 Task: Plan a romantic dinner at home for the 12th at 7:30 PM To 8:30 PM
Action: Mouse moved to (281, 143)
Screenshot: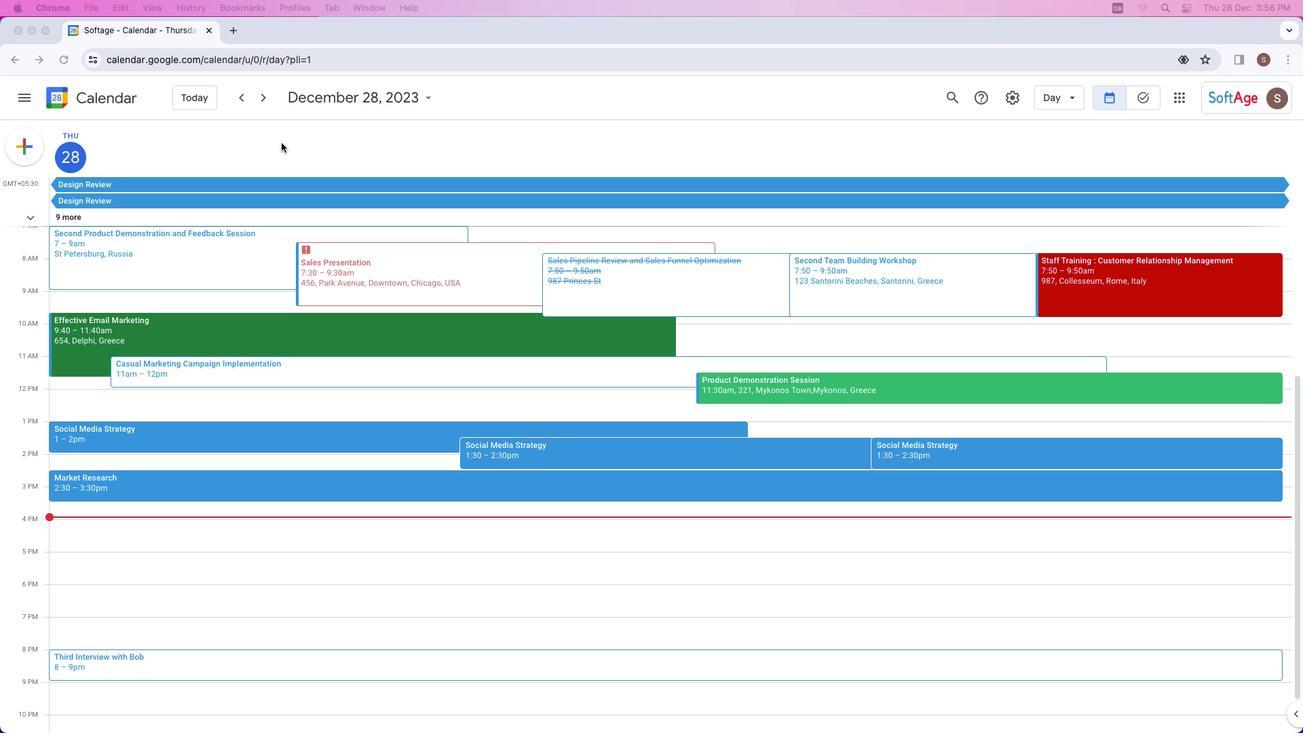 
Action: Mouse pressed left at (281, 143)
Screenshot: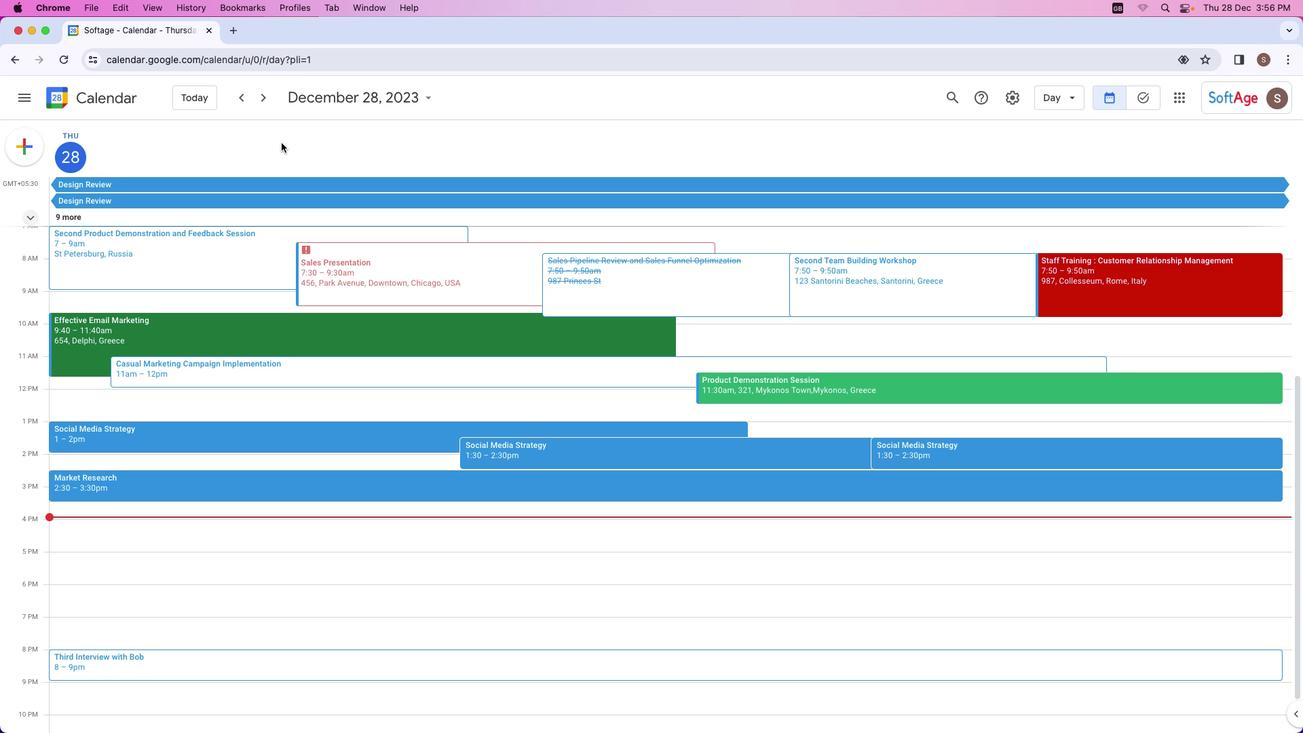 
Action: Mouse moved to (30, 145)
Screenshot: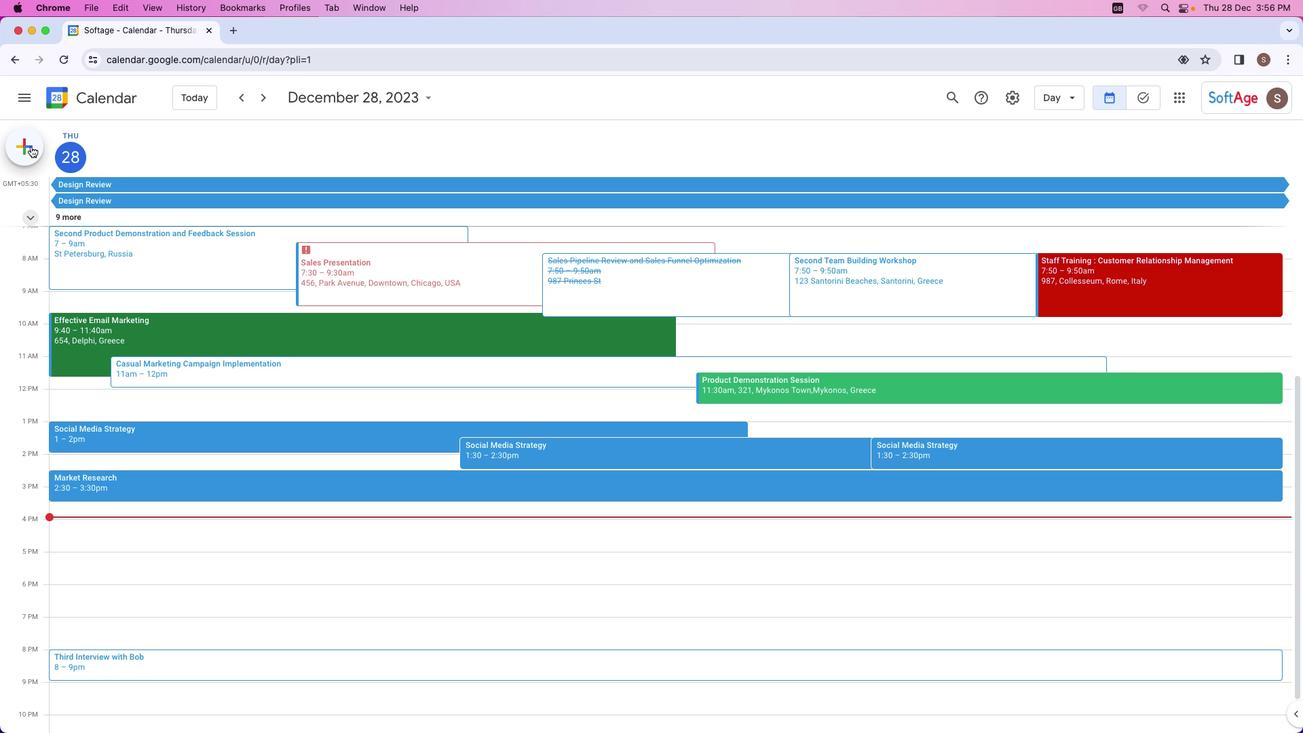 
Action: Mouse pressed left at (30, 145)
Screenshot: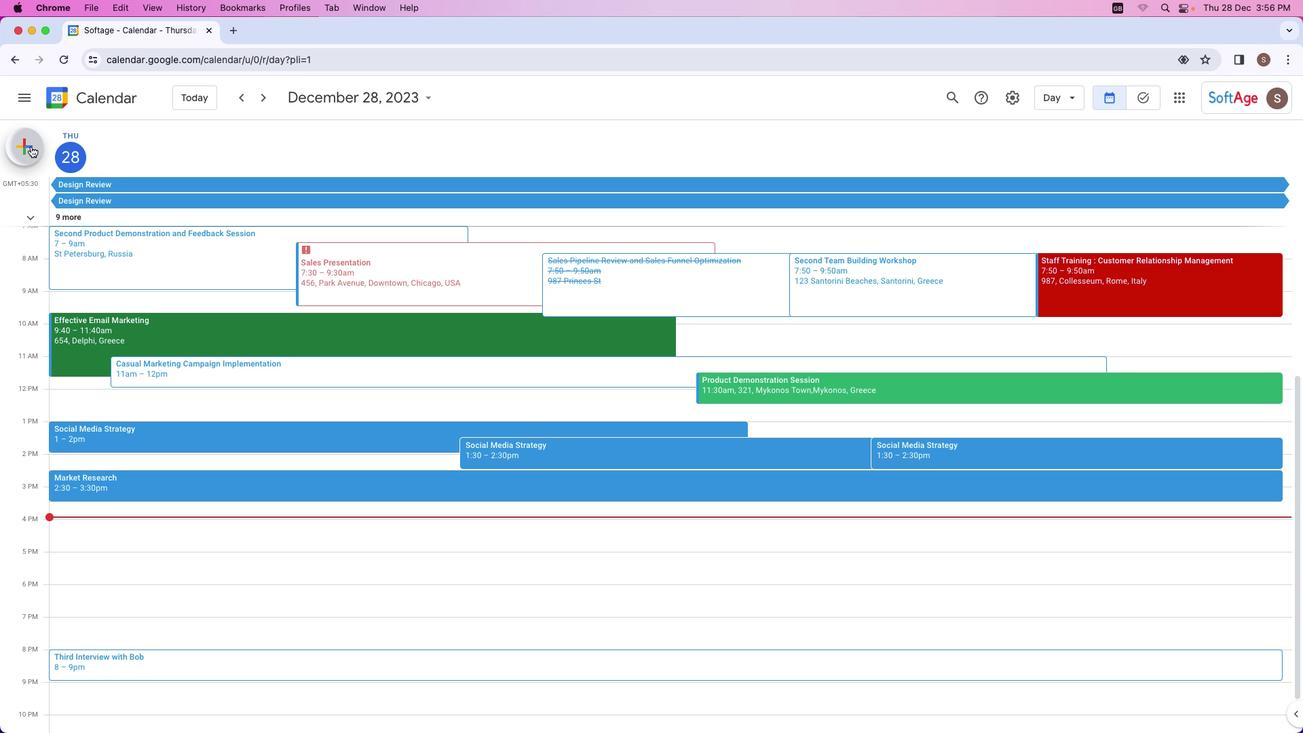 
Action: Mouse moved to (52, 186)
Screenshot: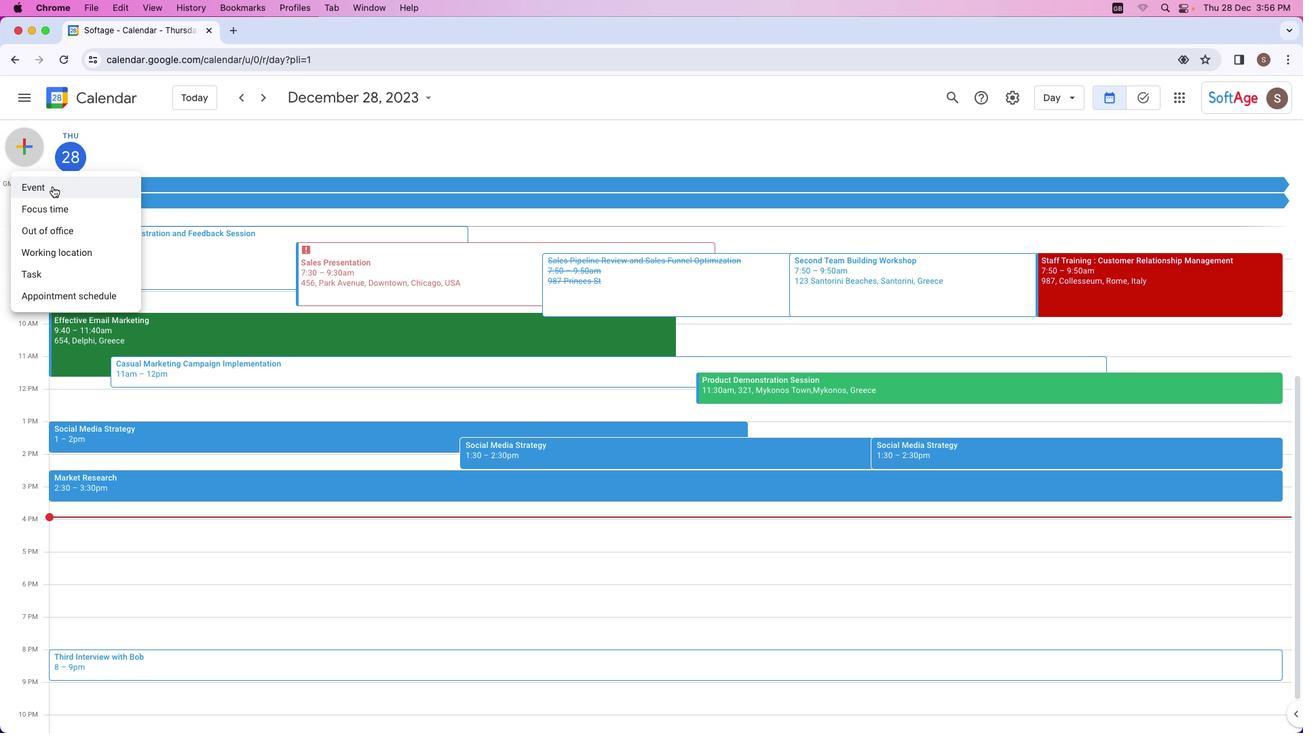 
Action: Mouse pressed left at (52, 186)
Screenshot: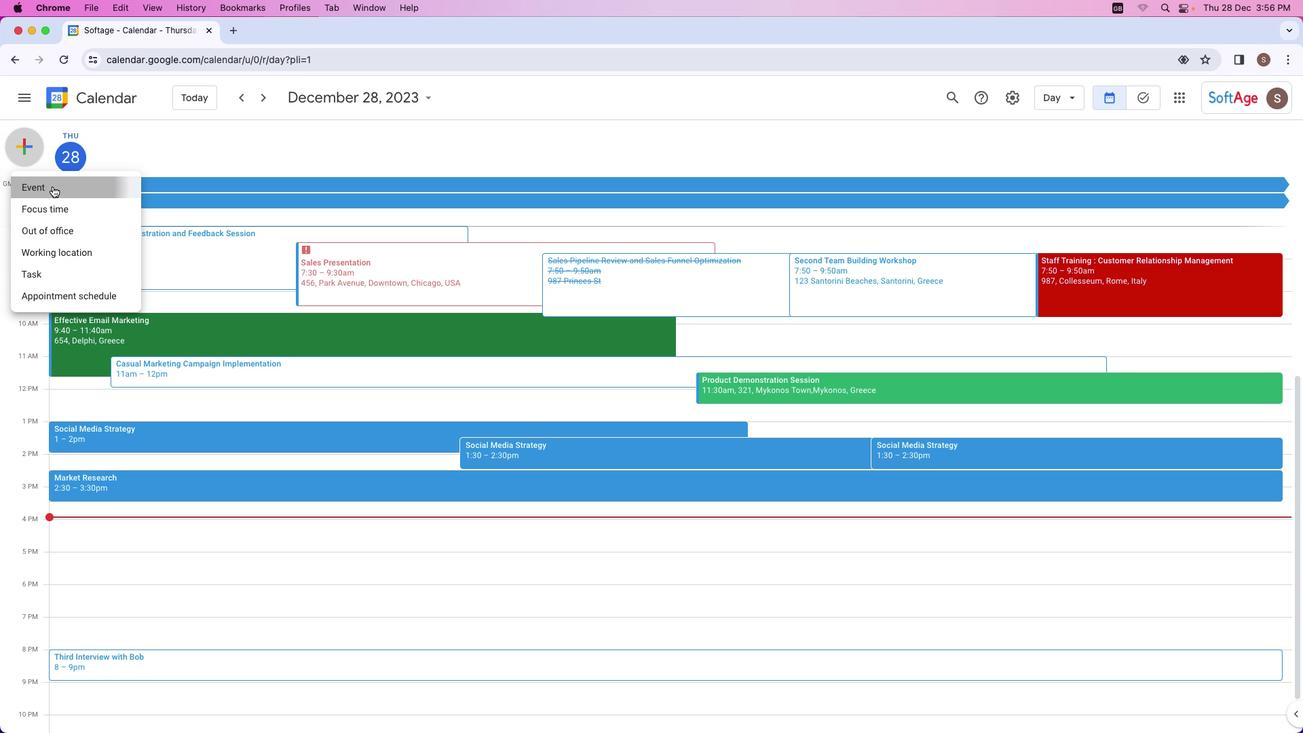 
Action: Mouse moved to (477, 276)
Screenshot: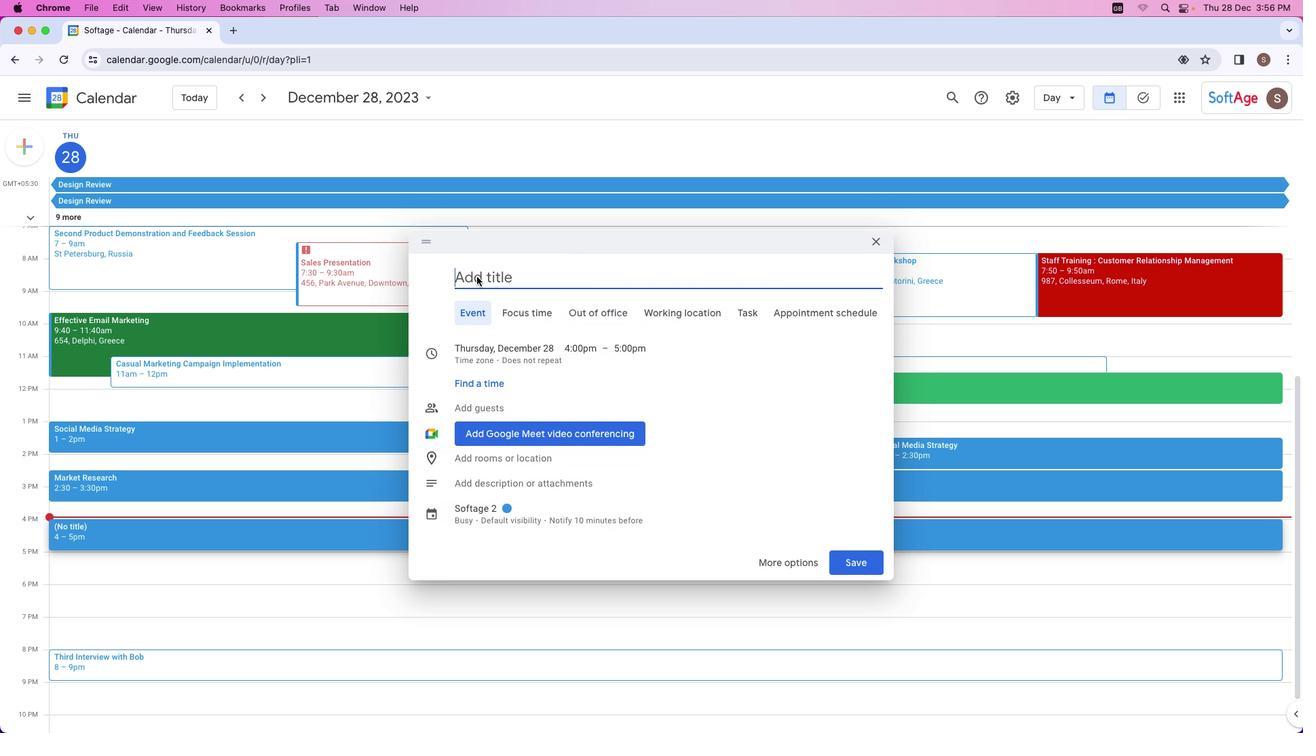 
Action: Mouse pressed left at (477, 276)
Screenshot: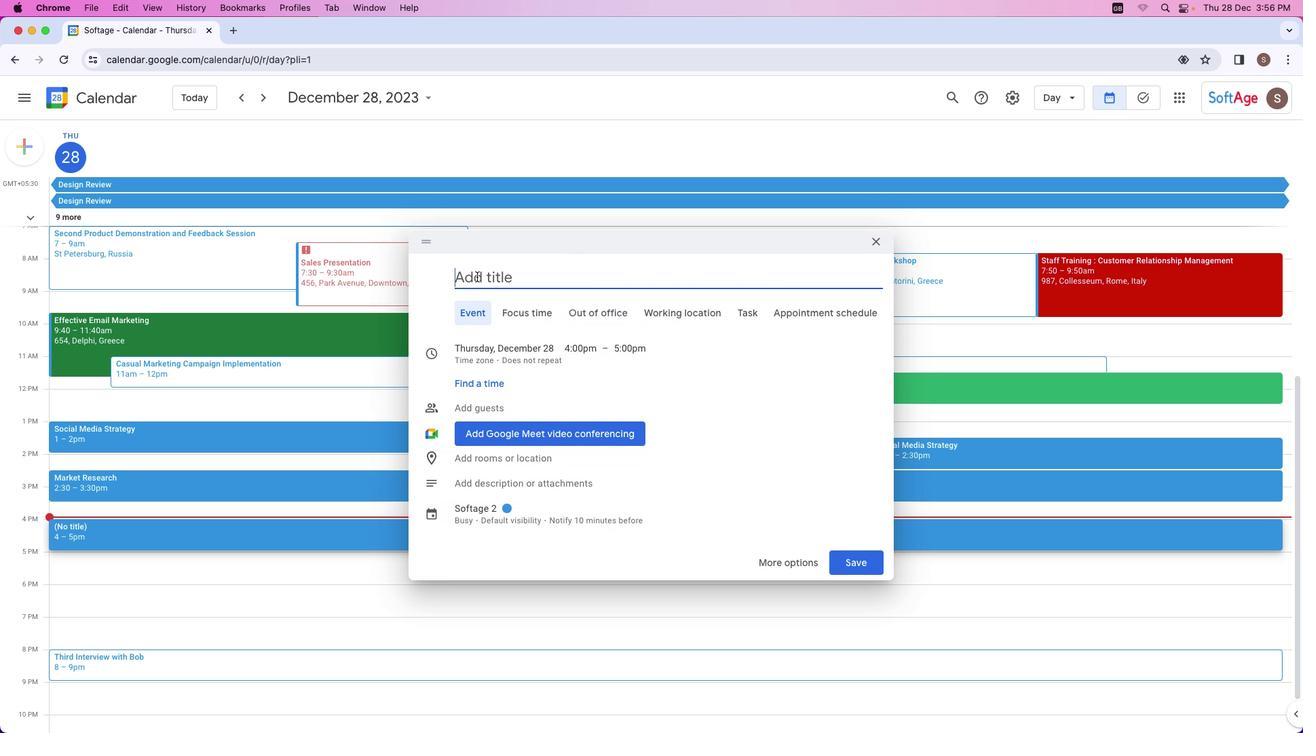 
Action: Key pressed Key.shift'D''i''n''n''e''r'Key.spaceKey.shift'P''l''a''n''n''i''n''g'
Screenshot: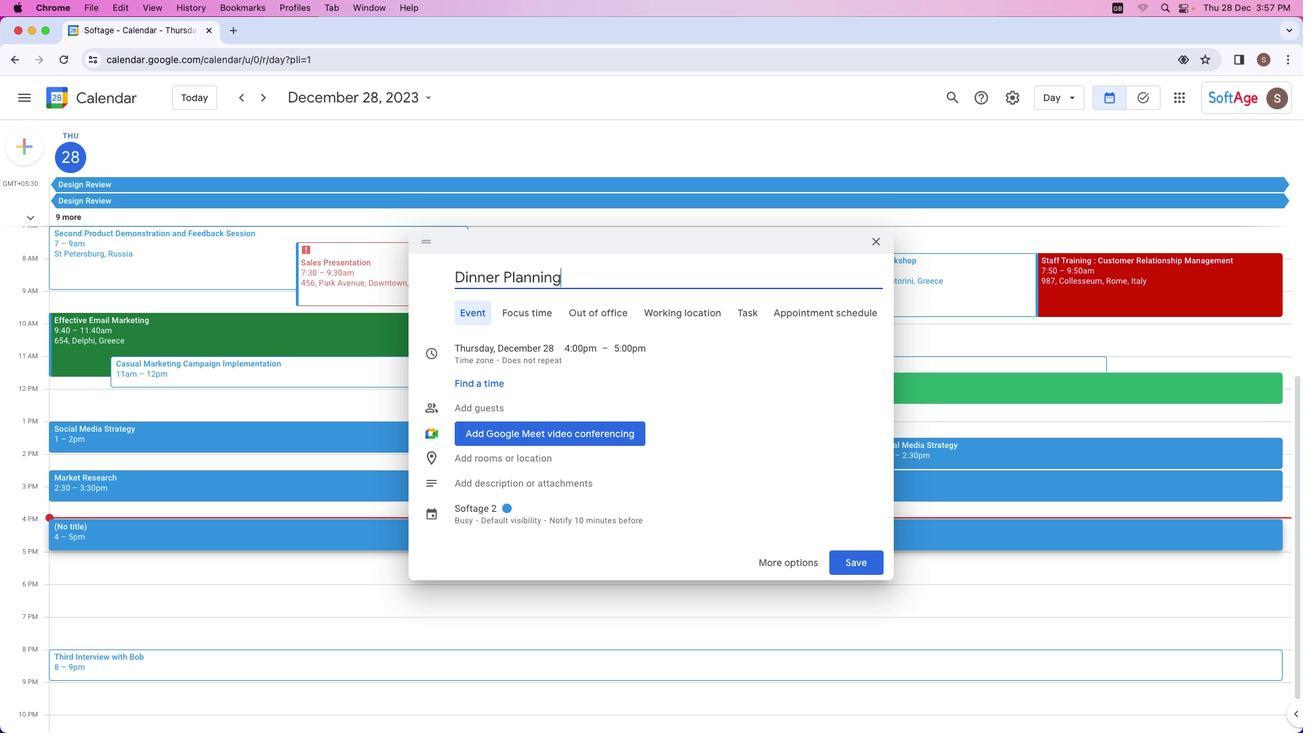 
Action: Mouse moved to (487, 345)
Screenshot: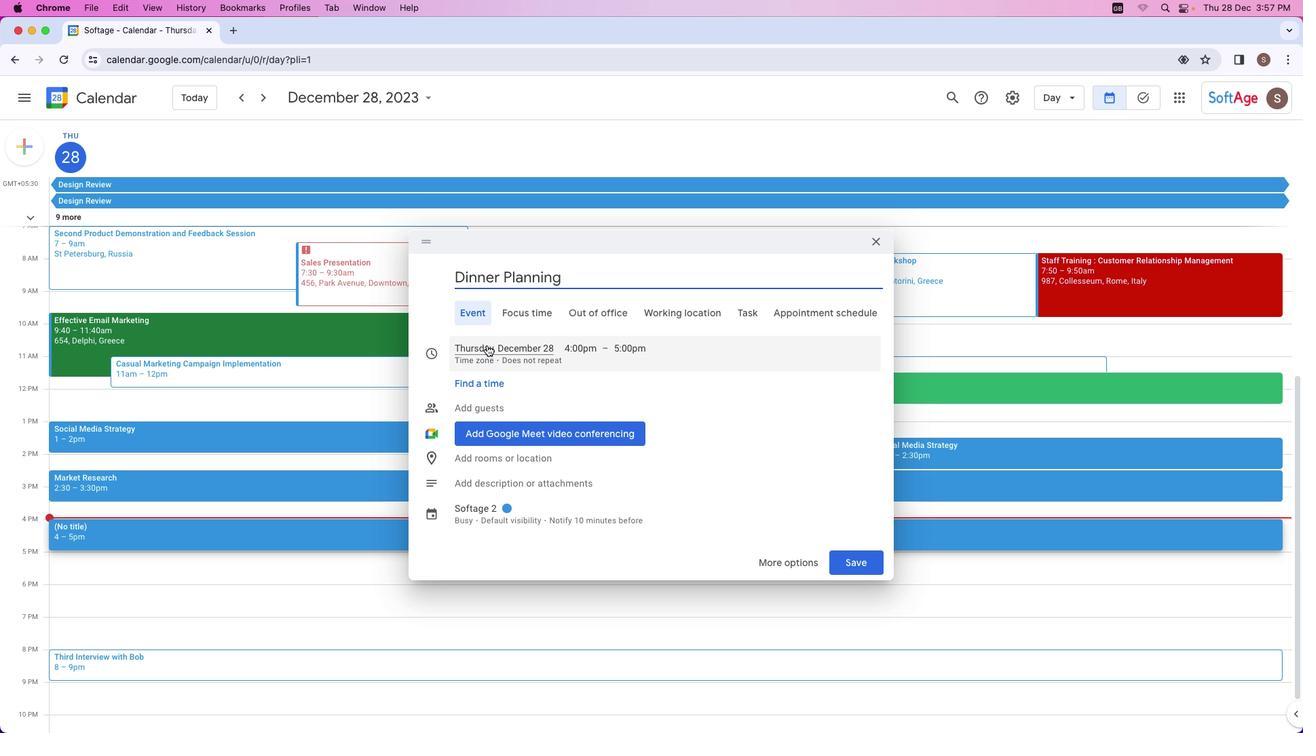 
Action: Mouse pressed left at (487, 345)
Screenshot: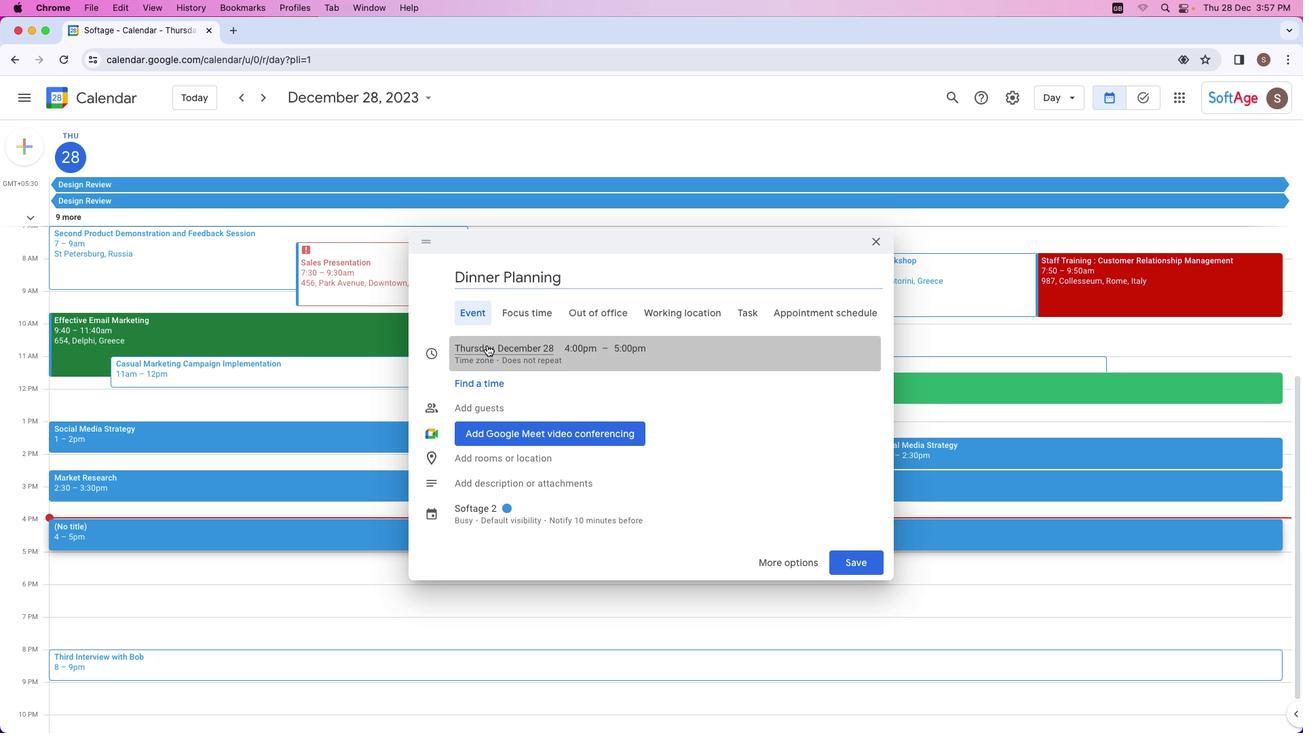 
Action: Mouse moved to (620, 376)
Screenshot: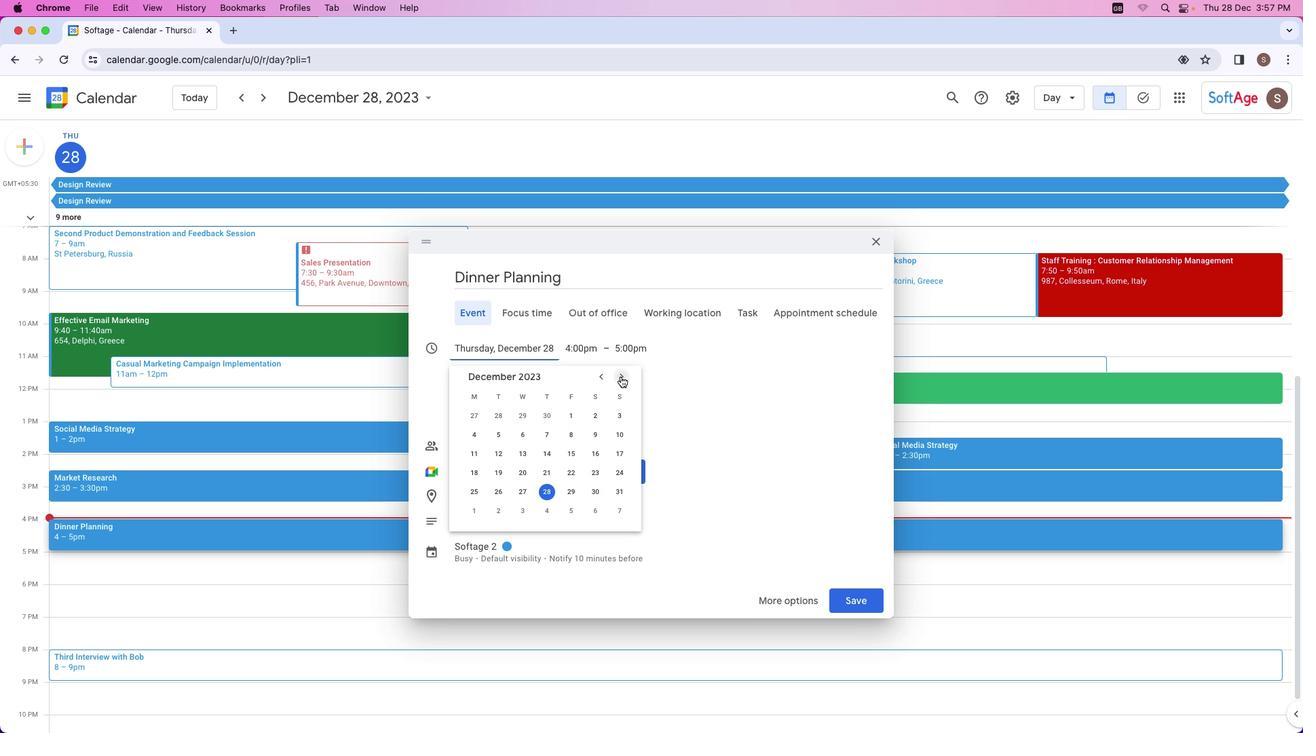 
Action: Mouse pressed left at (620, 376)
Screenshot: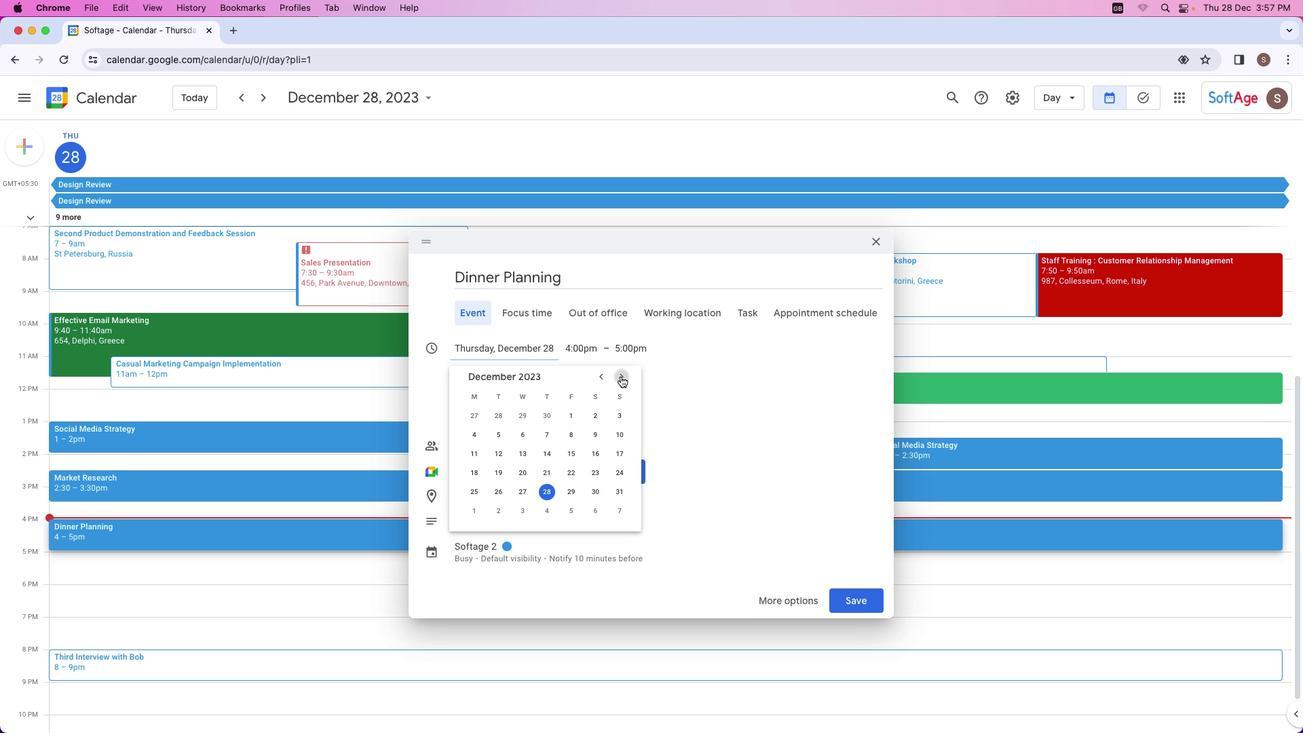 
Action: Mouse moved to (574, 433)
Screenshot: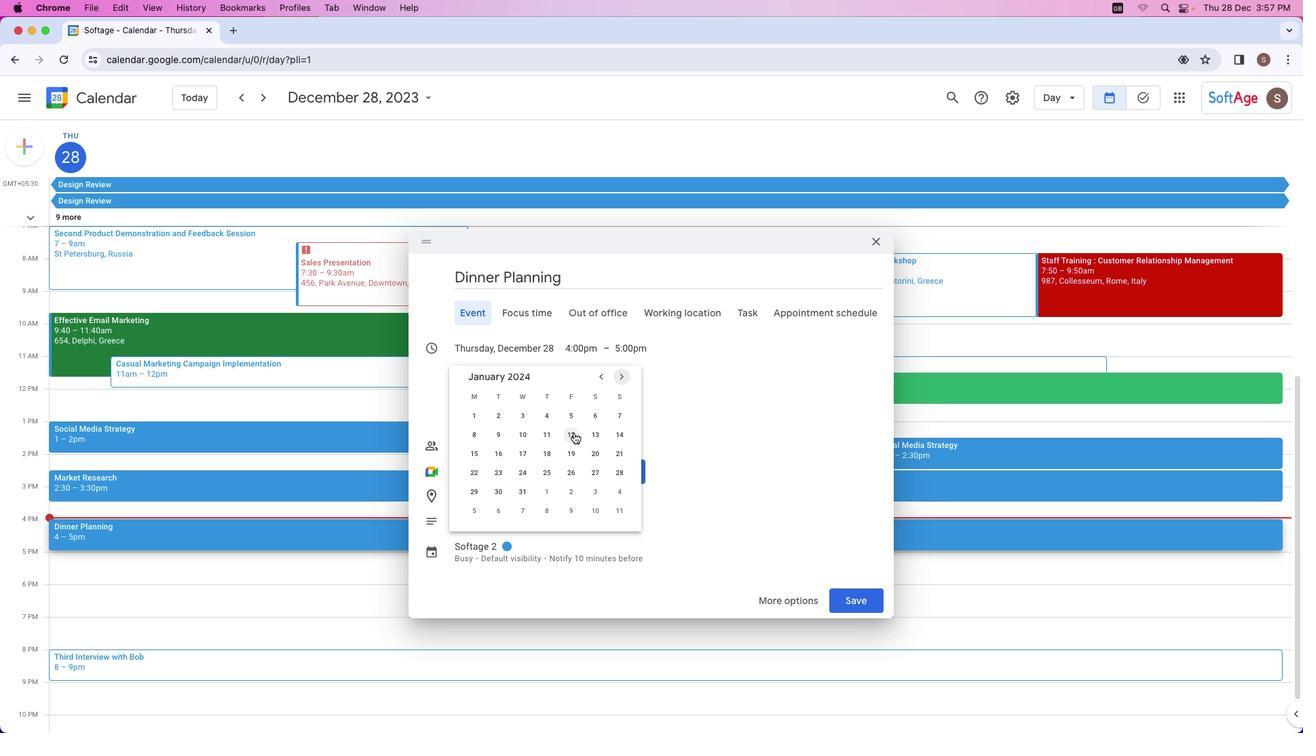 
Action: Mouse pressed left at (574, 433)
Screenshot: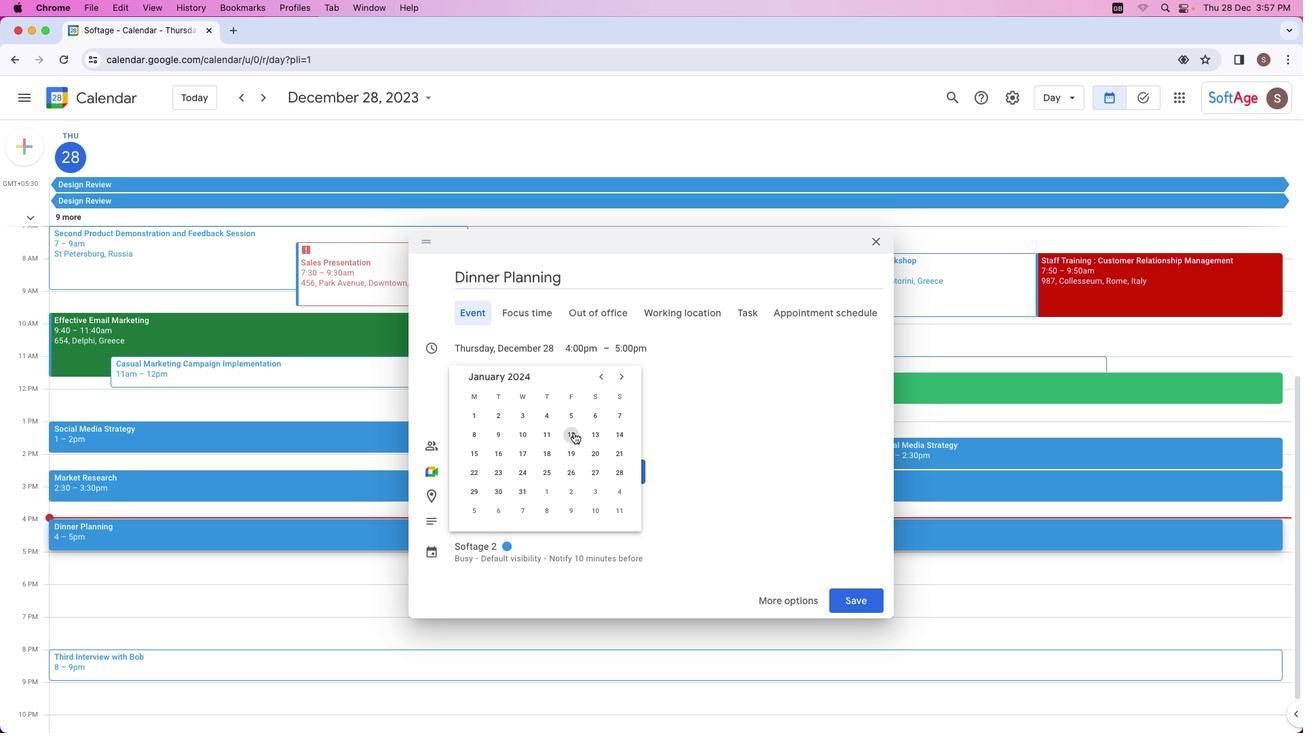 
Action: Mouse moved to (585, 350)
Screenshot: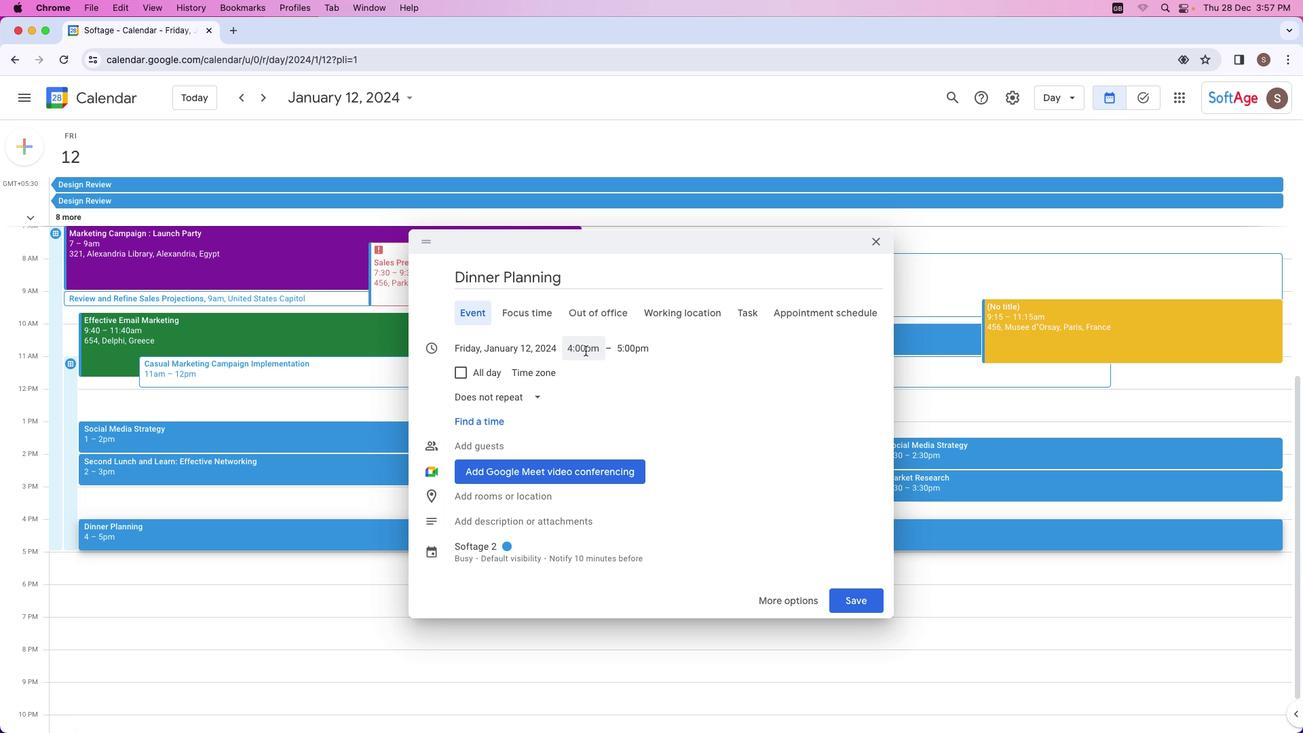 
Action: Mouse pressed left at (585, 350)
Screenshot: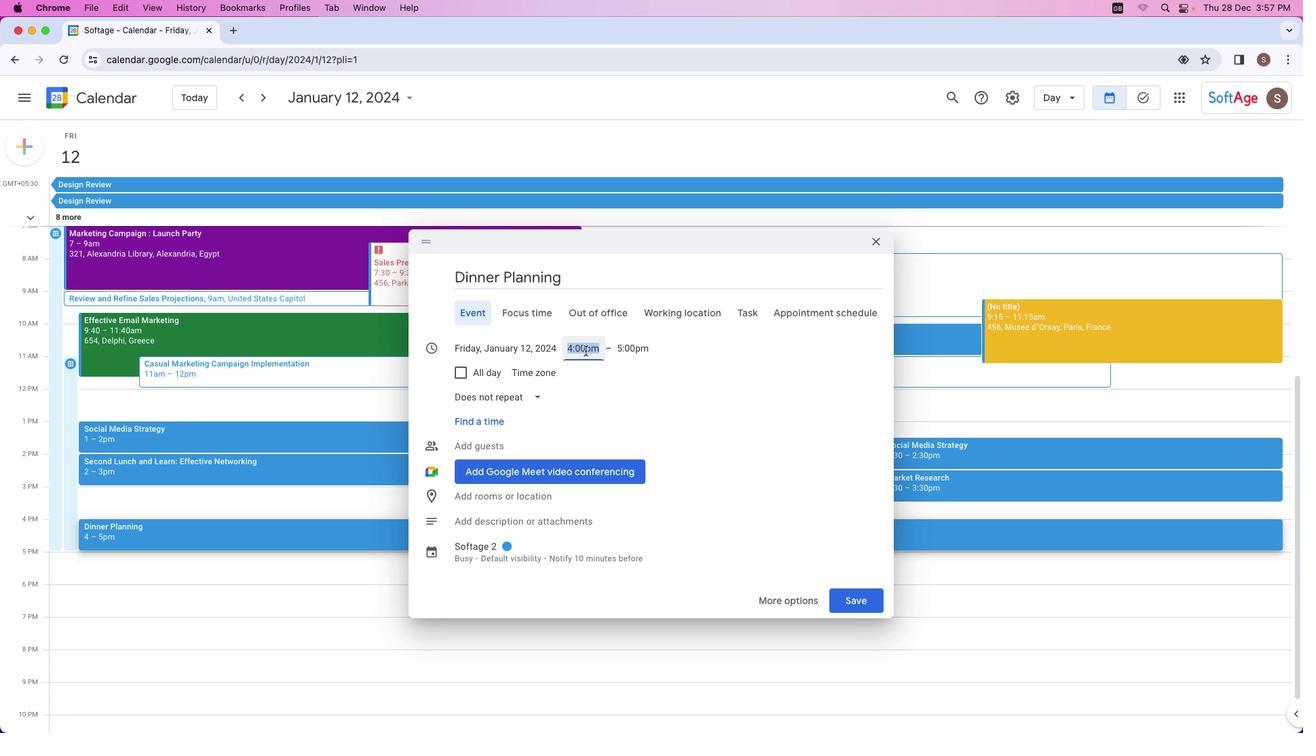
Action: Mouse moved to (627, 437)
Screenshot: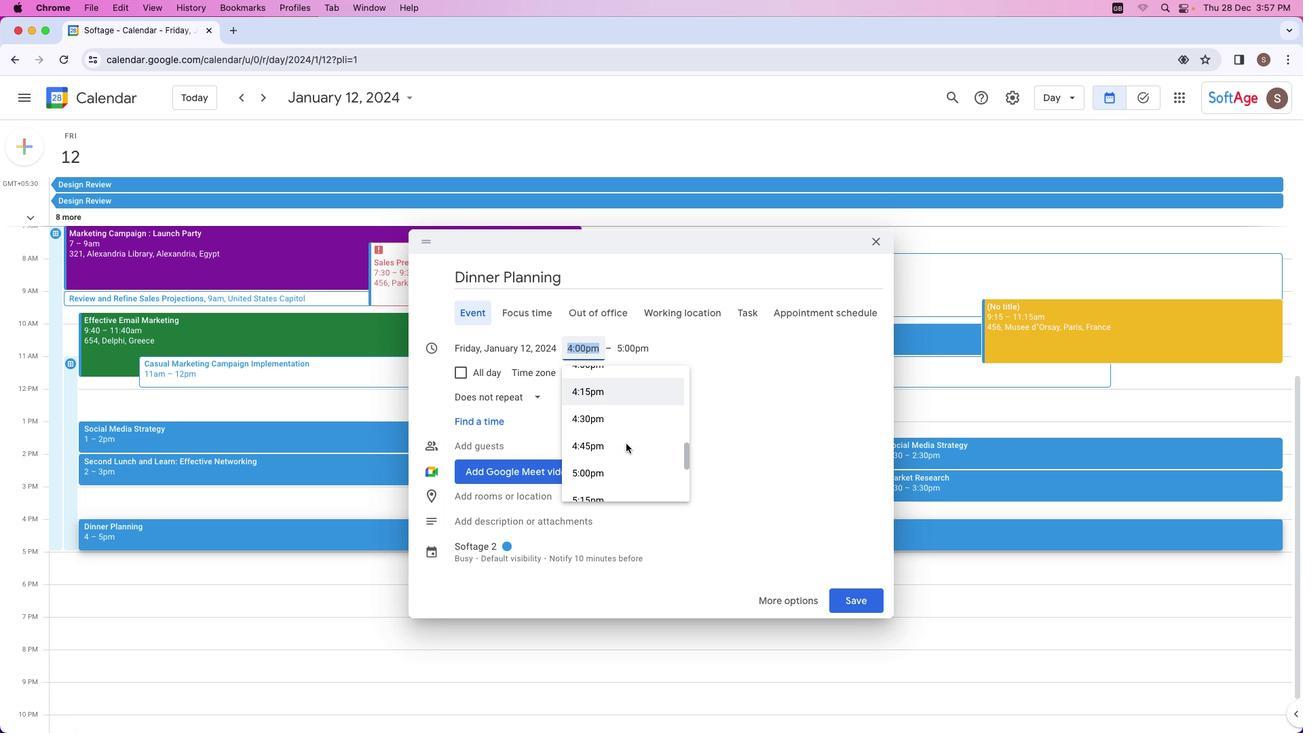
Action: Mouse scrolled (627, 437) with delta (0, 0)
Screenshot: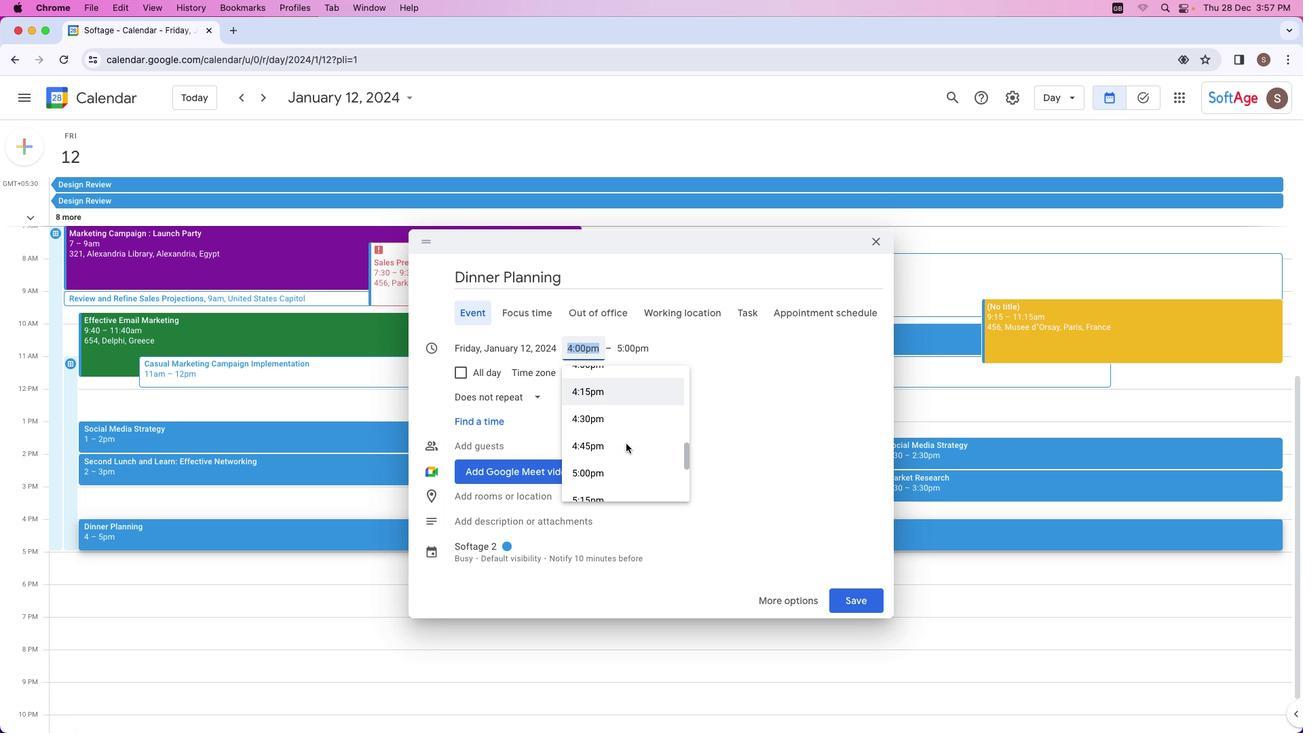 
Action: Mouse moved to (626, 443)
Screenshot: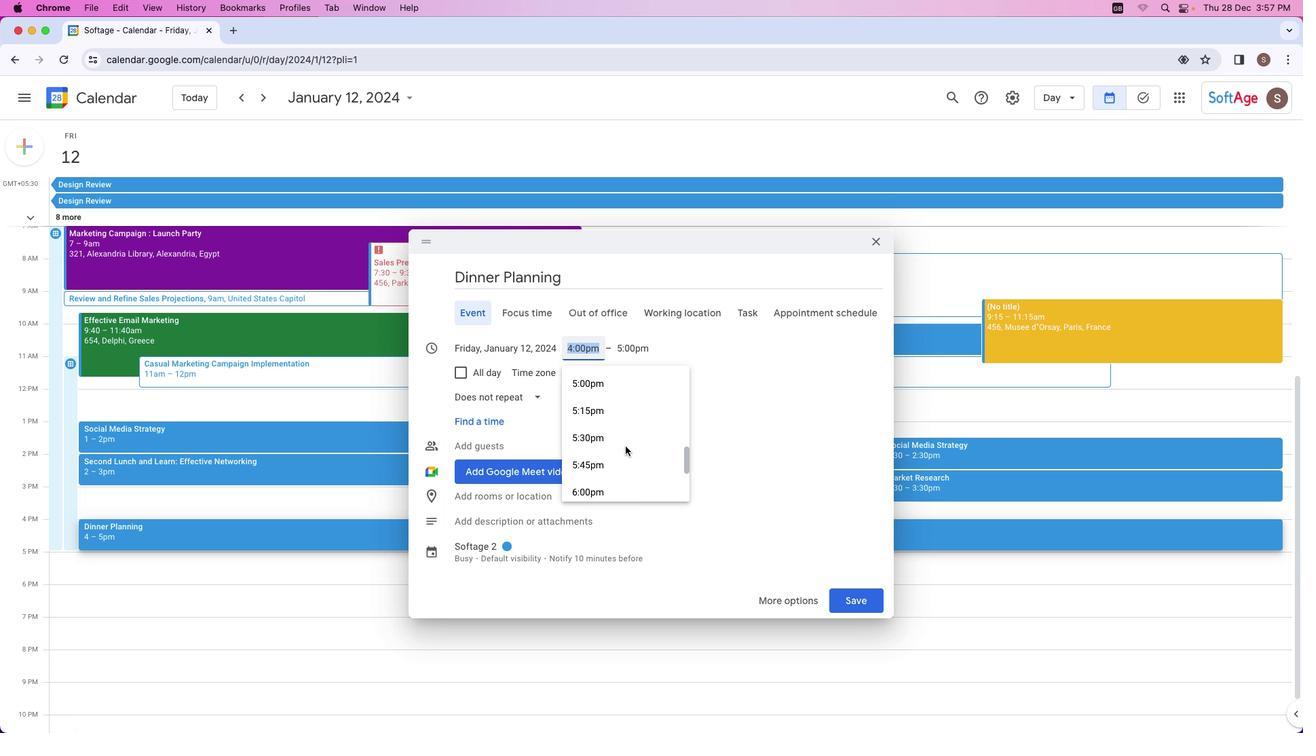 
Action: Mouse scrolled (626, 443) with delta (0, 0)
Screenshot: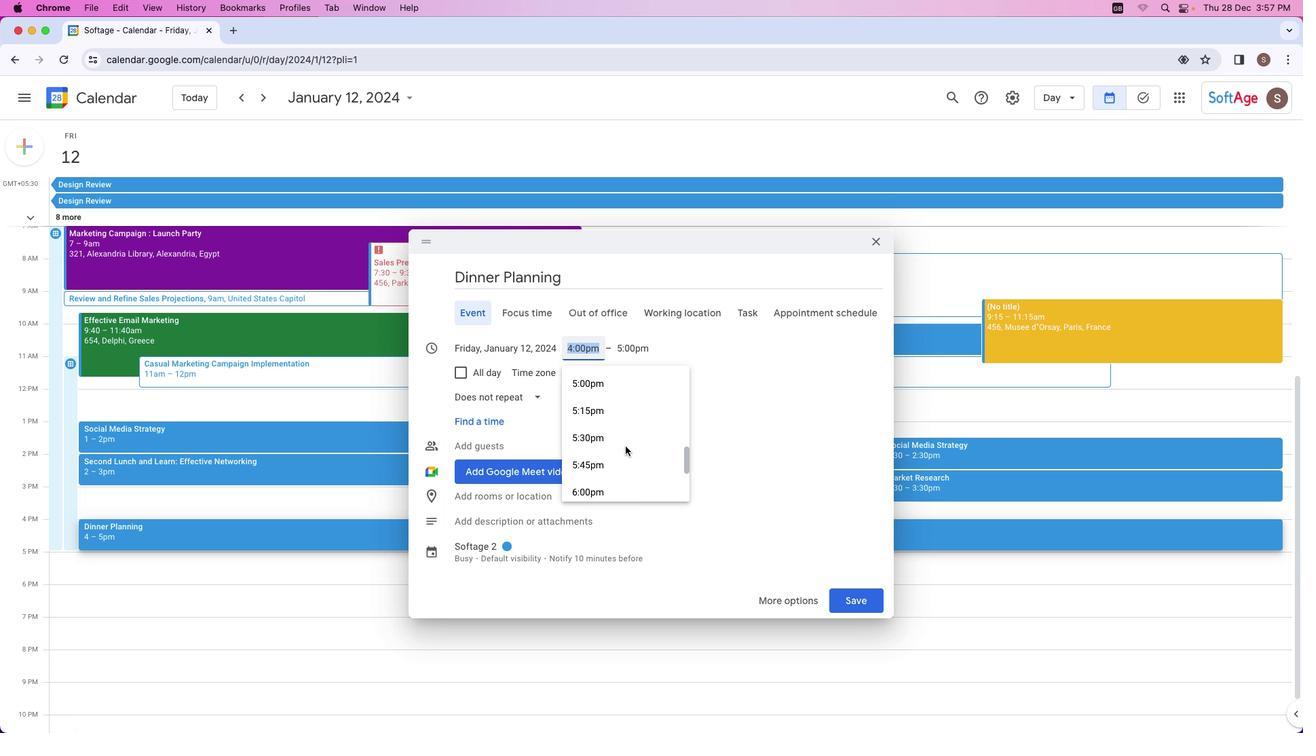 
Action: Mouse moved to (626, 443)
Screenshot: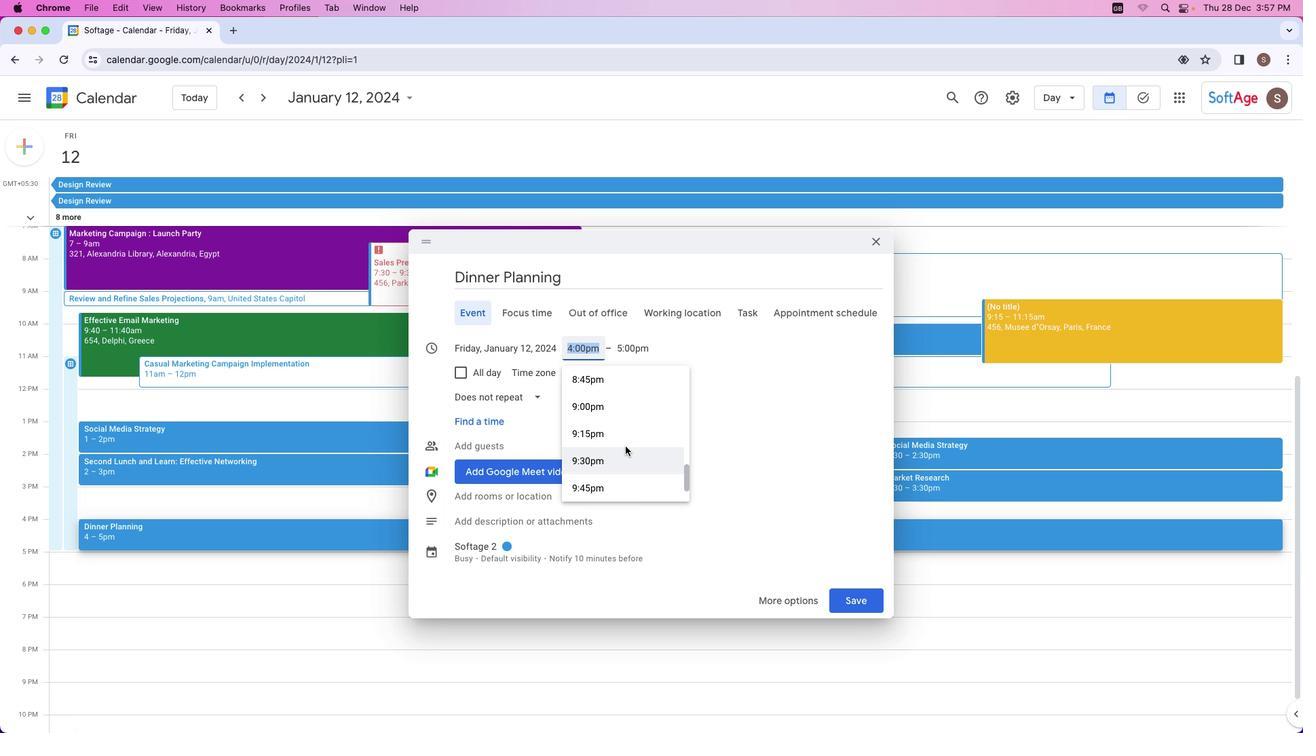 
Action: Mouse scrolled (626, 443) with delta (0, -2)
Screenshot: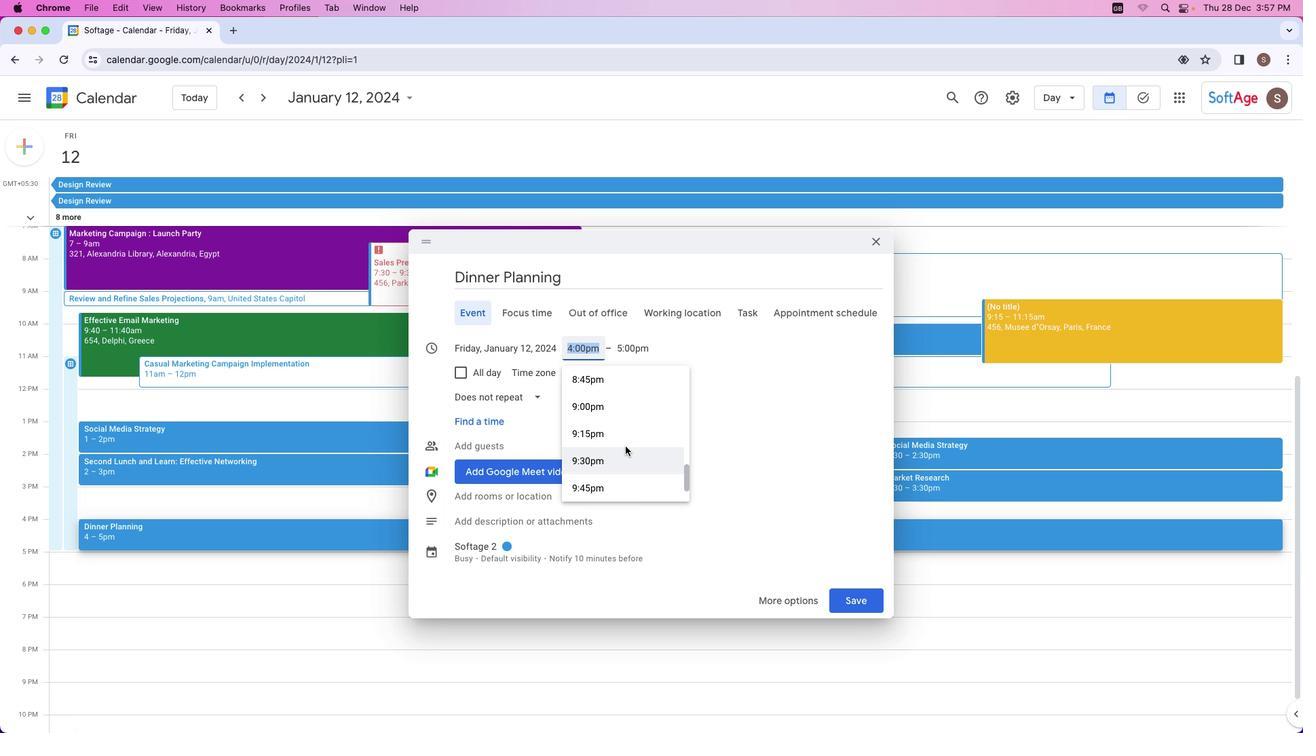 
Action: Mouse moved to (626, 443)
Screenshot: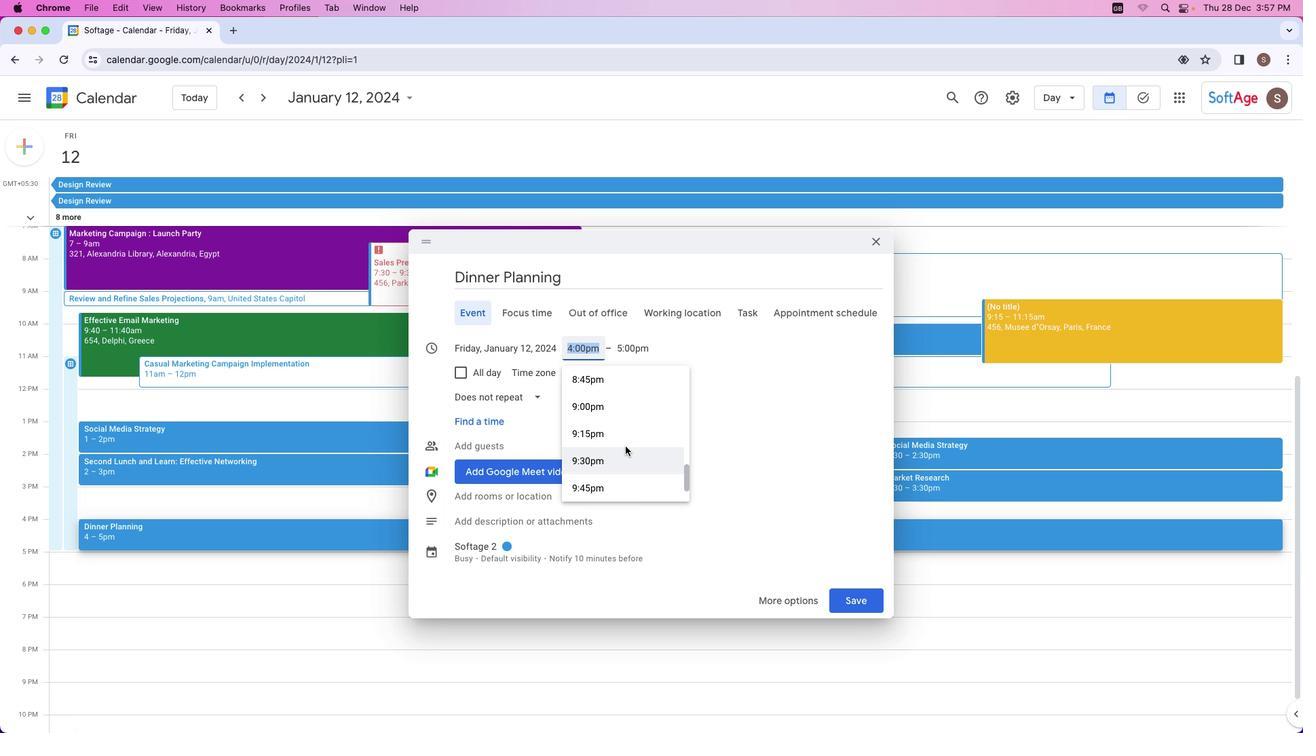 
Action: Mouse scrolled (626, 443) with delta (0, -4)
Screenshot: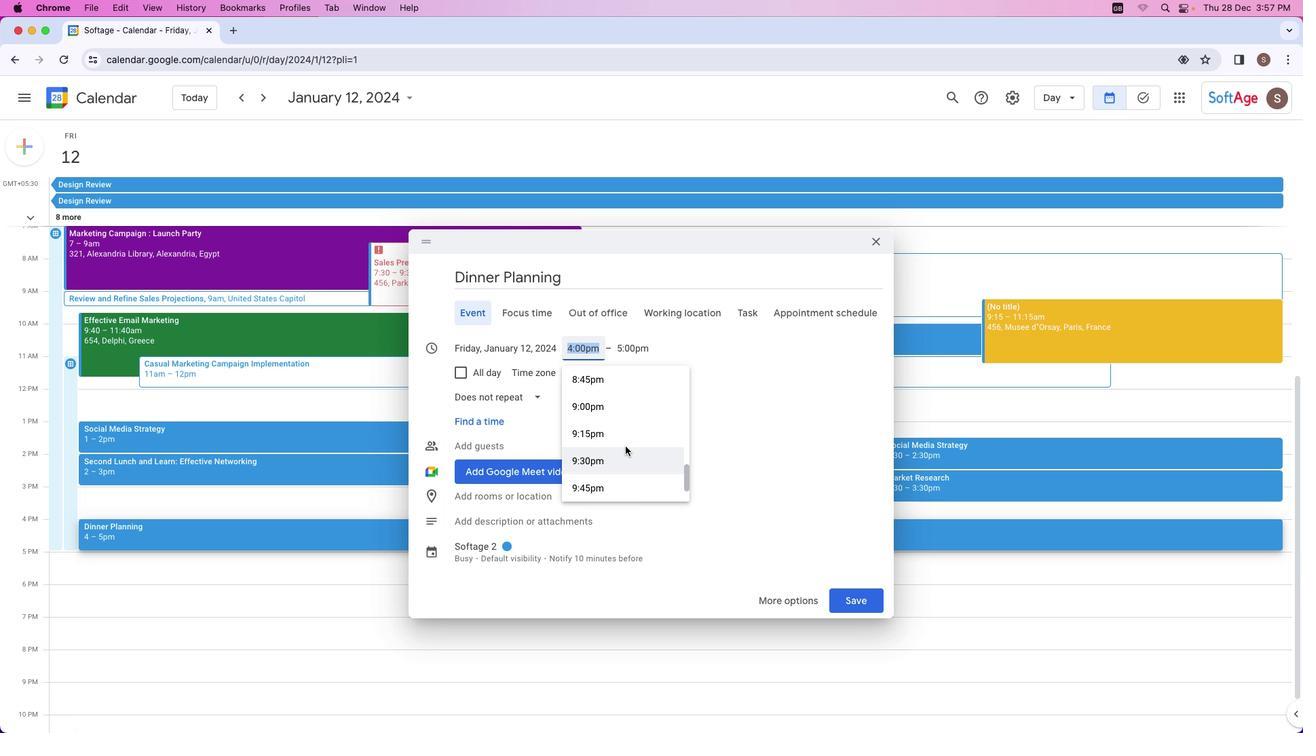 
Action: Mouse scrolled (626, 443) with delta (0, -4)
Screenshot: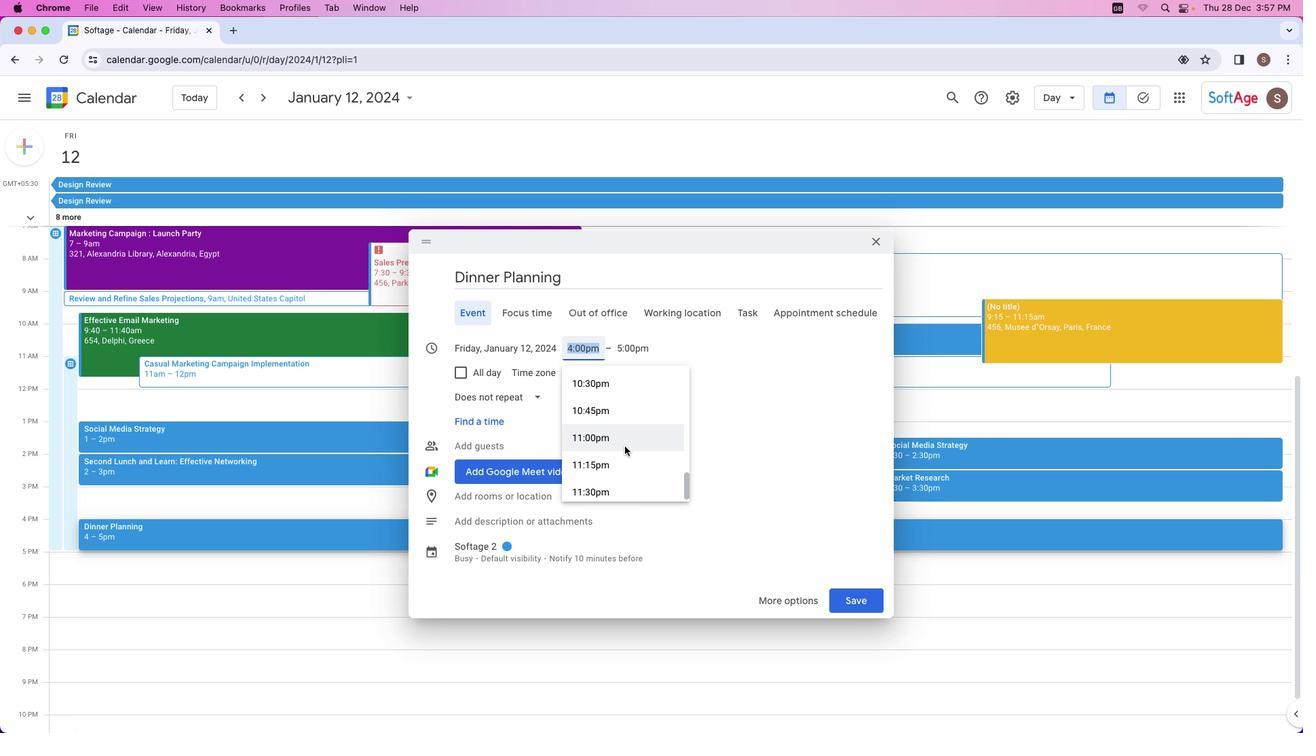 
Action: Mouse scrolled (626, 443) with delta (0, -5)
Screenshot: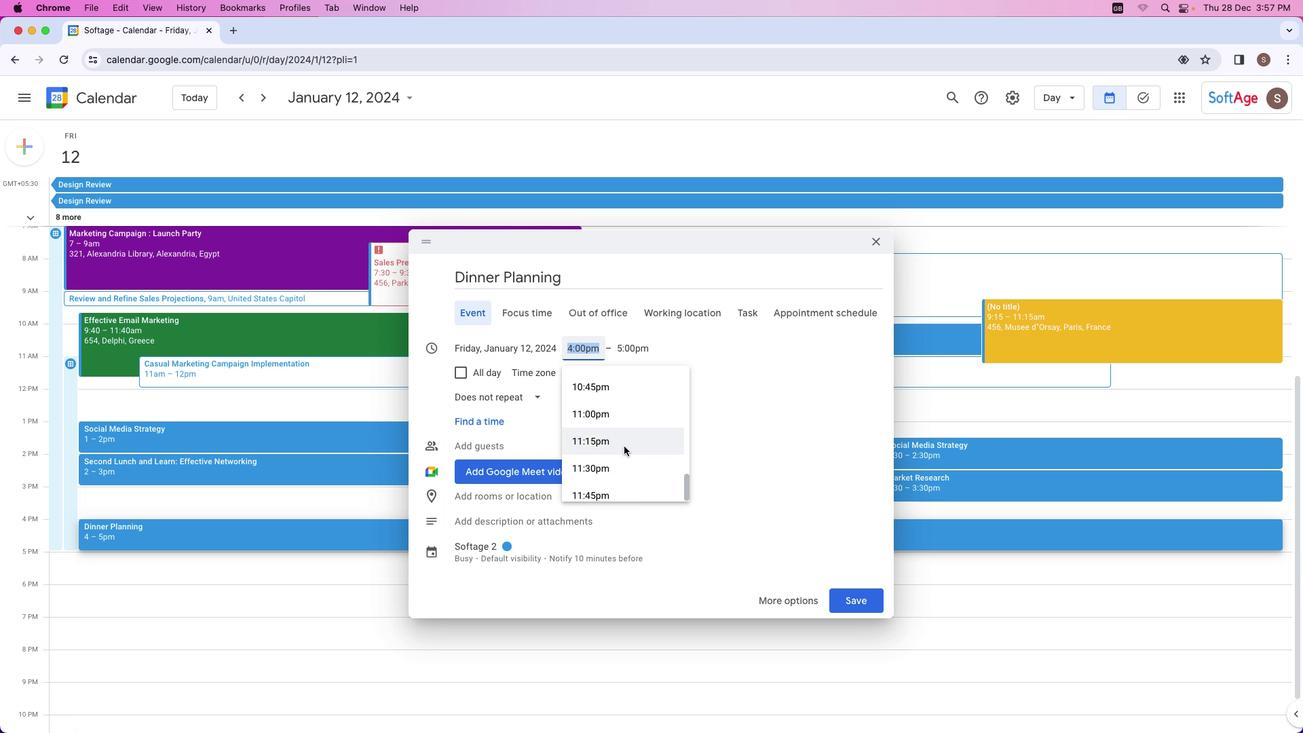 
Action: Mouse moved to (616, 431)
Screenshot: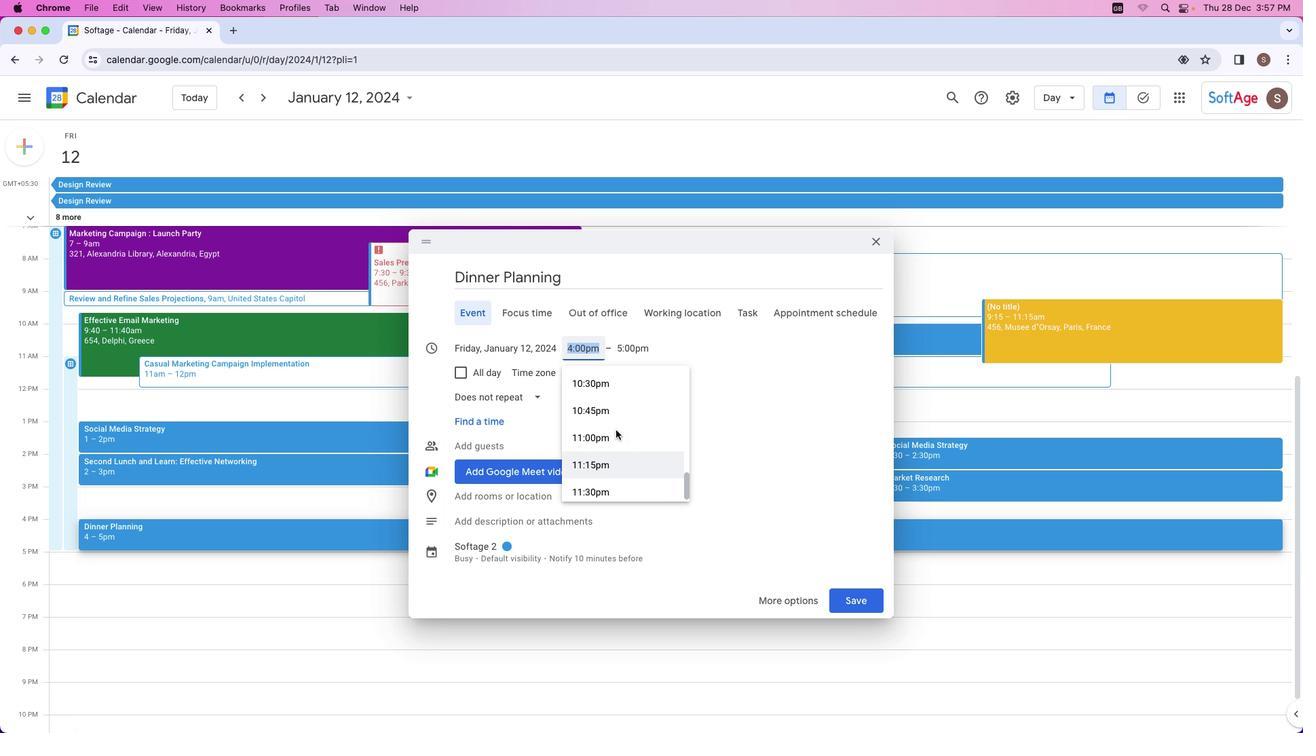 
Action: Mouse scrolled (616, 431) with delta (0, 0)
Screenshot: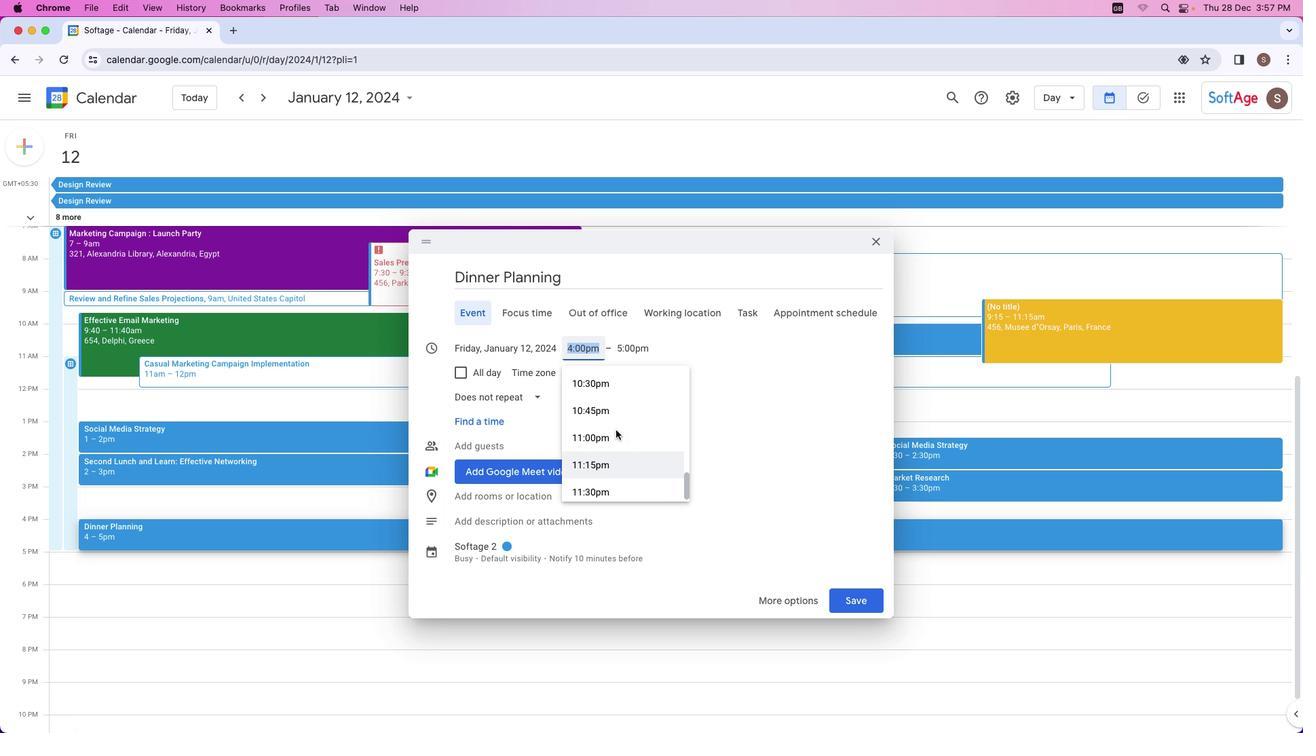 
Action: Mouse moved to (616, 430)
Screenshot: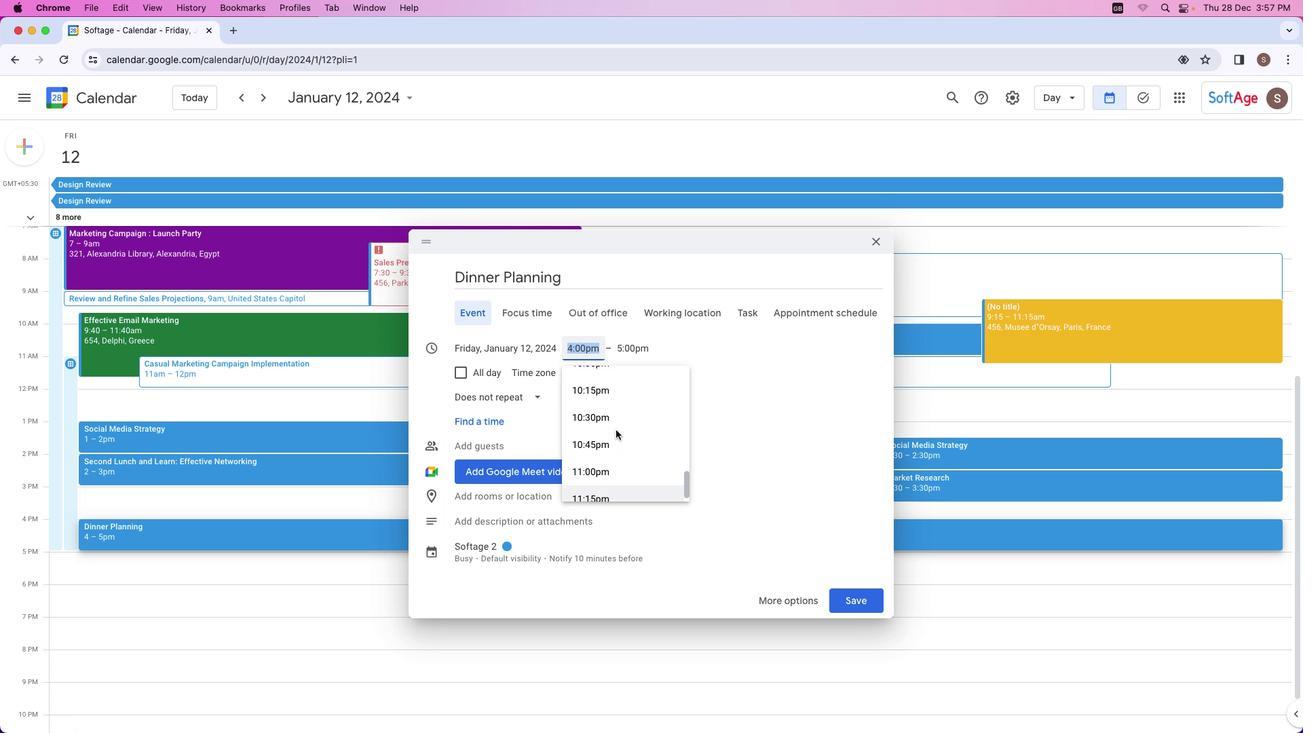 
Action: Mouse scrolled (616, 430) with delta (0, 0)
Screenshot: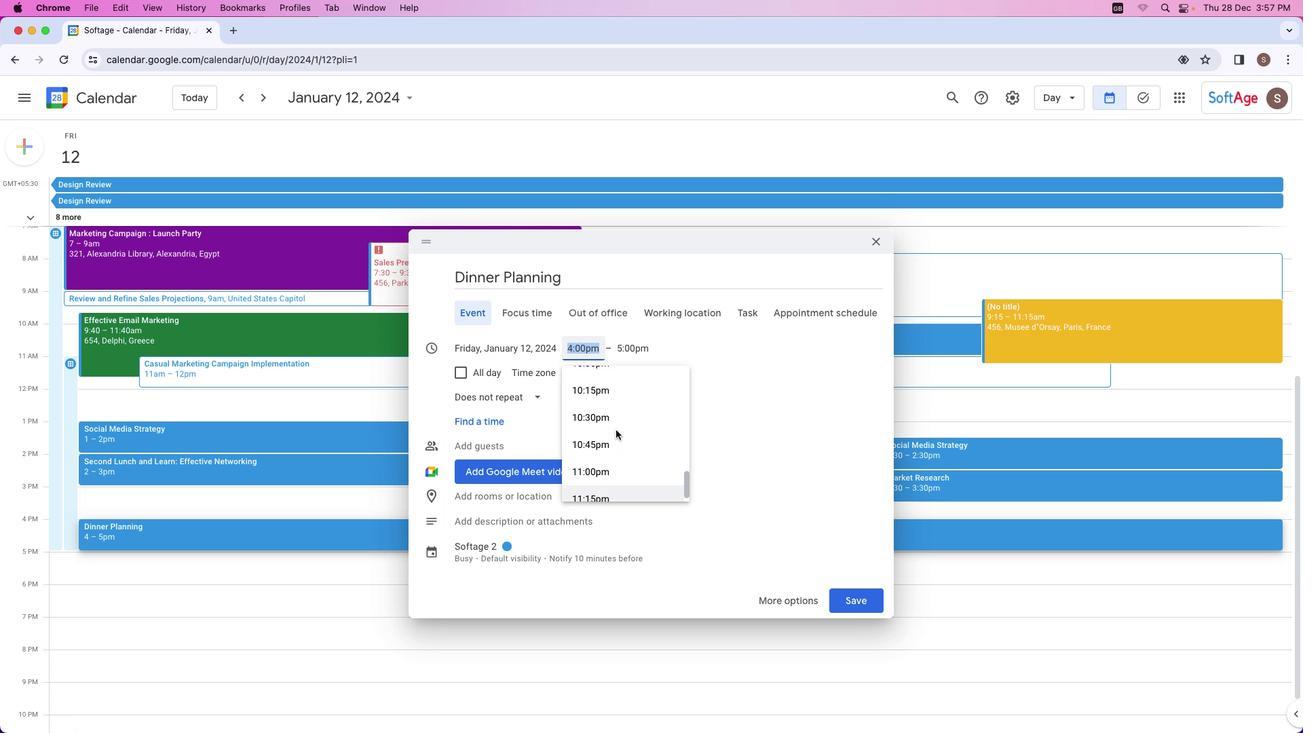 
Action: Mouse moved to (616, 430)
Screenshot: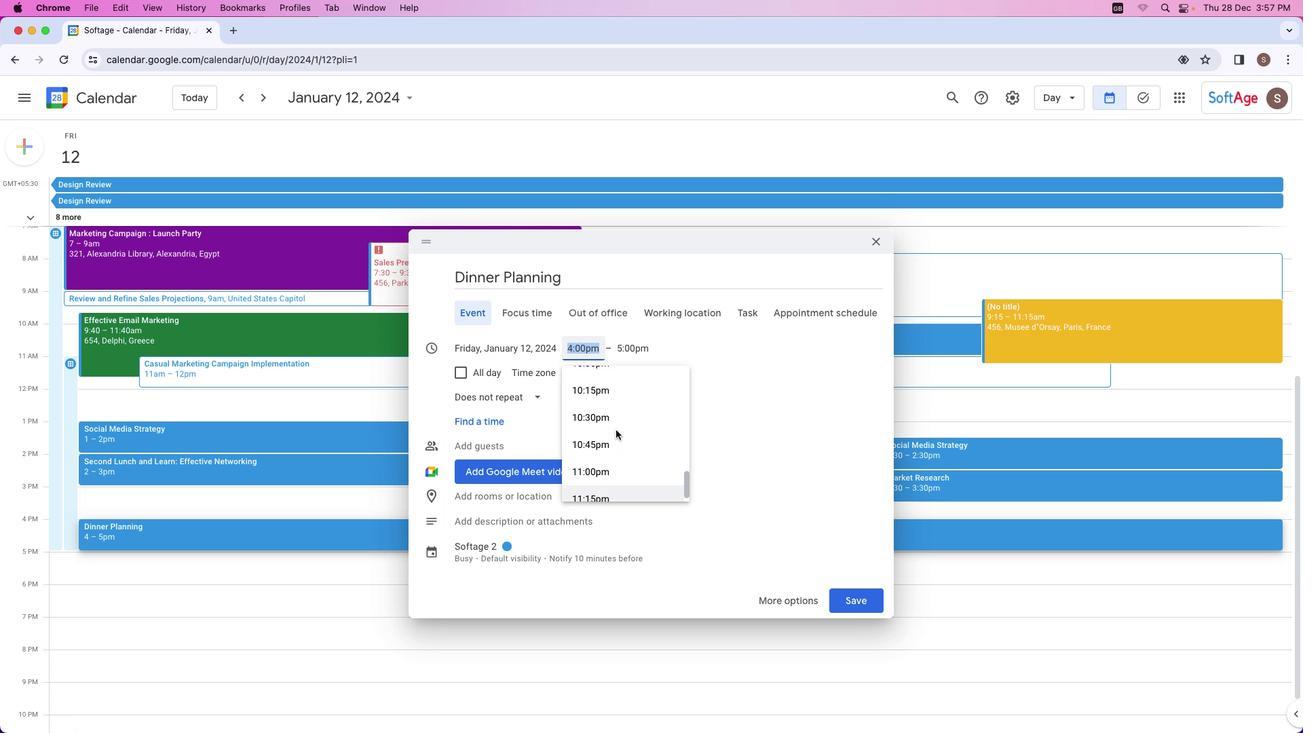 
Action: Mouse scrolled (616, 430) with delta (0, 2)
Screenshot: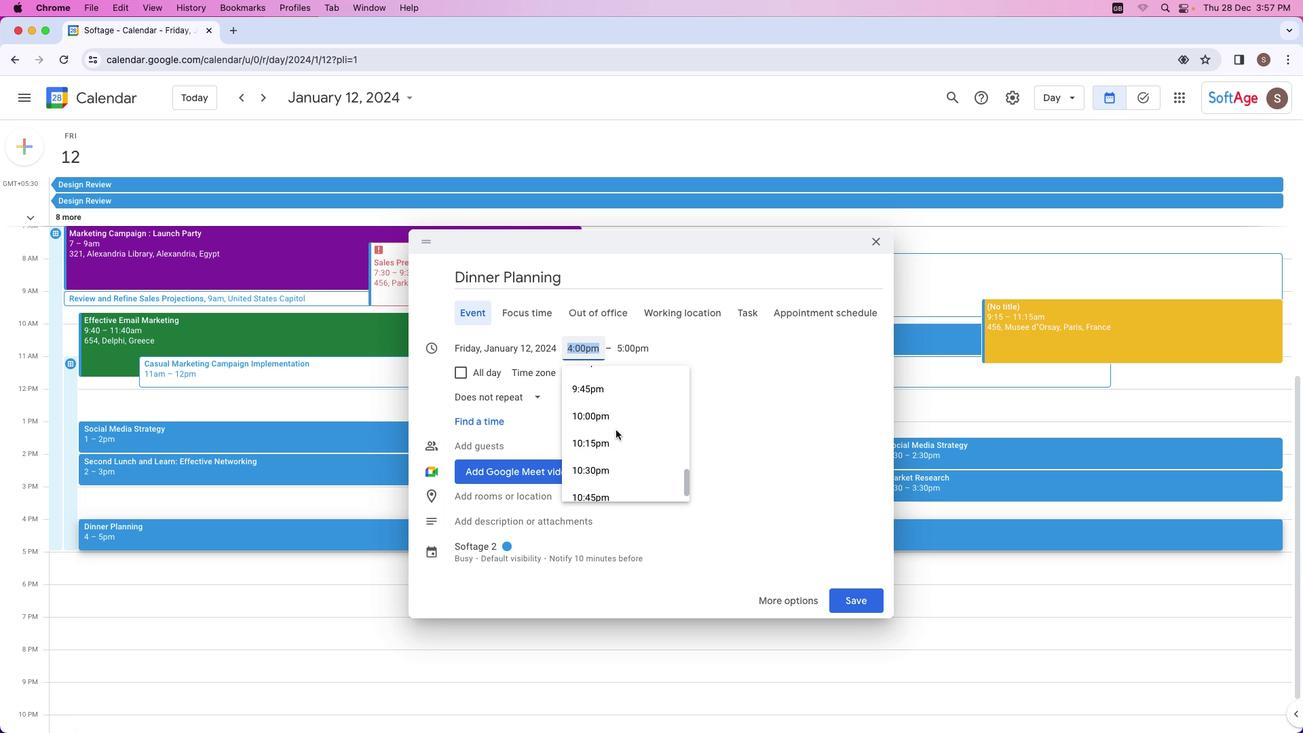 
Action: Mouse scrolled (616, 430) with delta (0, 2)
Screenshot: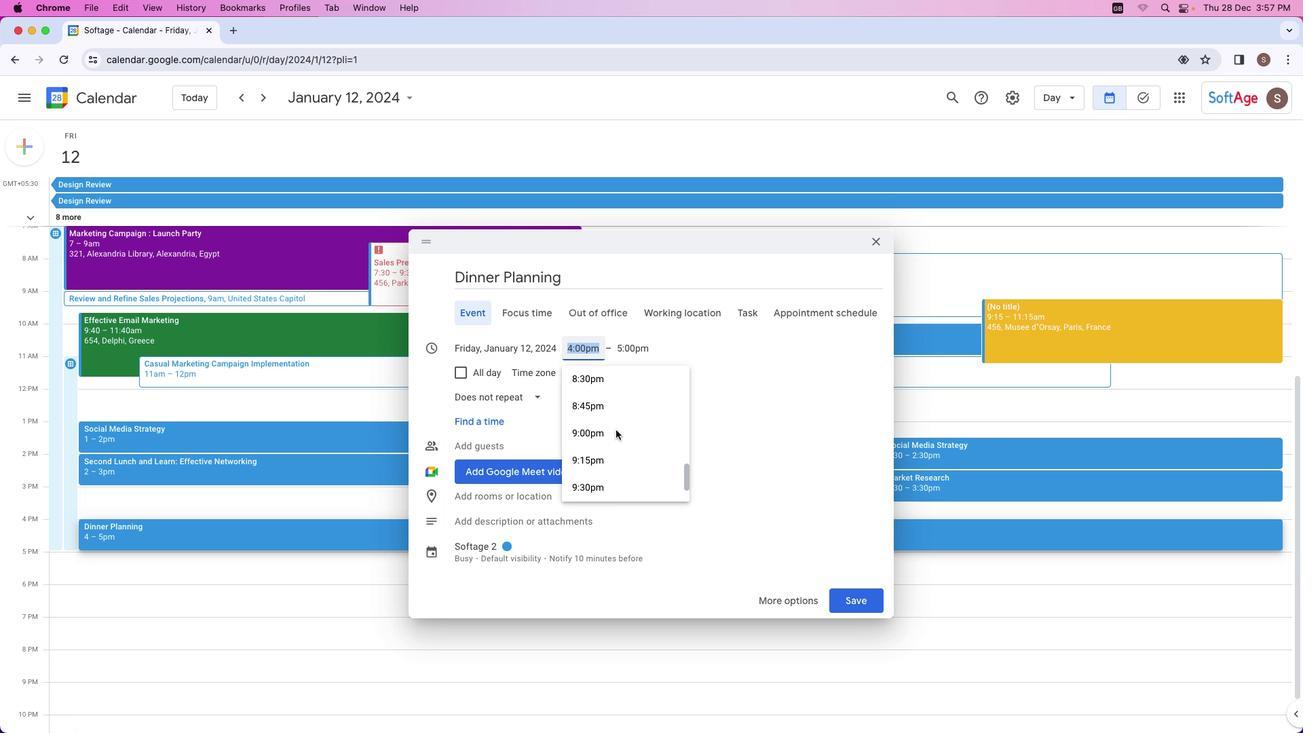 
Action: Mouse moved to (608, 414)
Screenshot: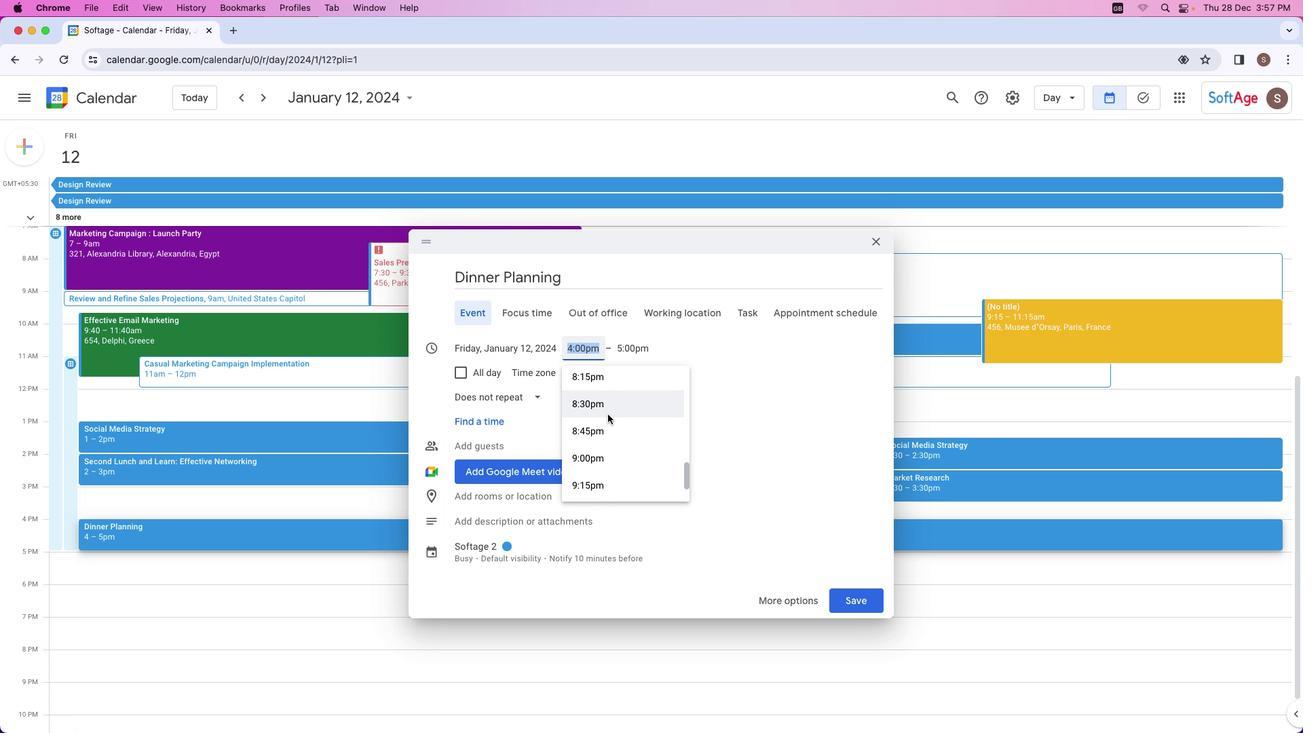 
Action: Mouse scrolled (608, 414) with delta (0, 0)
Screenshot: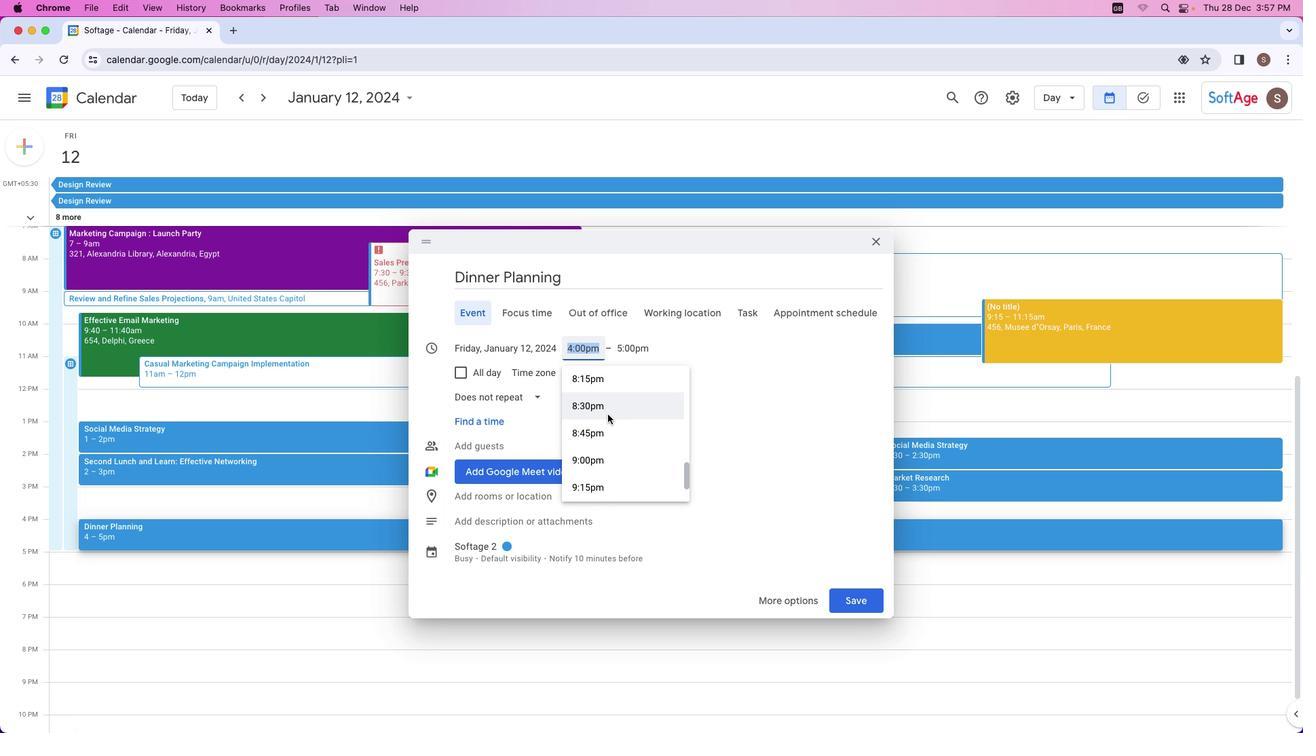 
Action: Mouse scrolled (608, 414) with delta (0, 0)
Screenshot: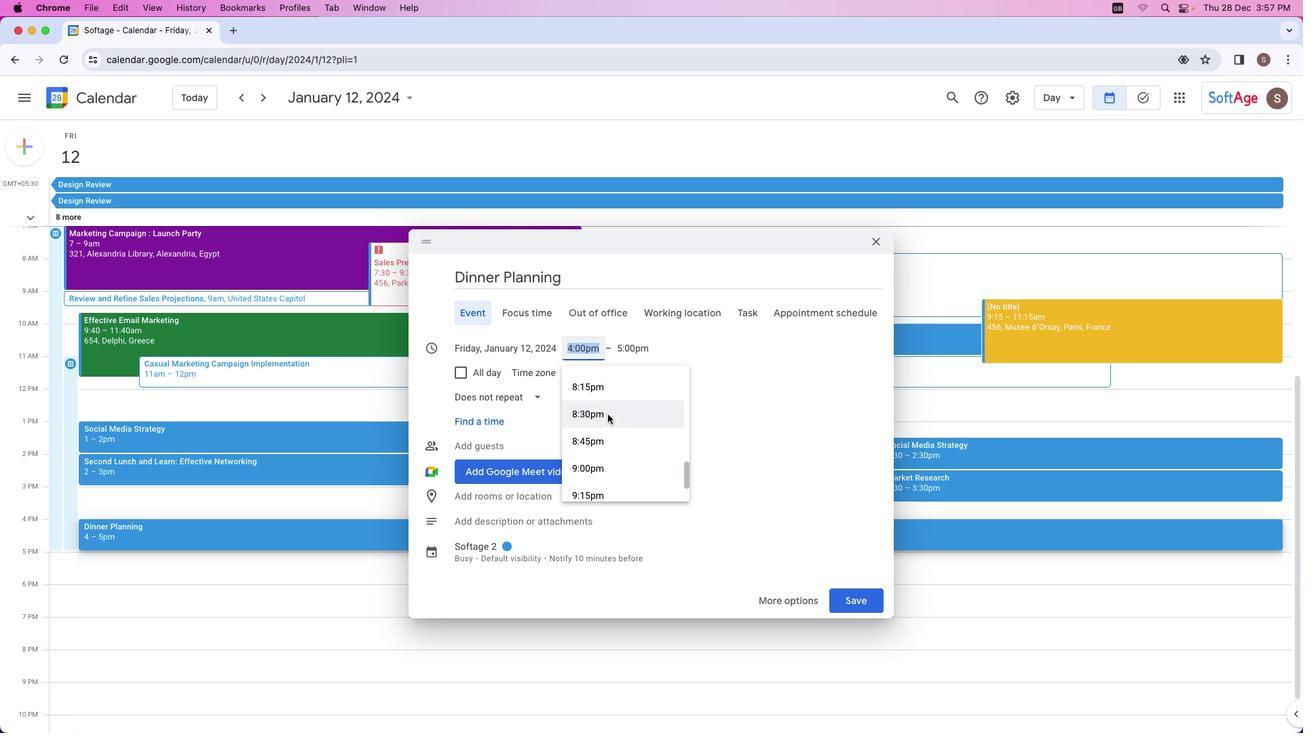 
Action: Mouse scrolled (608, 414) with delta (0, 0)
Screenshot: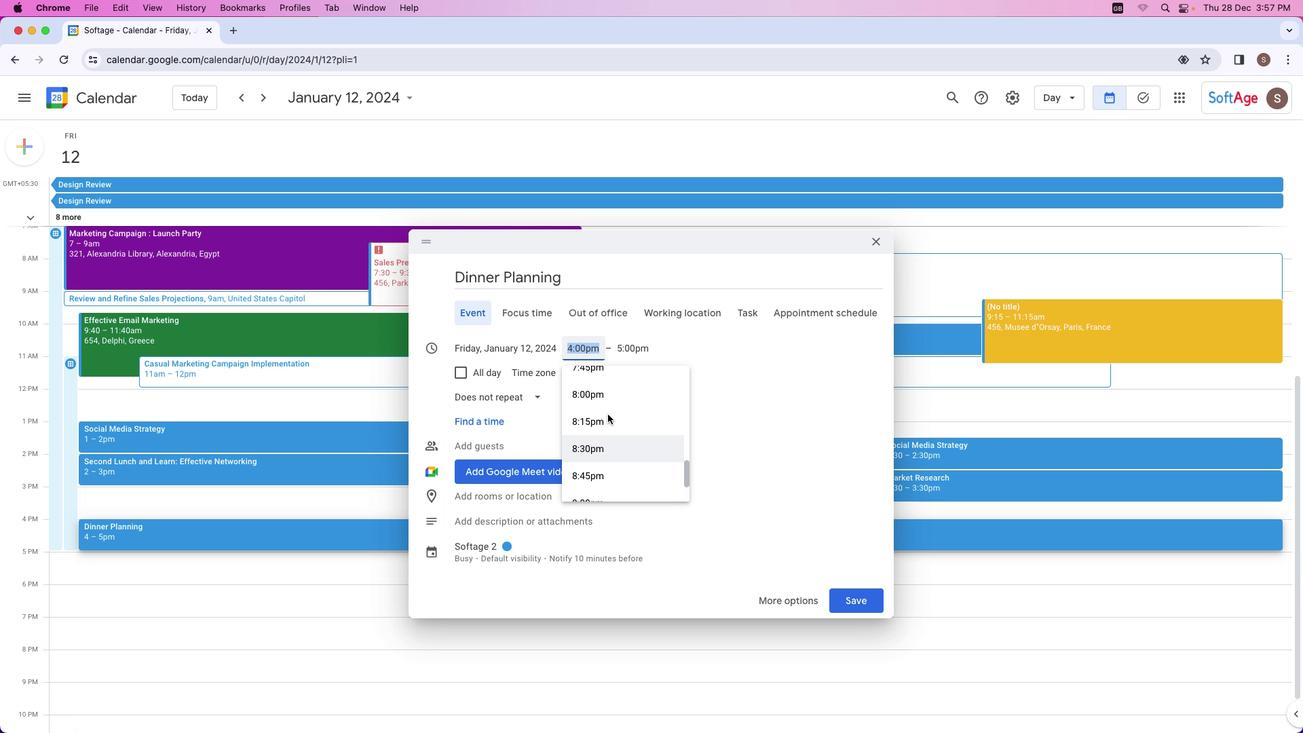 
Action: Mouse moved to (604, 416)
Screenshot: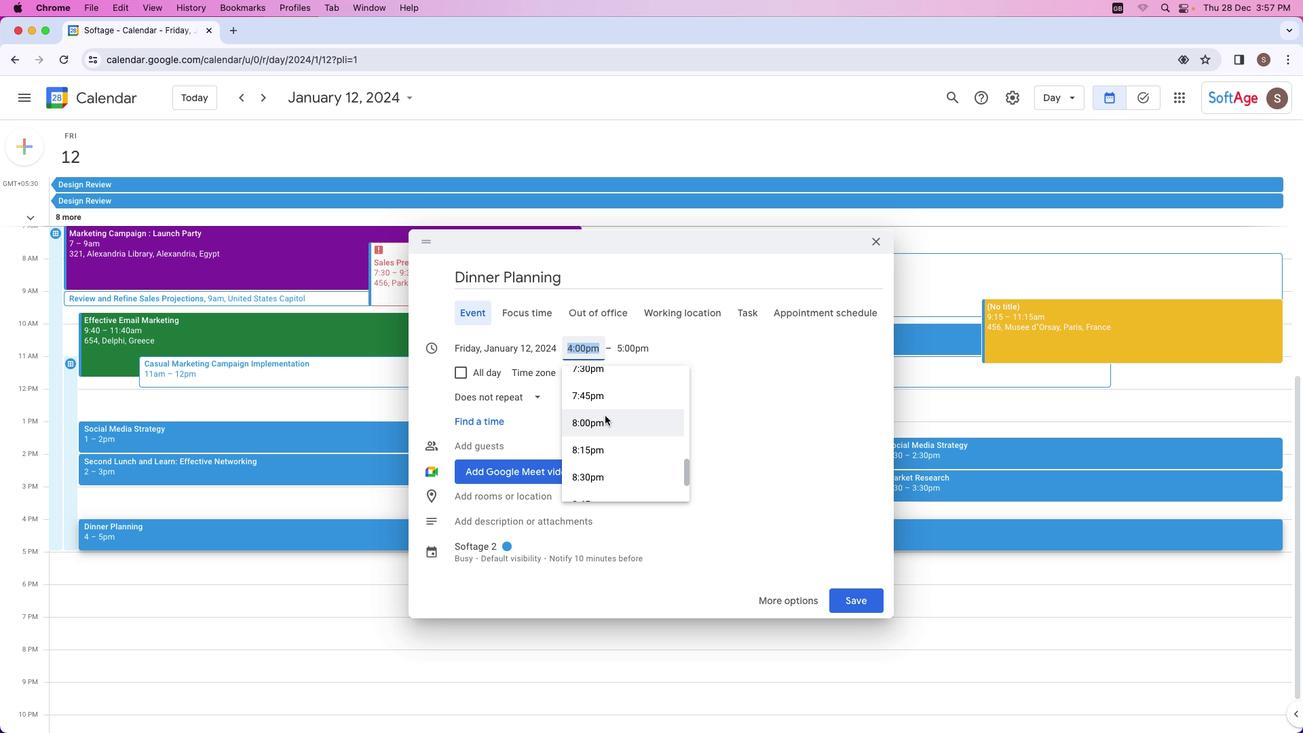 
Action: Mouse scrolled (604, 416) with delta (0, 0)
Screenshot: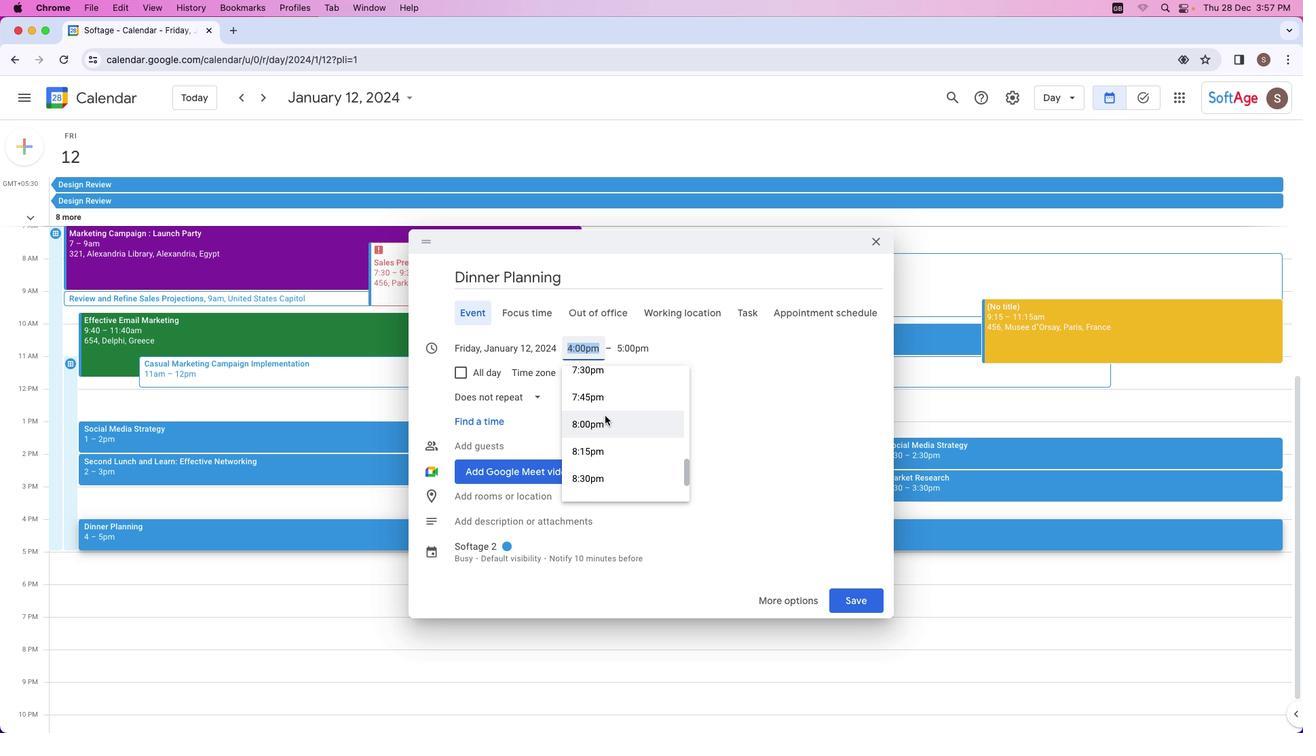 
Action: Mouse scrolled (604, 416) with delta (0, 0)
Screenshot: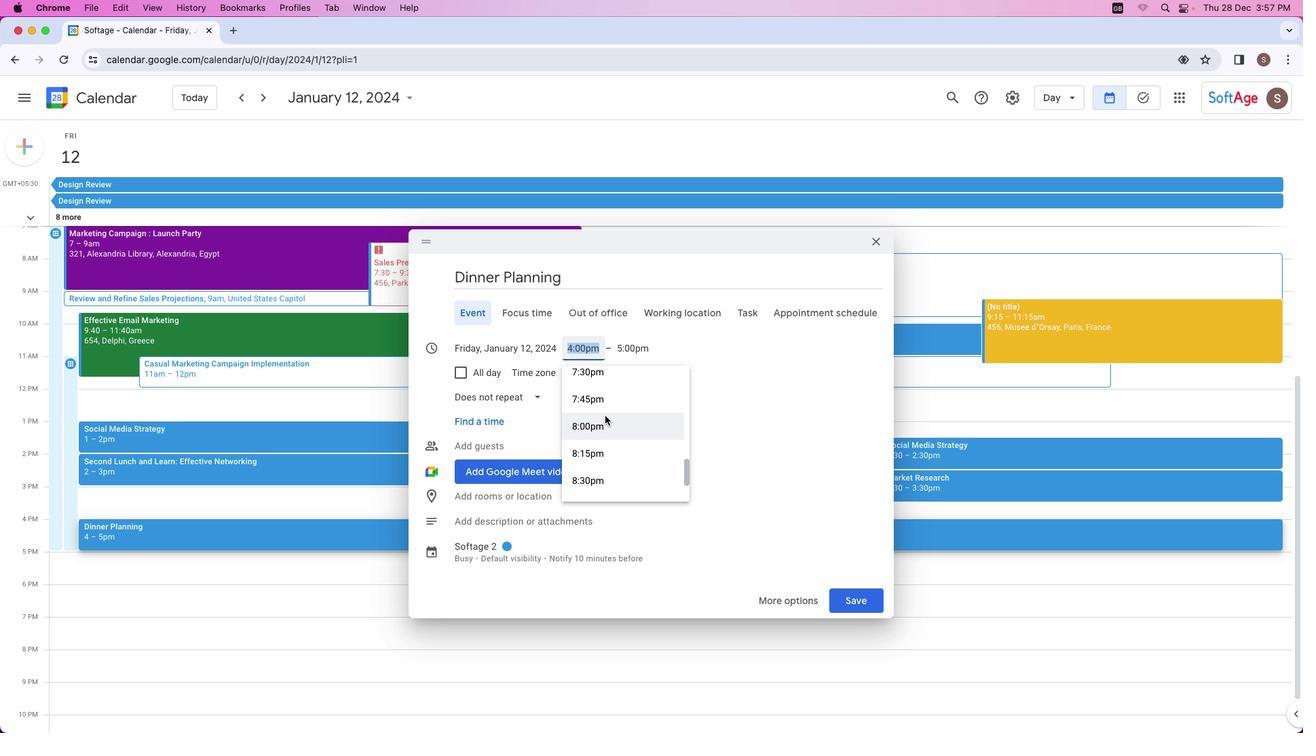 
Action: Mouse scrolled (604, 416) with delta (0, 0)
Screenshot: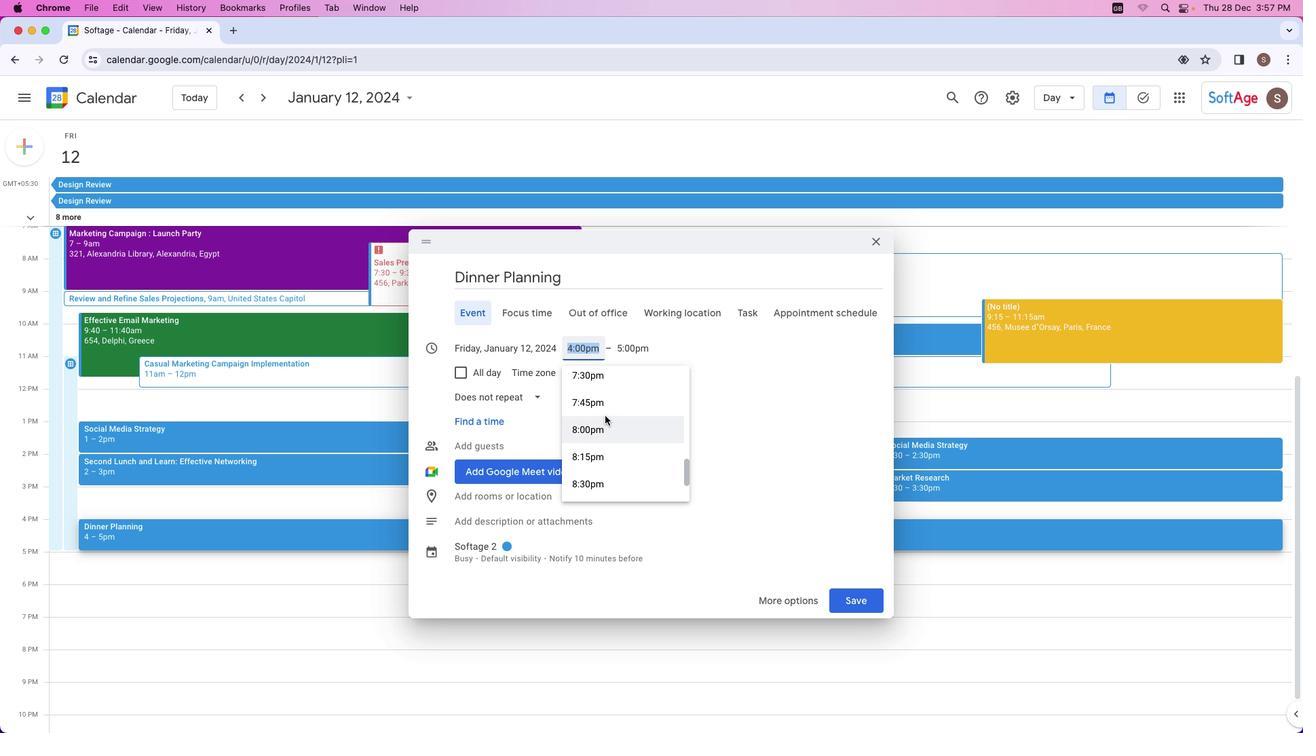 
Action: Mouse moved to (597, 380)
Screenshot: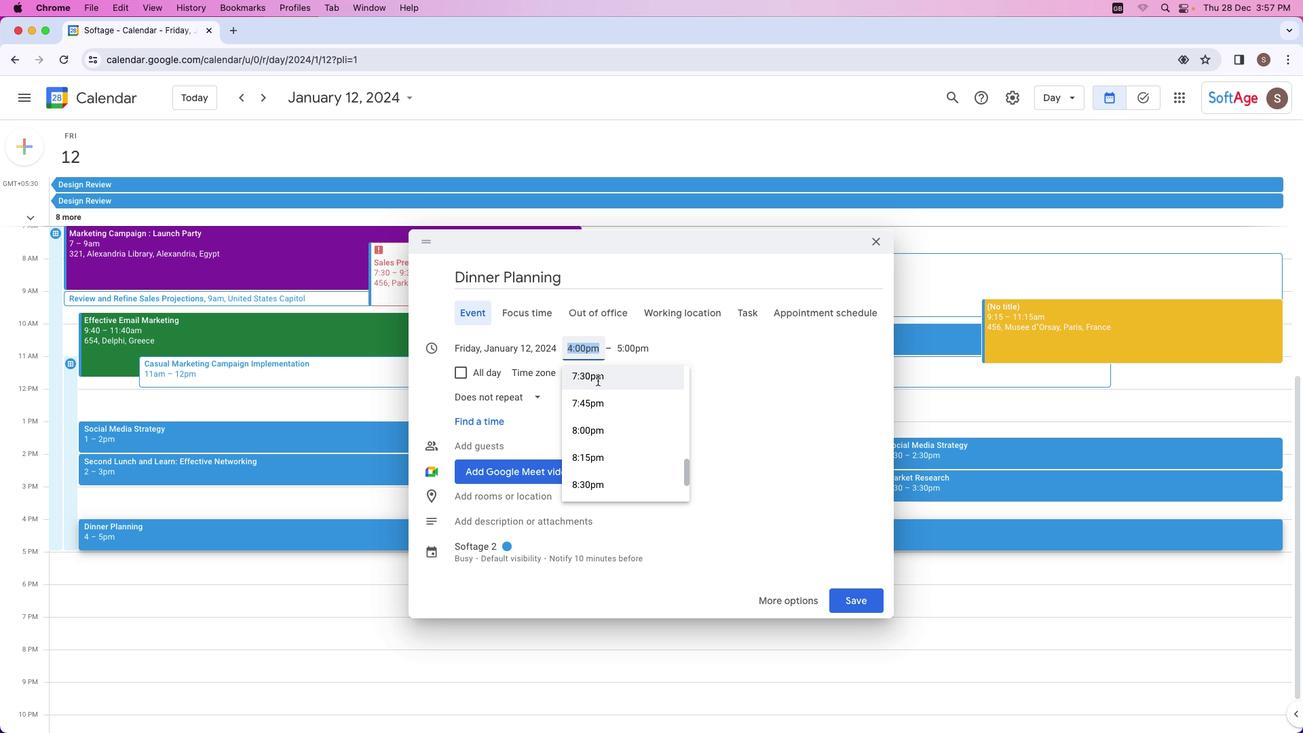 
Action: Mouse pressed left at (597, 380)
Screenshot: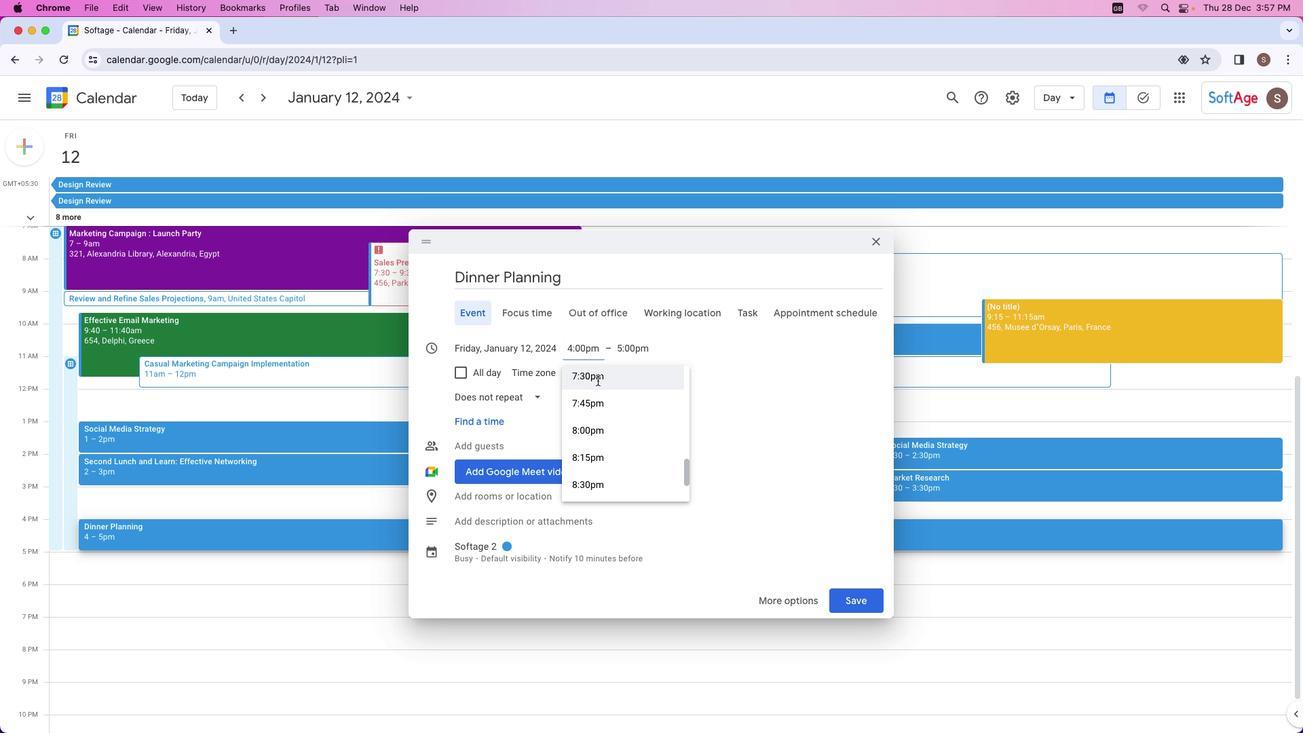 
Action: Mouse moved to (518, 442)
Screenshot: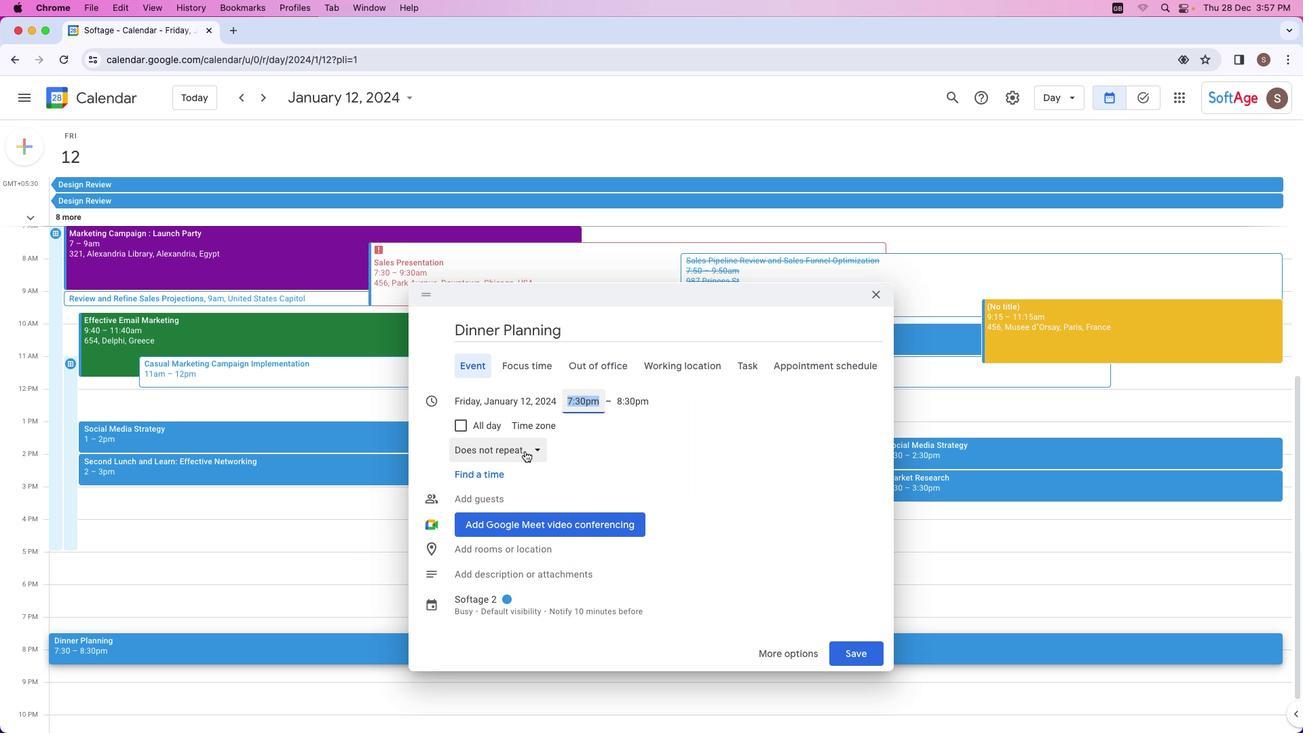 
Action: Mouse scrolled (518, 442) with delta (0, 0)
Screenshot: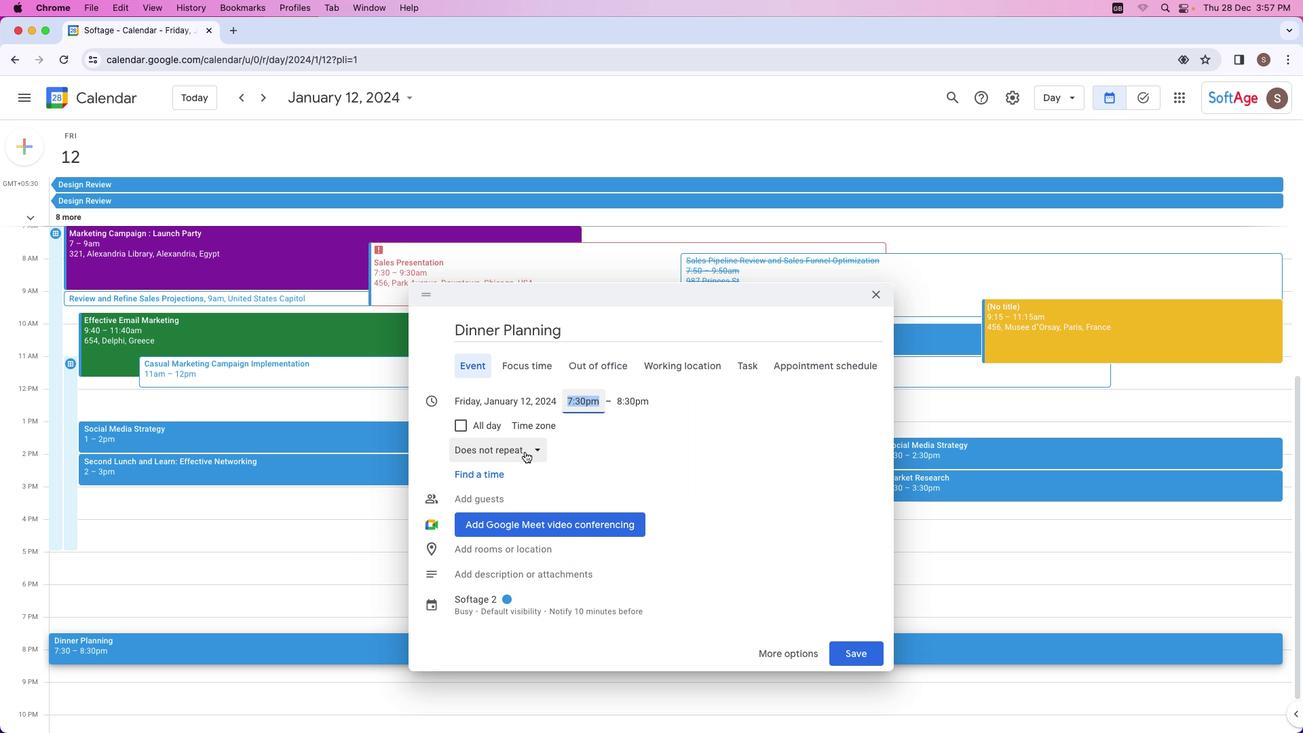 
Action: Mouse moved to (525, 451)
Screenshot: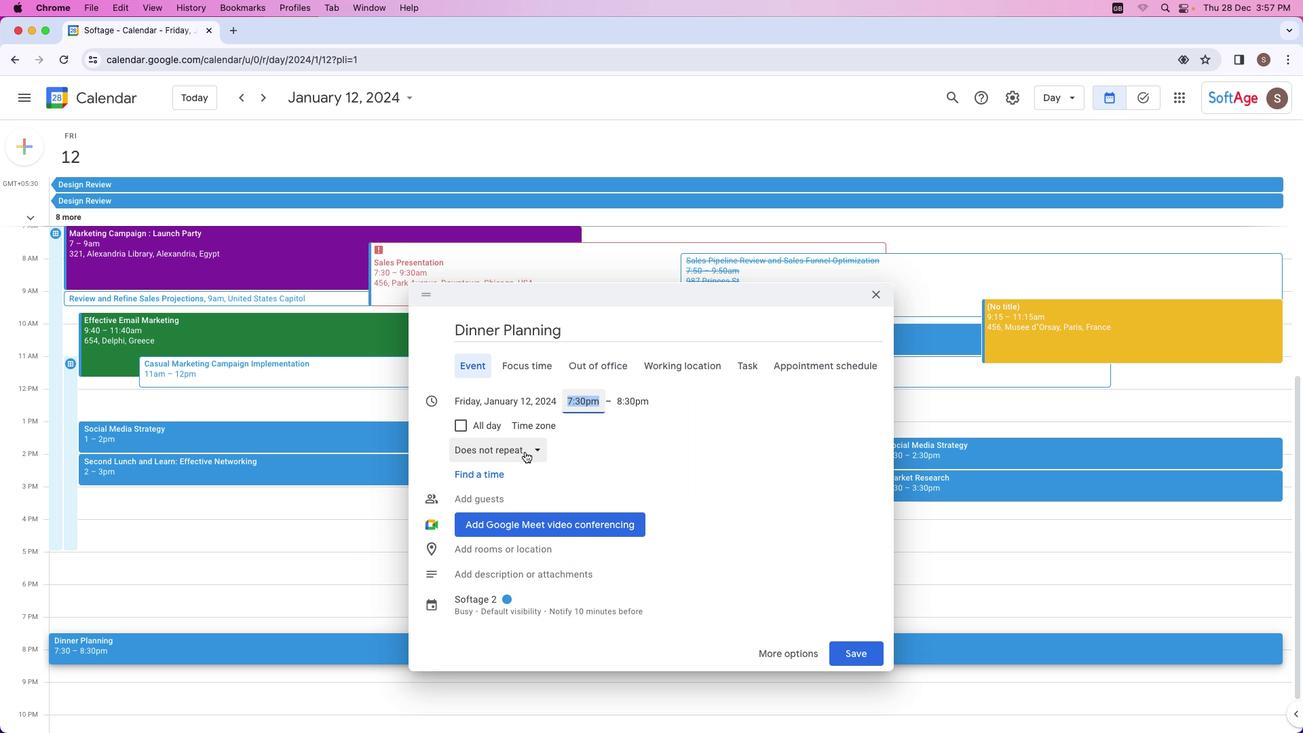
Action: Mouse scrolled (525, 451) with delta (0, 0)
Screenshot: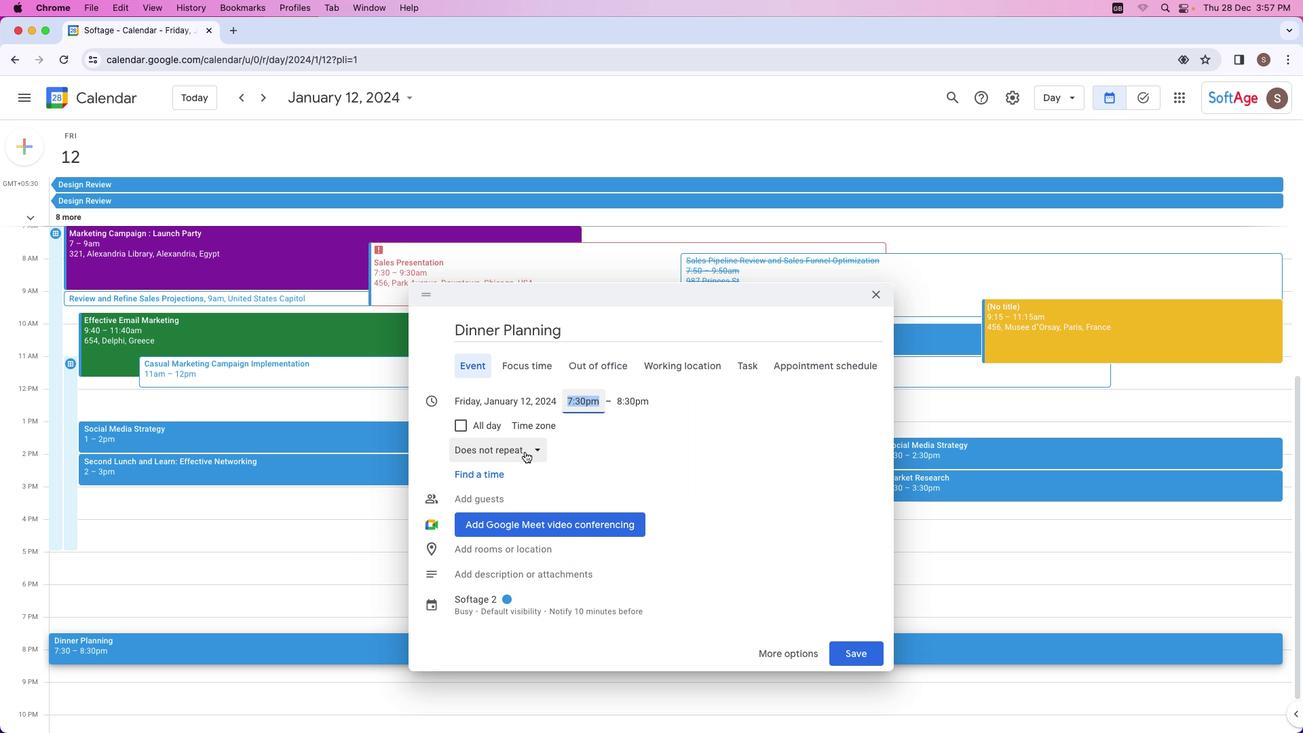
Action: Mouse scrolled (525, 451) with delta (0, 0)
Screenshot: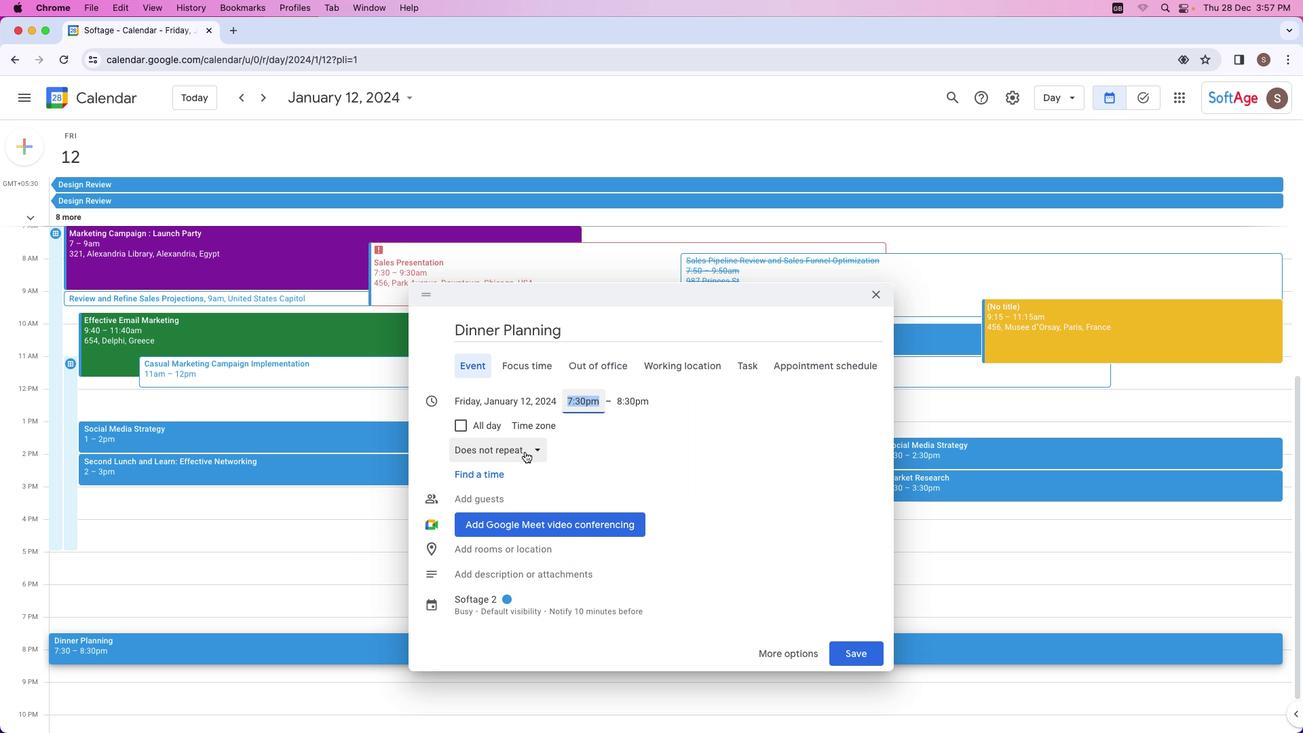 
Action: Mouse scrolled (525, 451) with delta (0, 0)
Screenshot: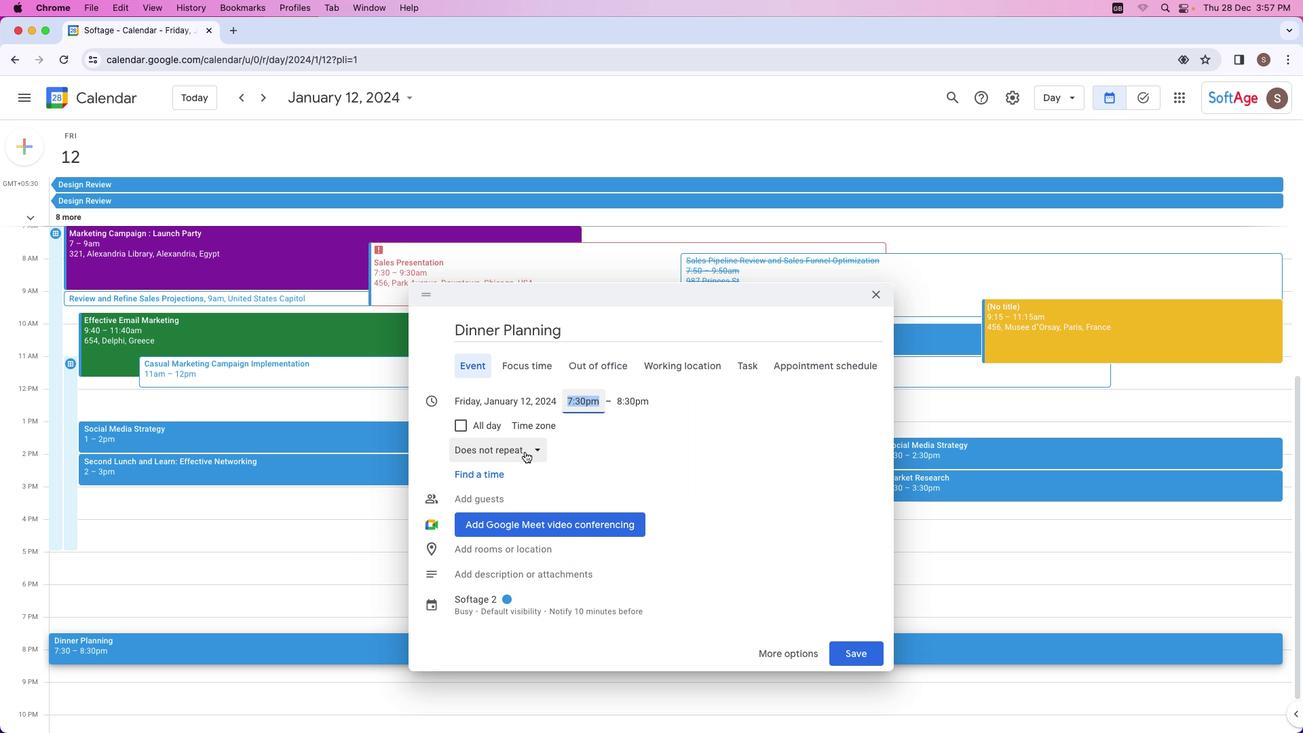 
Action: Mouse moved to (513, 572)
Screenshot: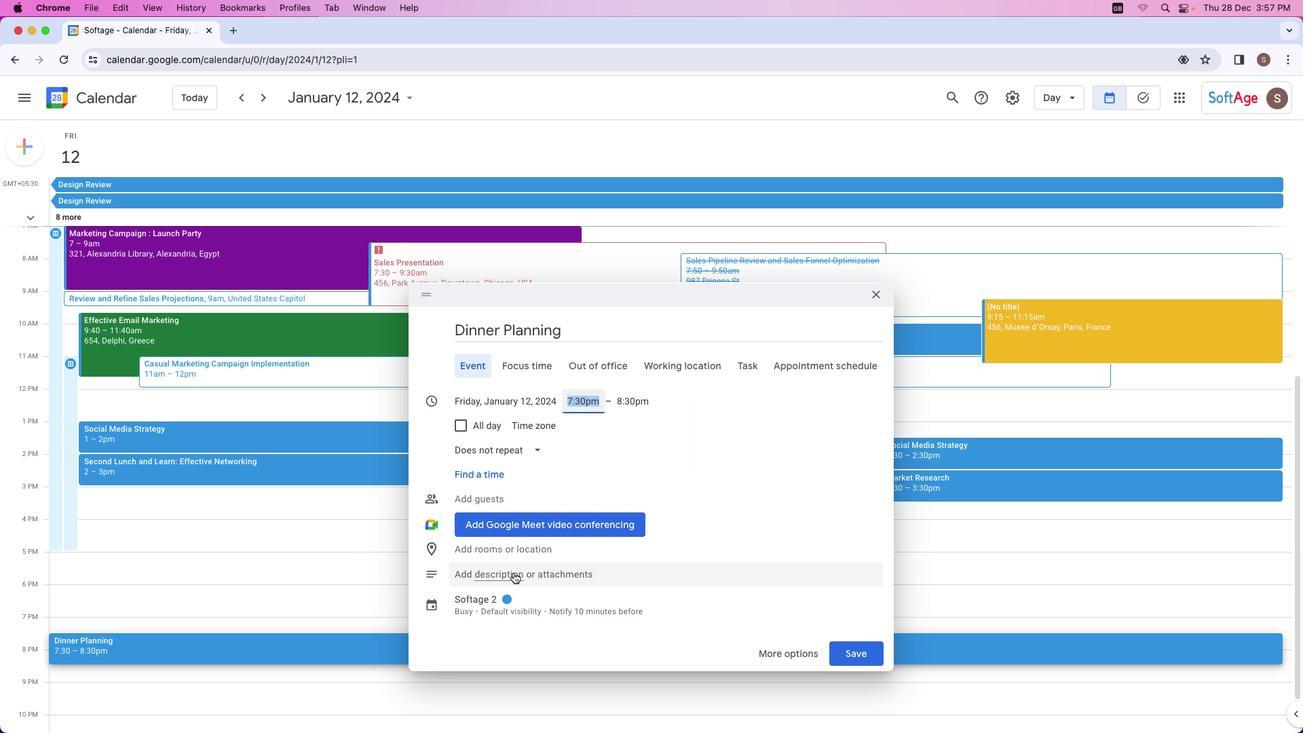 
Action: Mouse pressed left at (513, 572)
Screenshot: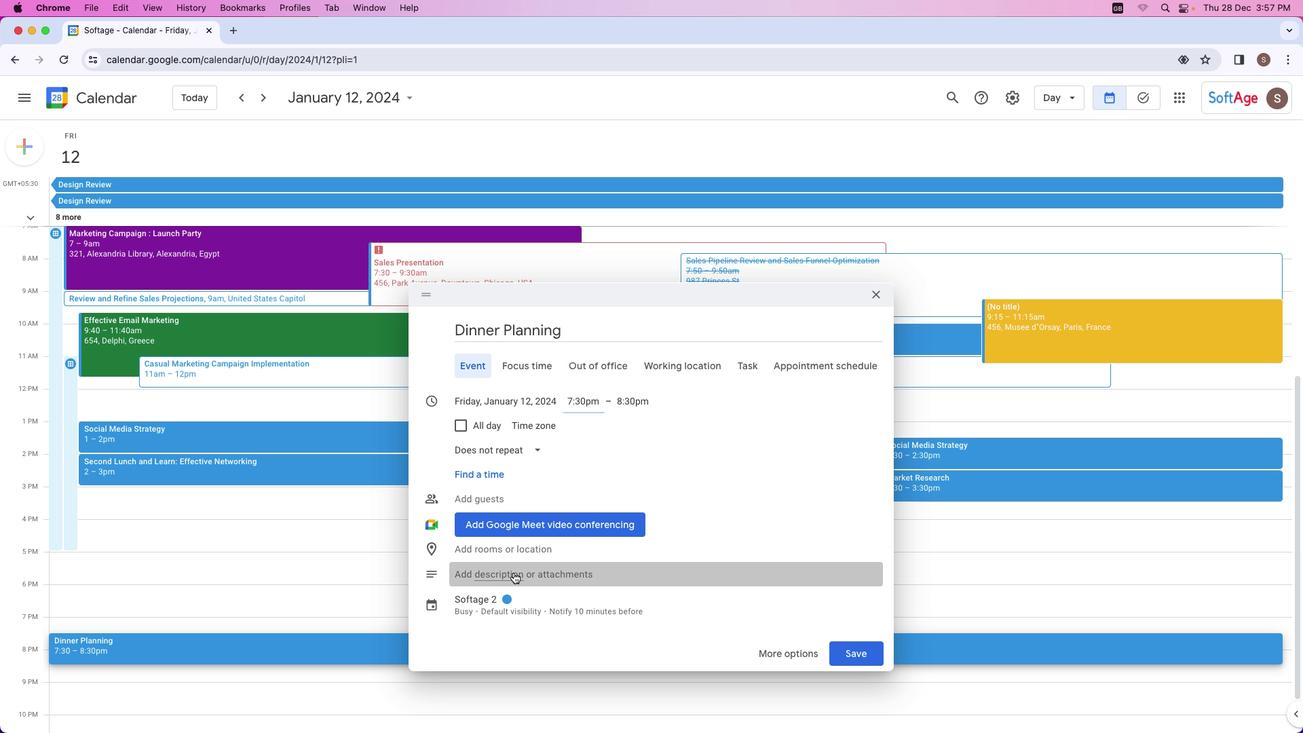 
Action: Mouse moved to (490, 530)
Screenshot: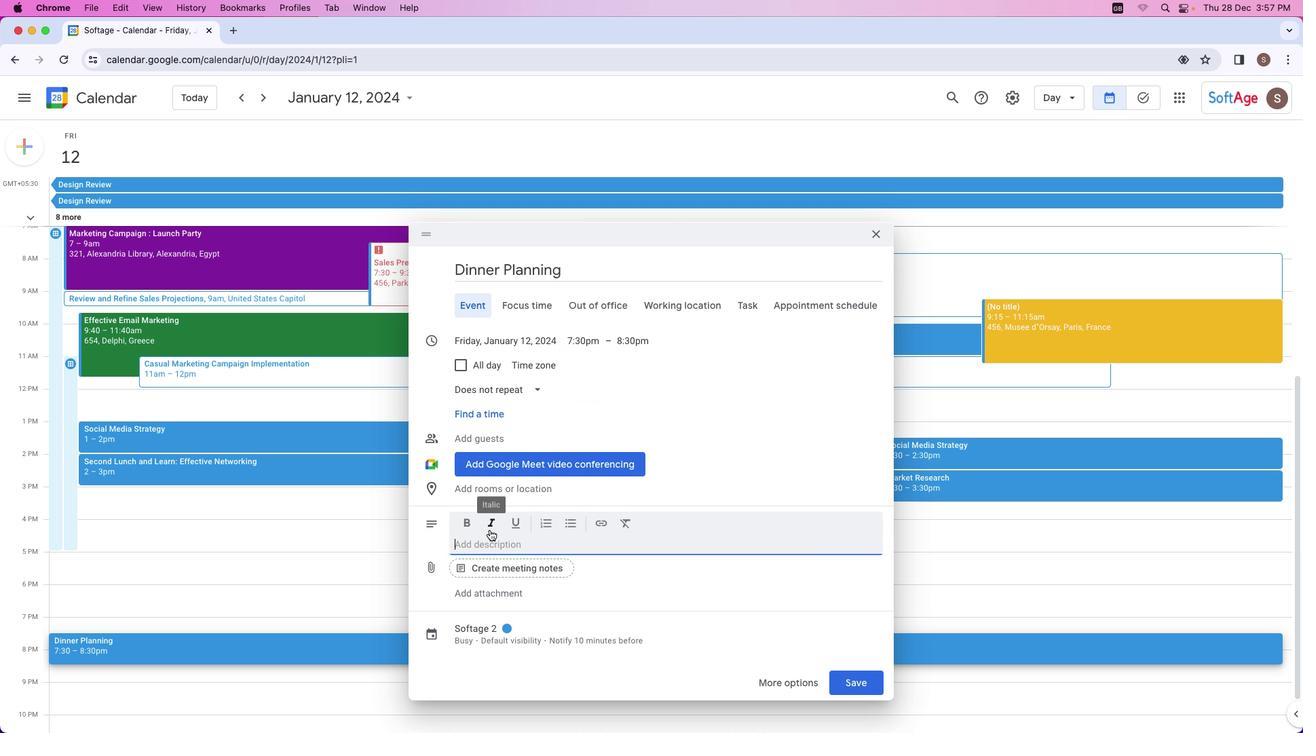 
Action: Mouse pressed left at (490, 530)
Screenshot: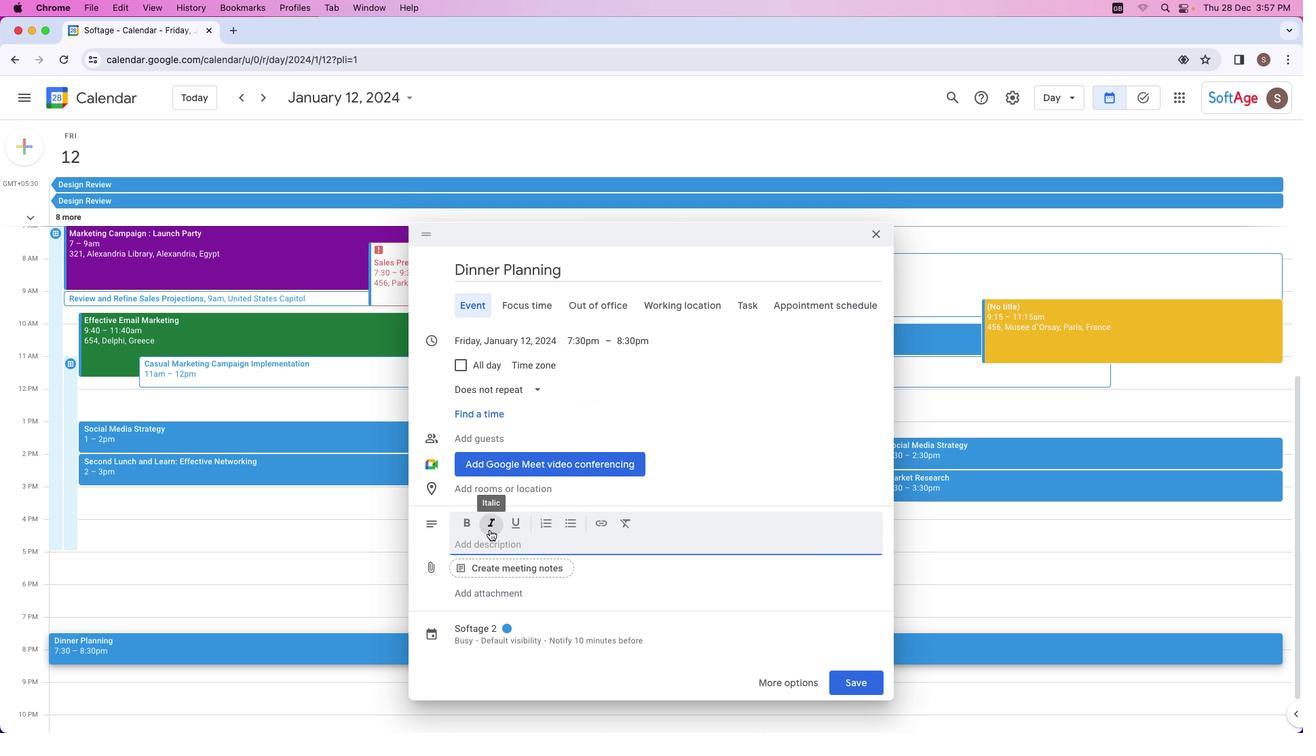 
Action: Mouse moved to (478, 541)
Screenshot: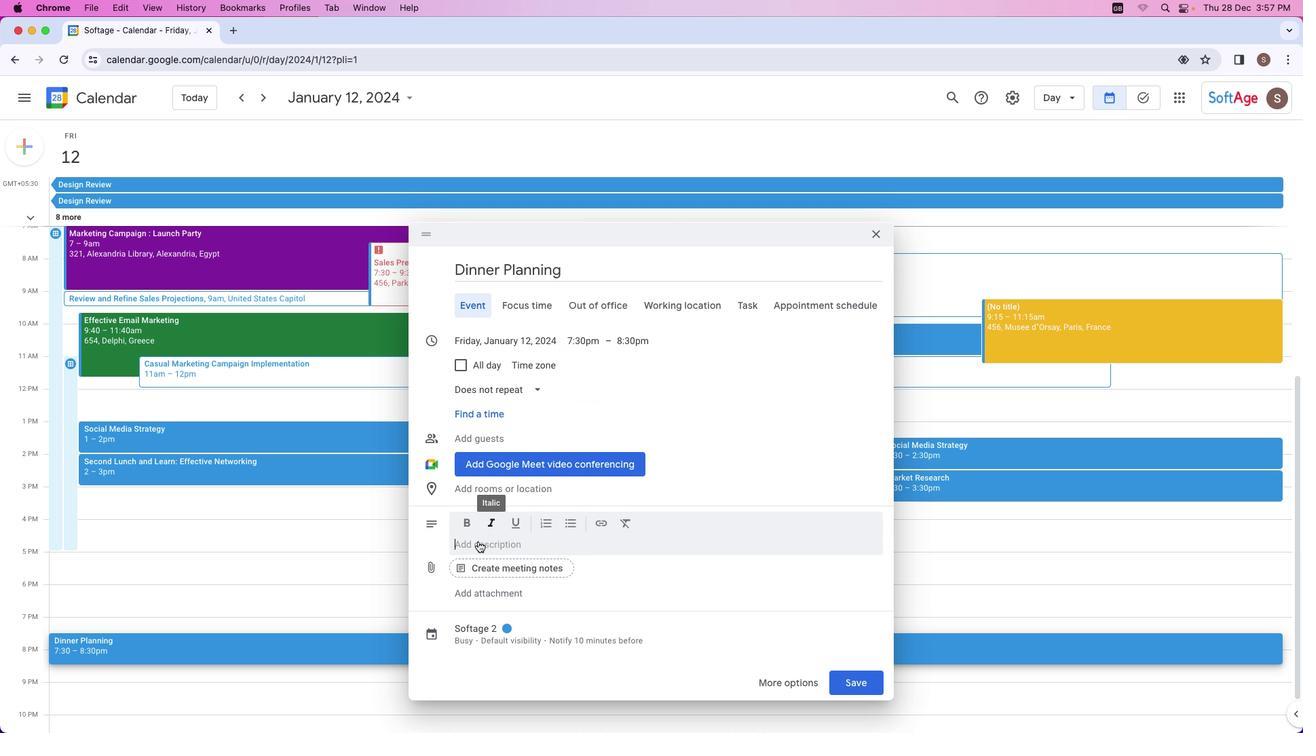 
Action: Mouse pressed left at (478, 541)
Screenshot: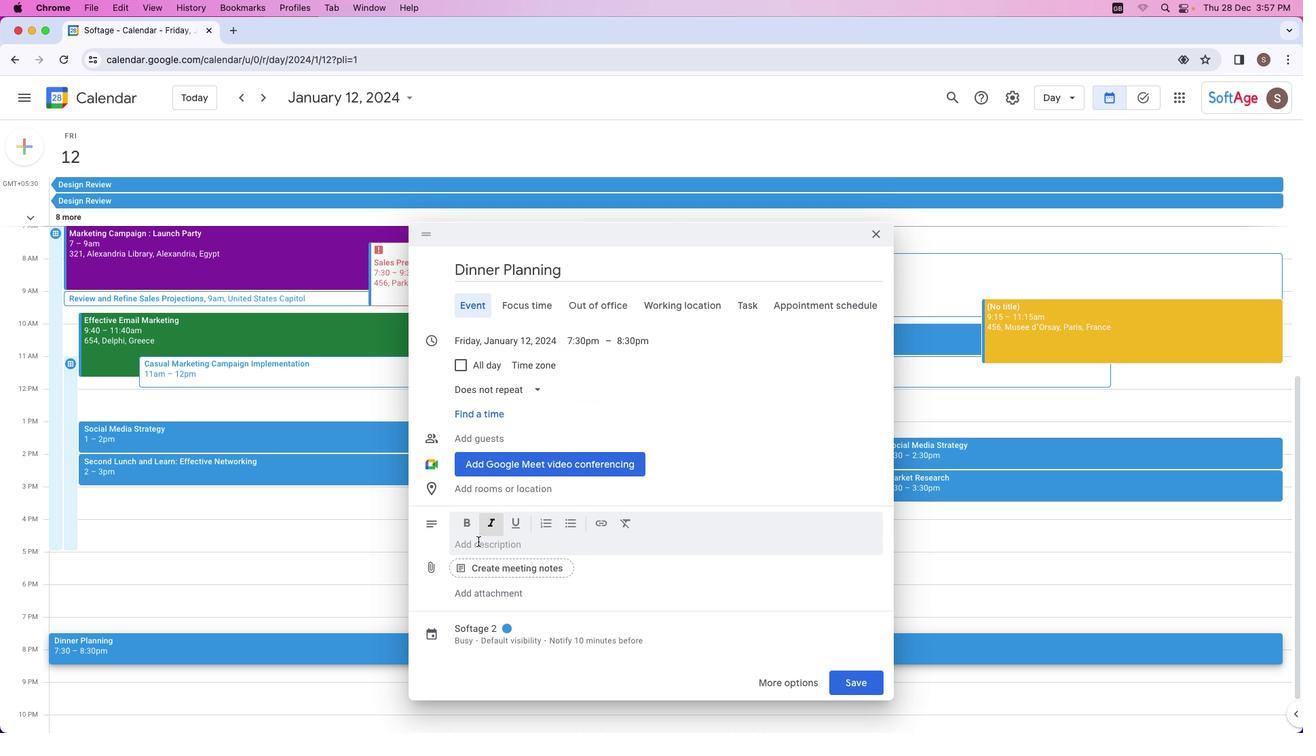 
Action: Key pressed Key.shift'W''e'Key.space'p''l''a''n''n''e''d'Key.space'a'Key.space'r''o''m''a''n''t''i''c'Key.space'd''i''n''n''e''r'Key.space'o''n'Key.space'1''2''t''h'Key.space'.'
Screenshot: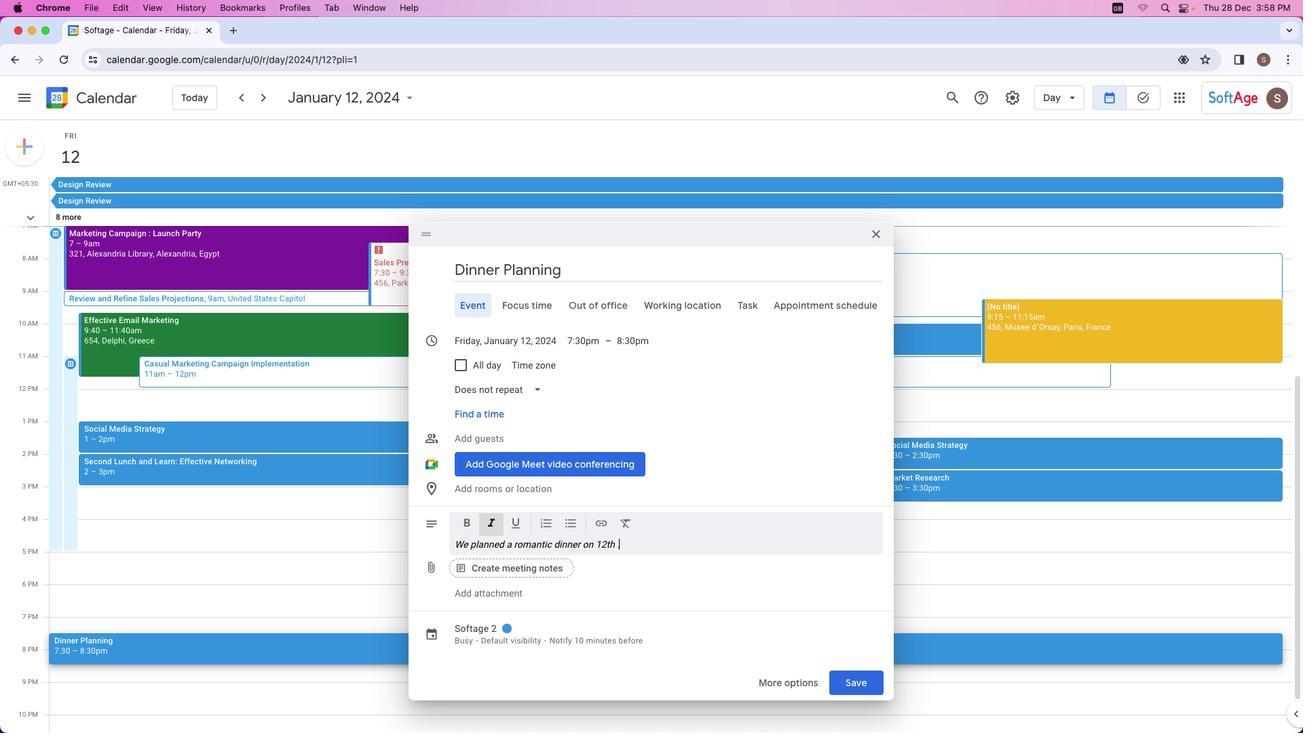 
Action: Mouse moved to (857, 678)
Screenshot: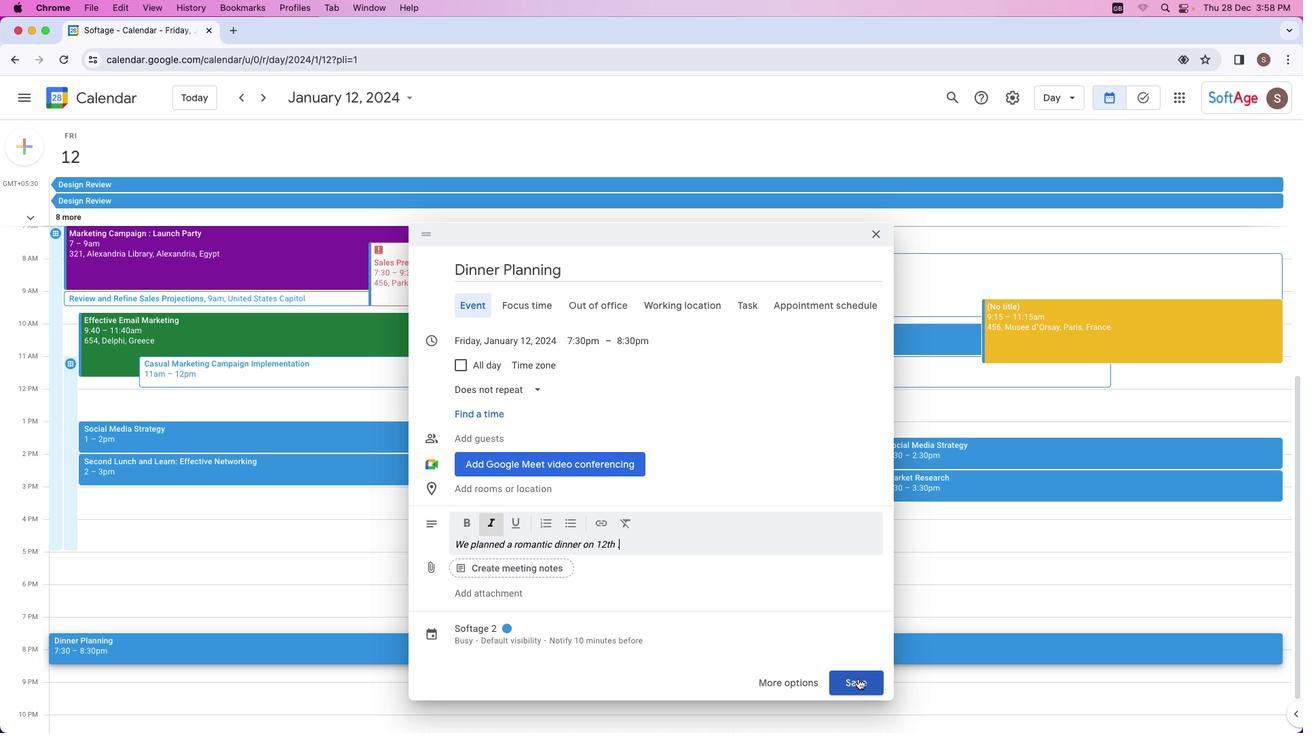 
Action: Mouse pressed left at (857, 678)
Screenshot: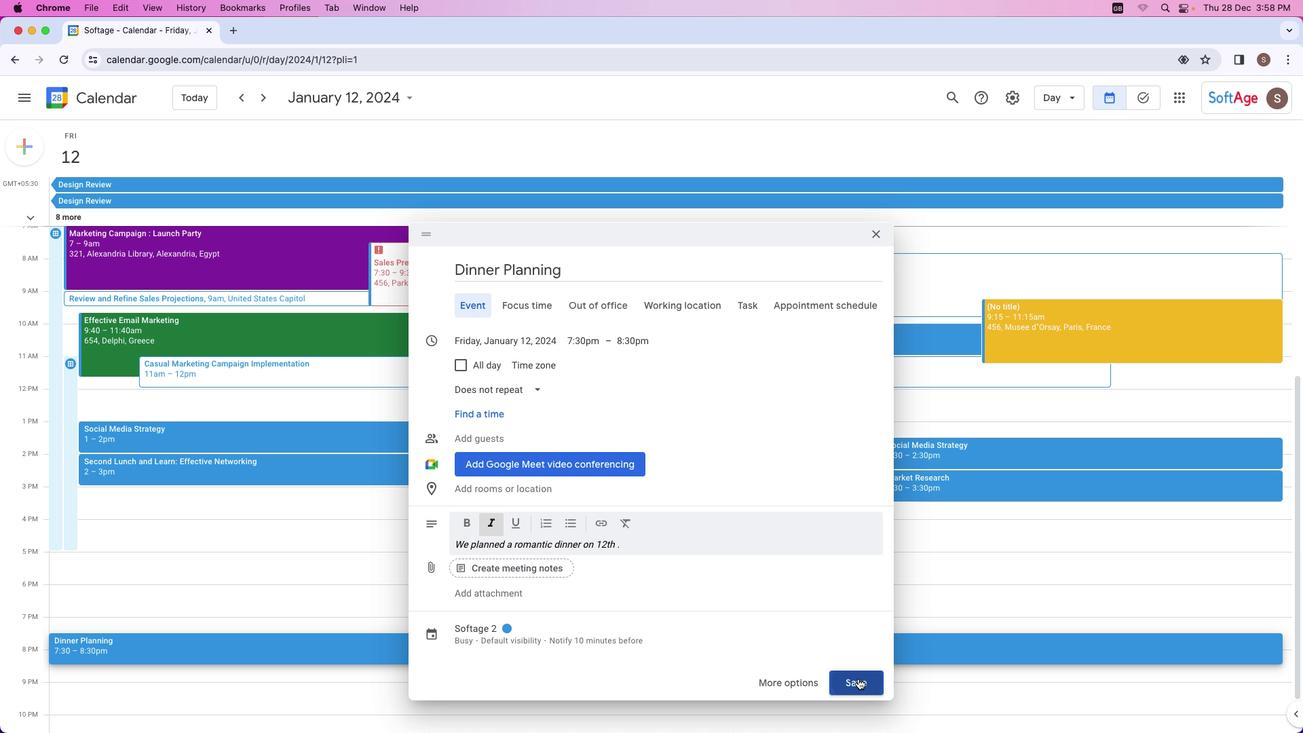 
Action: Mouse moved to (433, 507)
Screenshot: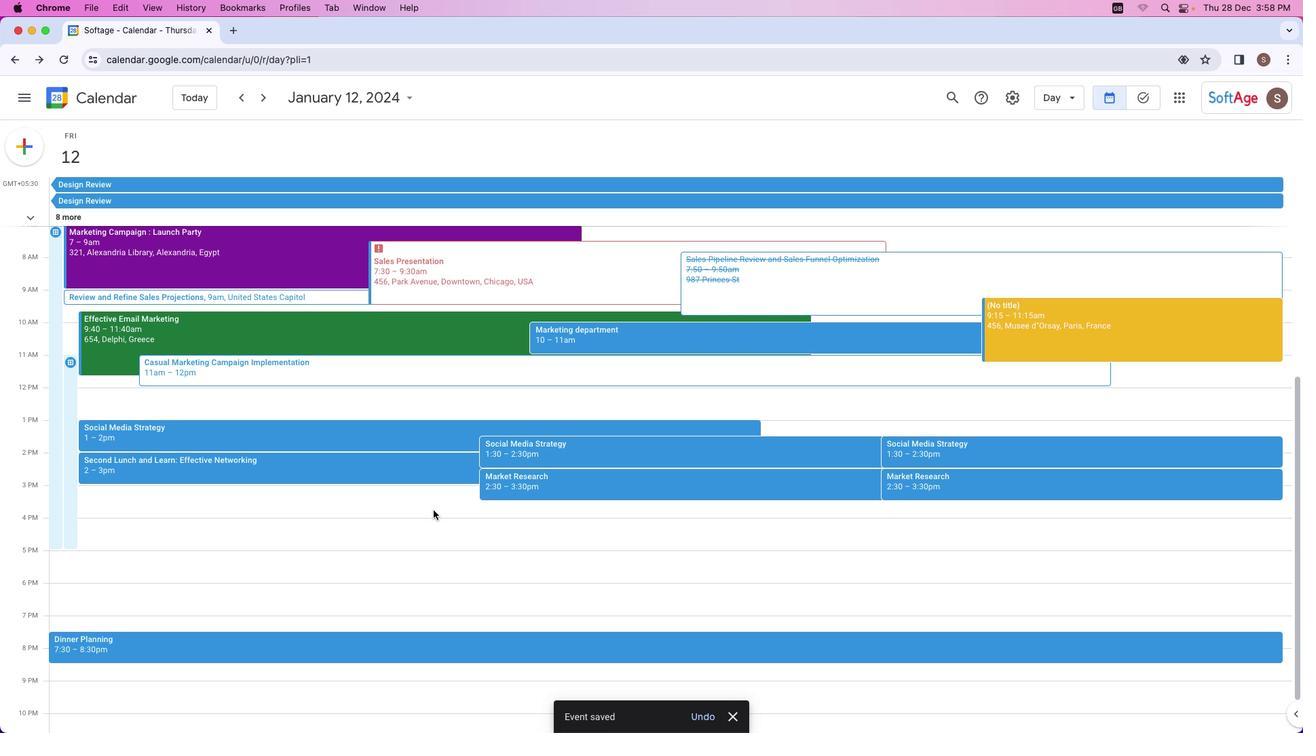 
Action: Mouse scrolled (433, 507) with delta (0, 0)
Screenshot: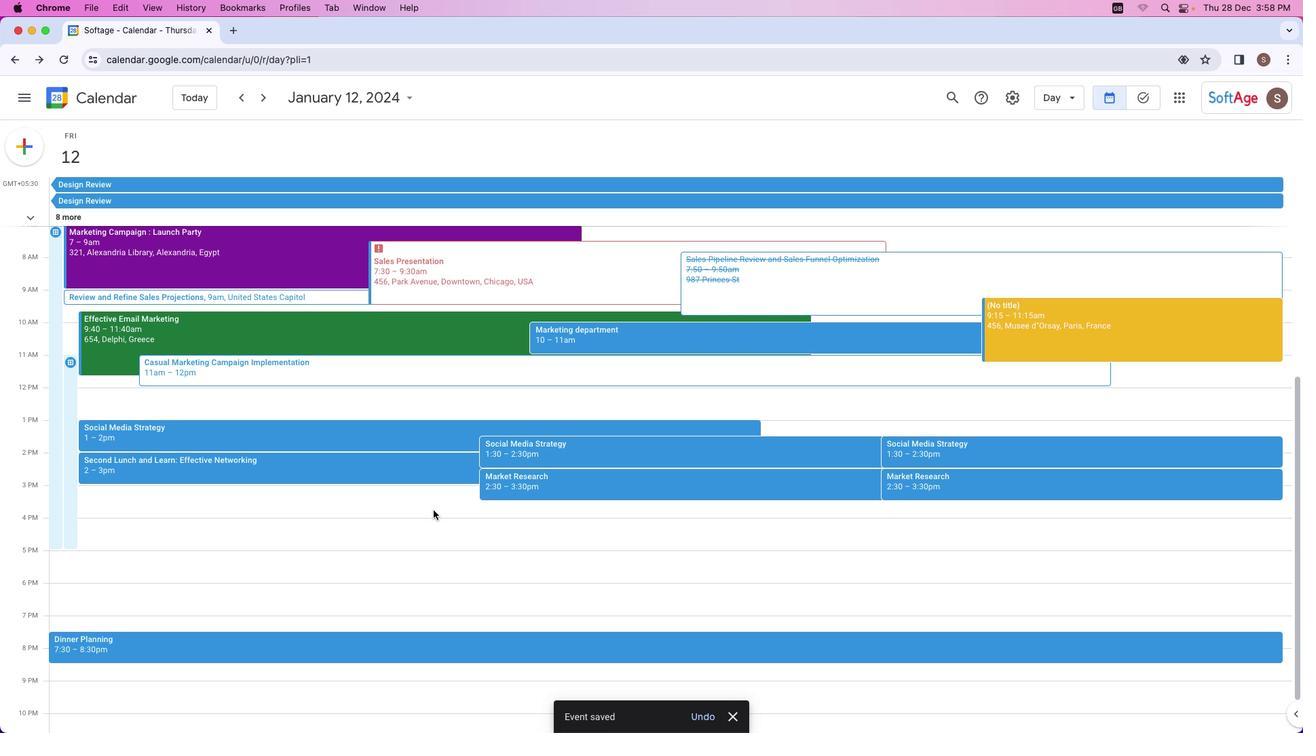
Action: Mouse moved to (433, 511)
Screenshot: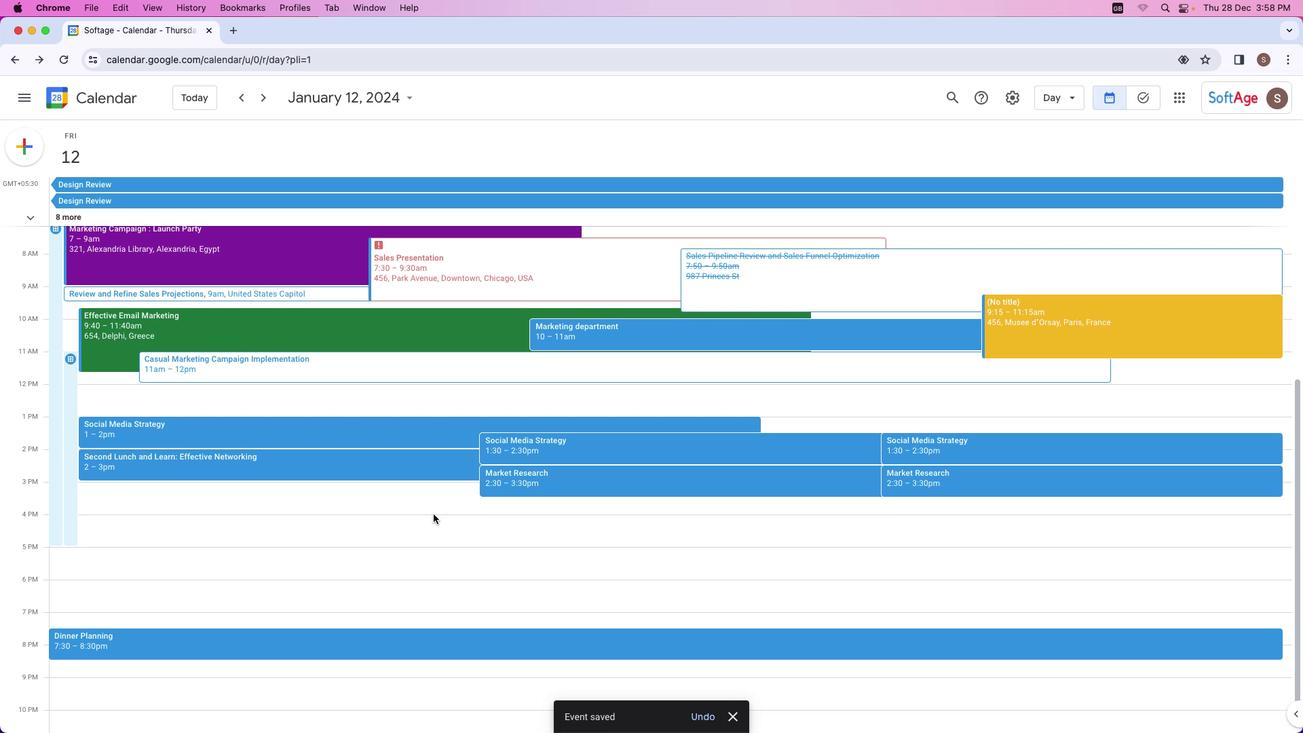 
Action: Mouse scrolled (433, 511) with delta (0, 0)
Screenshot: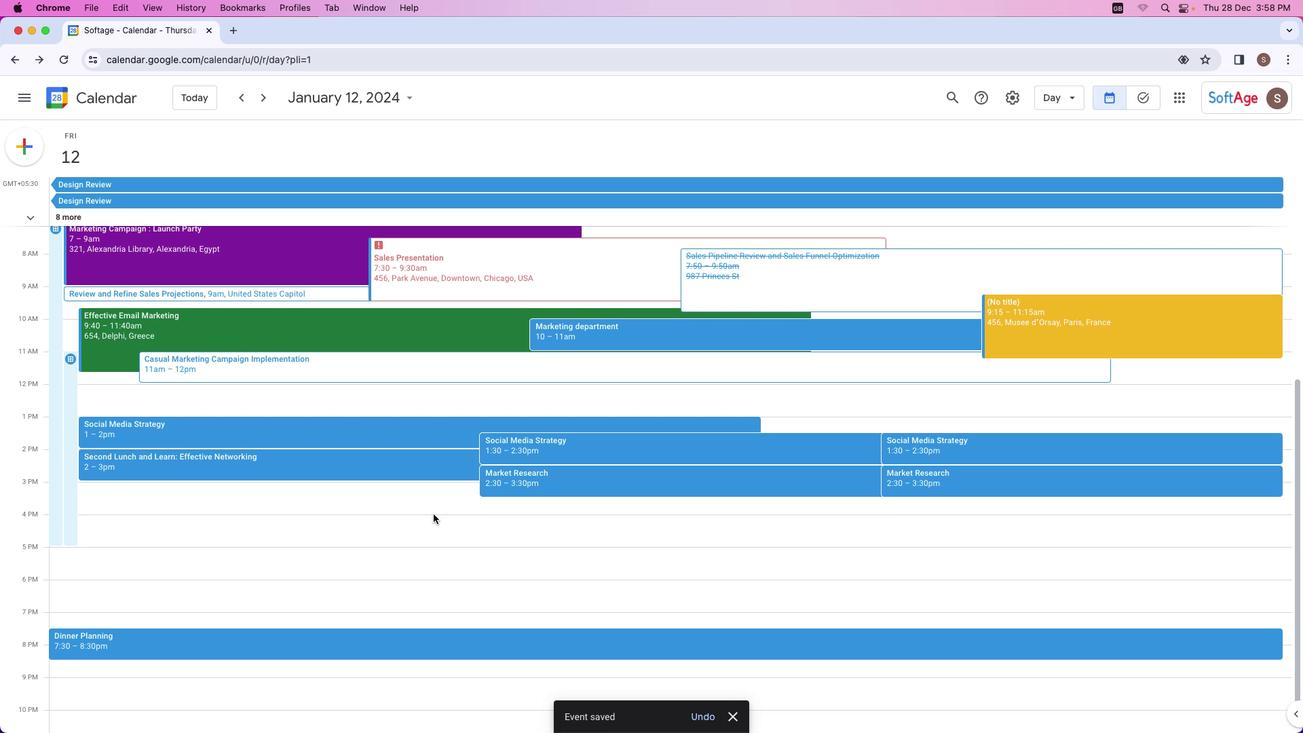 
Action: Mouse moved to (433, 513)
Screenshot: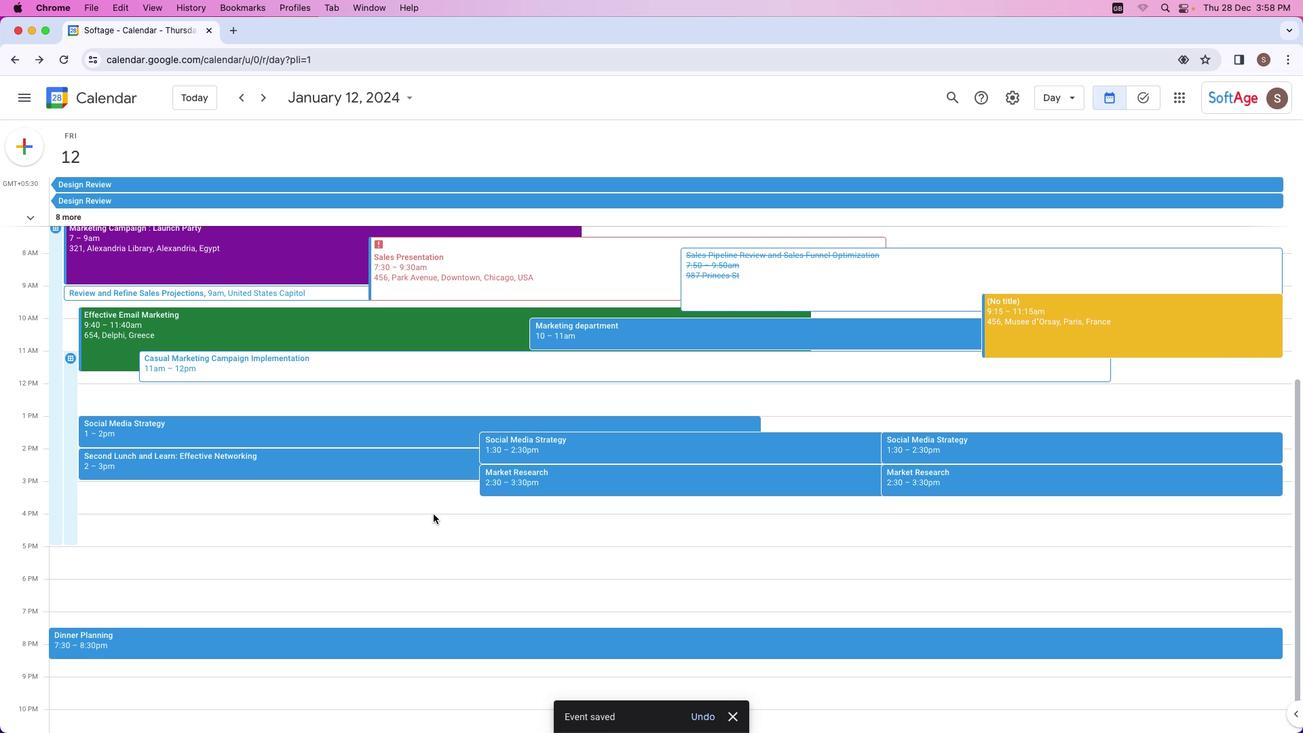 
Action: Mouse scrolled (433, 513) with delta (0, 0)
Screenshot: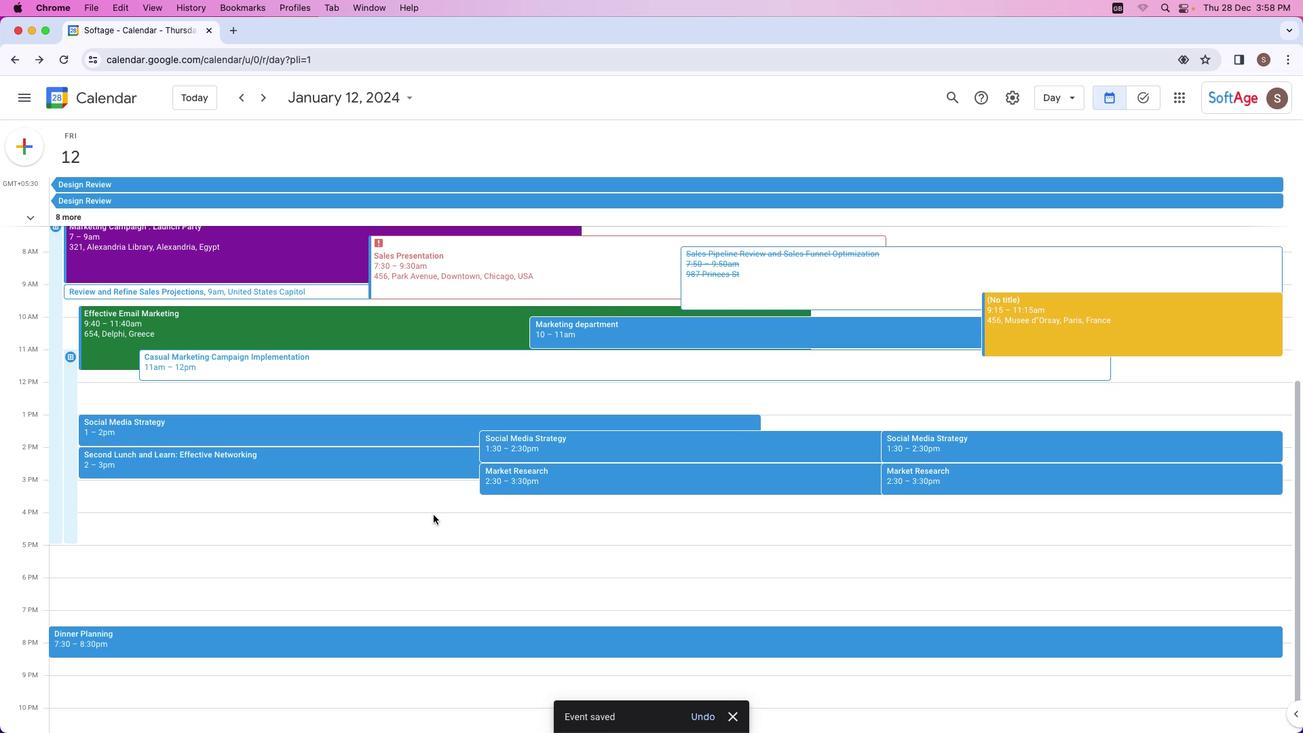 
Action: Mouse moved to (433, 515)
Screenshot: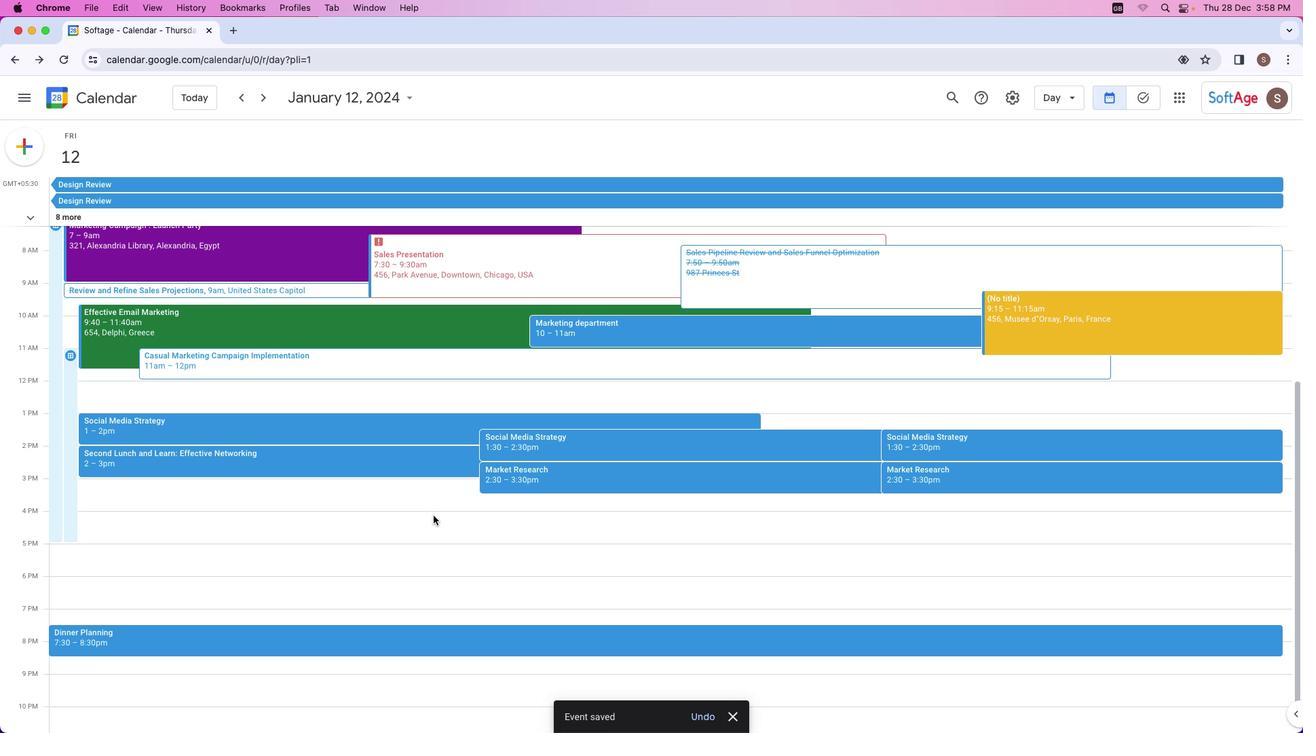 
Action: Mouse scrolled (433, 515) with delta (0, 0)
Screenshot: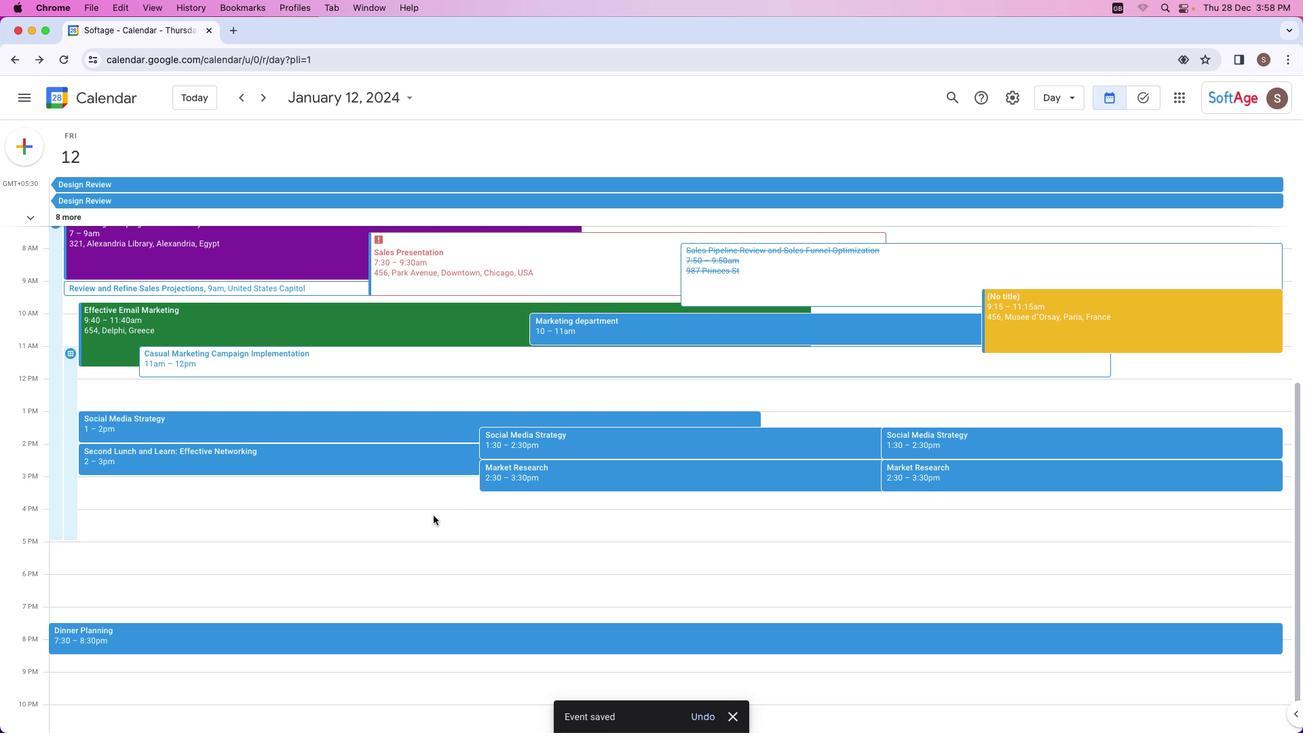 
Action: Mouse scrolled (433, 515) with delta (0, 0)
Screenshot: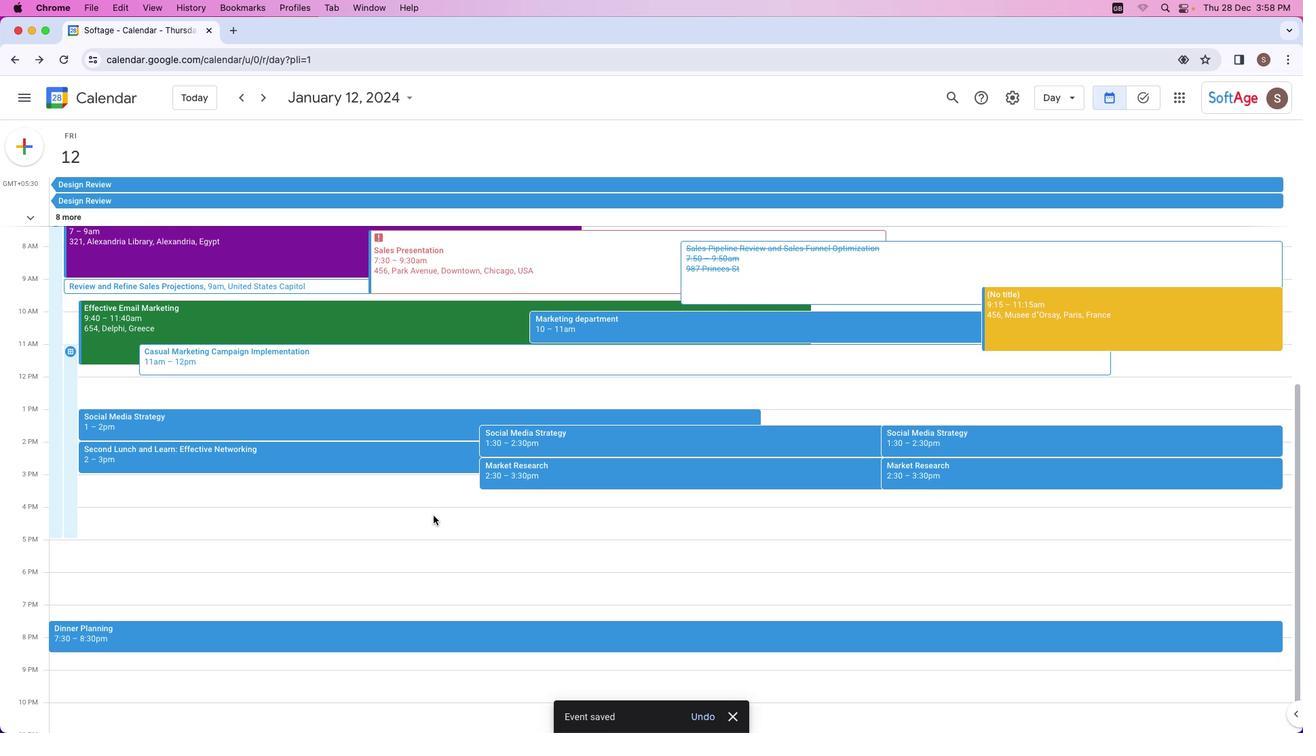 
Action: Mouse moved to (387, 542)
Screenshot: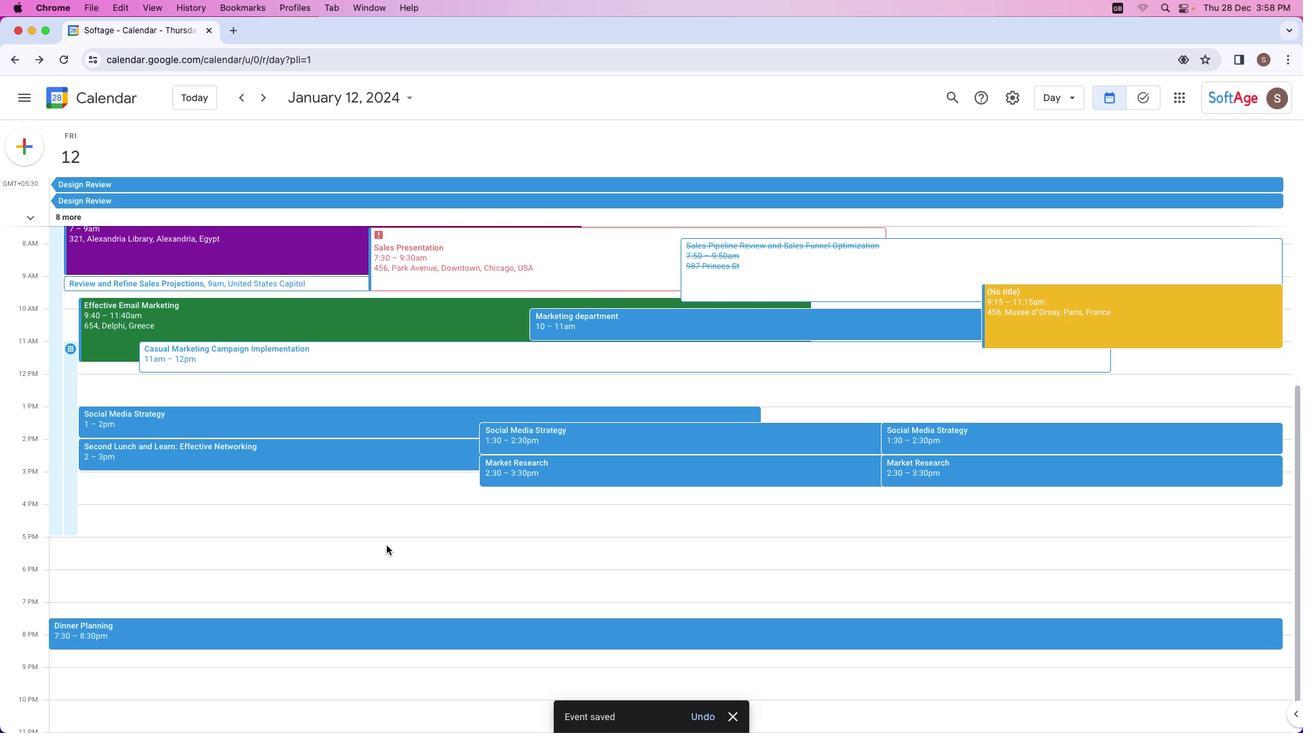 
Action: Mouse scrolled (387, 542) with delta (0, 0)
Screenshot: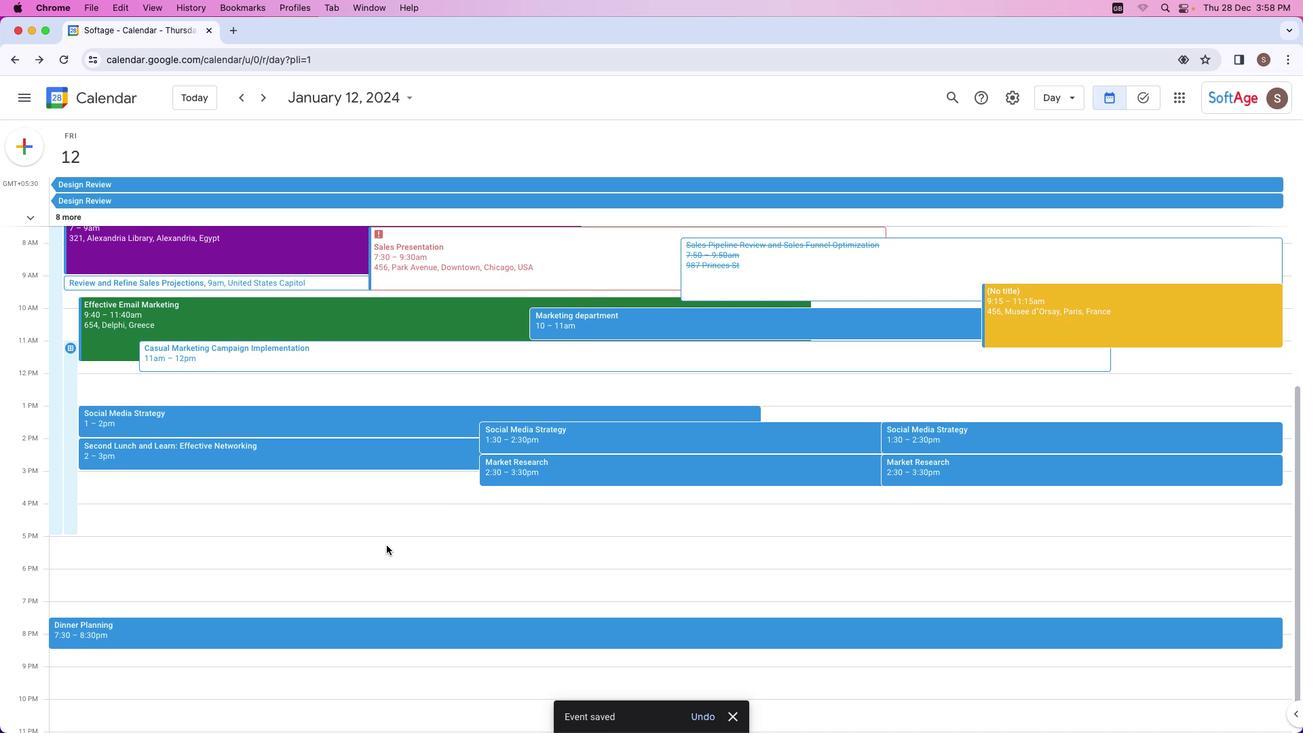 
Action: Mouse moved to (386, 545)
Screenshot: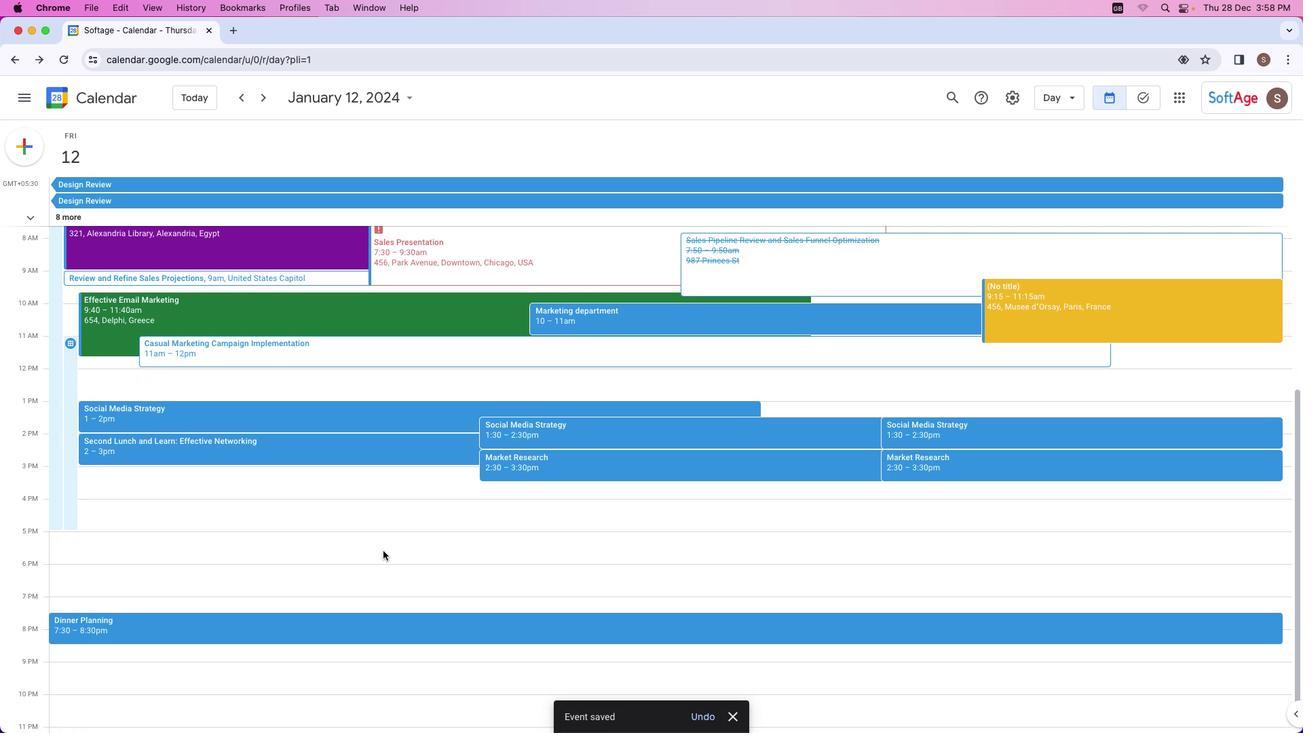 
Action: Mouse scrolled (386, 545) with delta (0, 0)
Screenshot: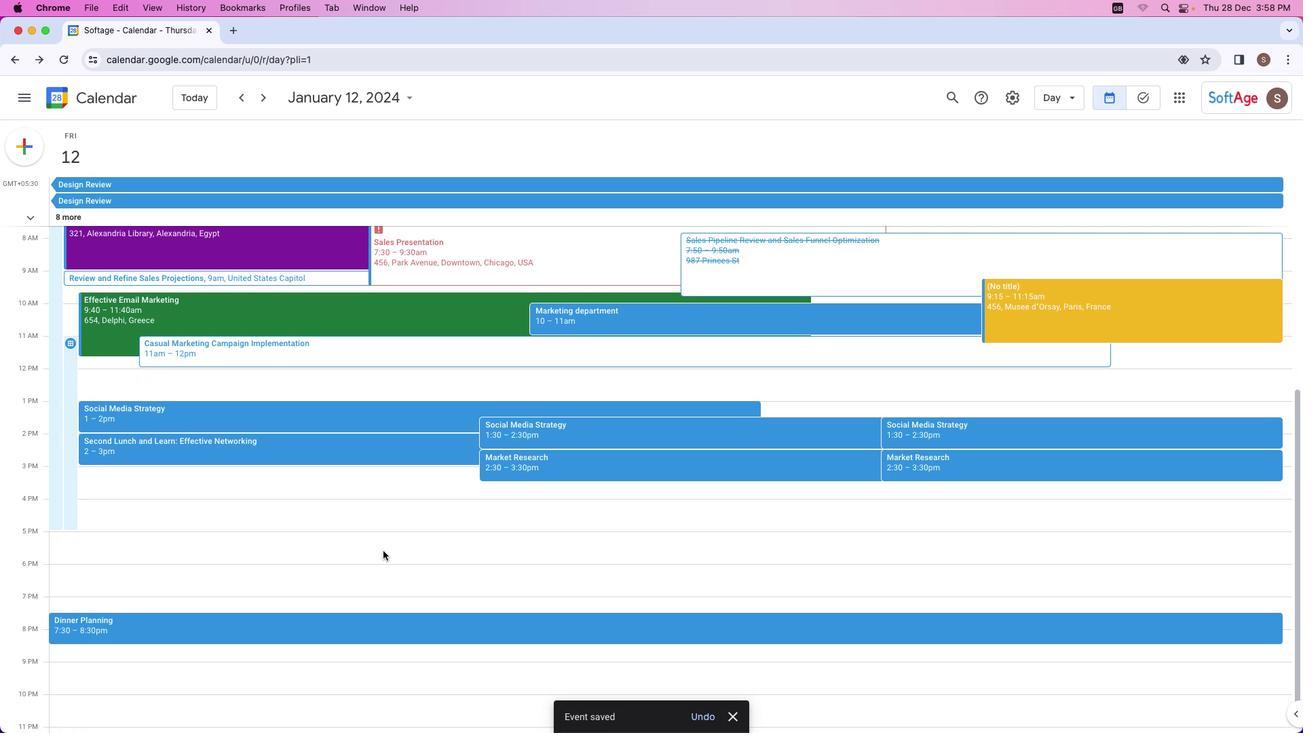 
Action: Mouse moved to (386, 547)
Screenshot: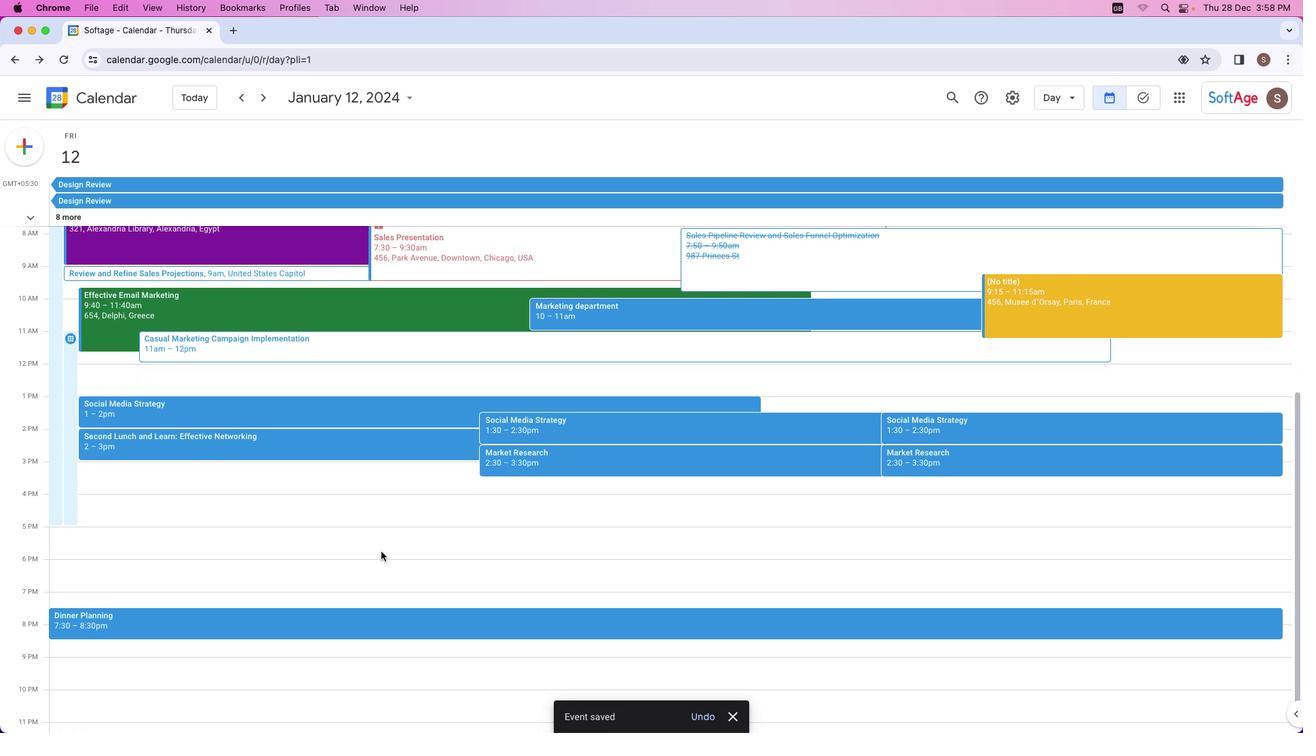 
Action: Mouse scrolled (386, 547) with delta (0, 0)
Screenshot: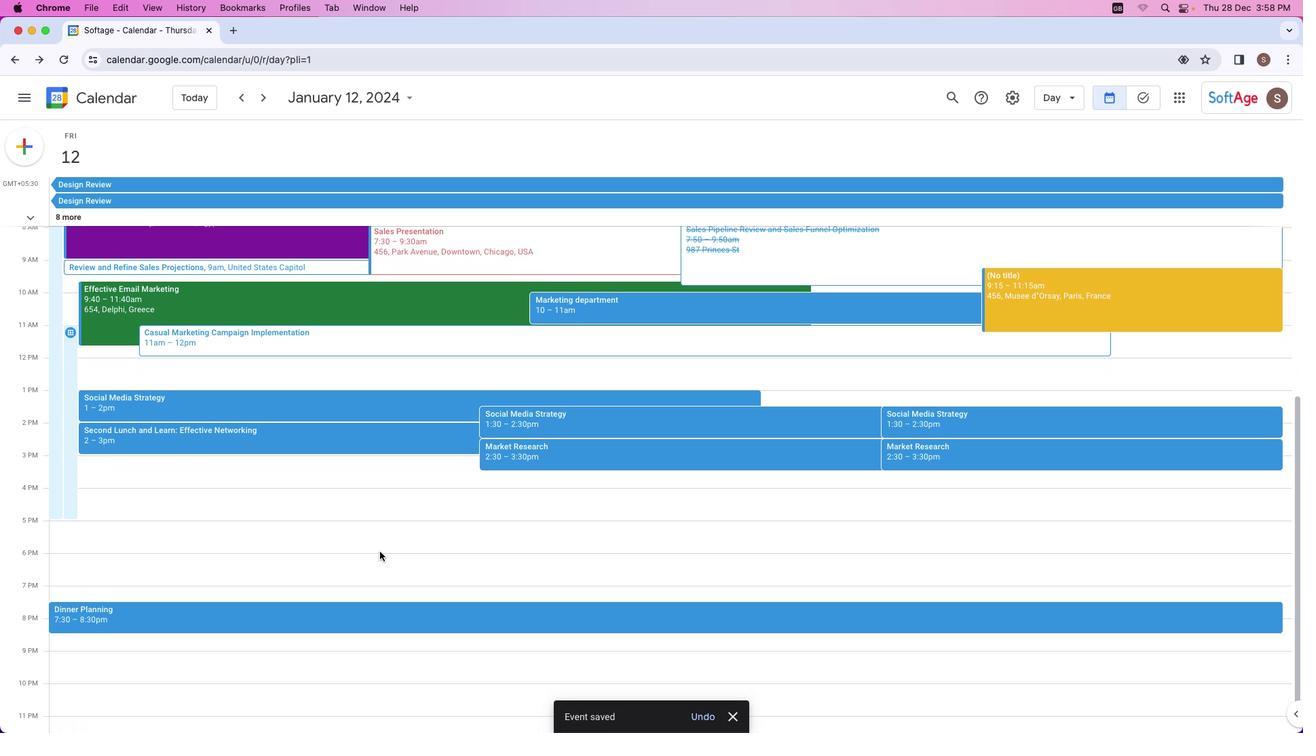 
Action: Mouse moved to (95, 604)
Screenshot: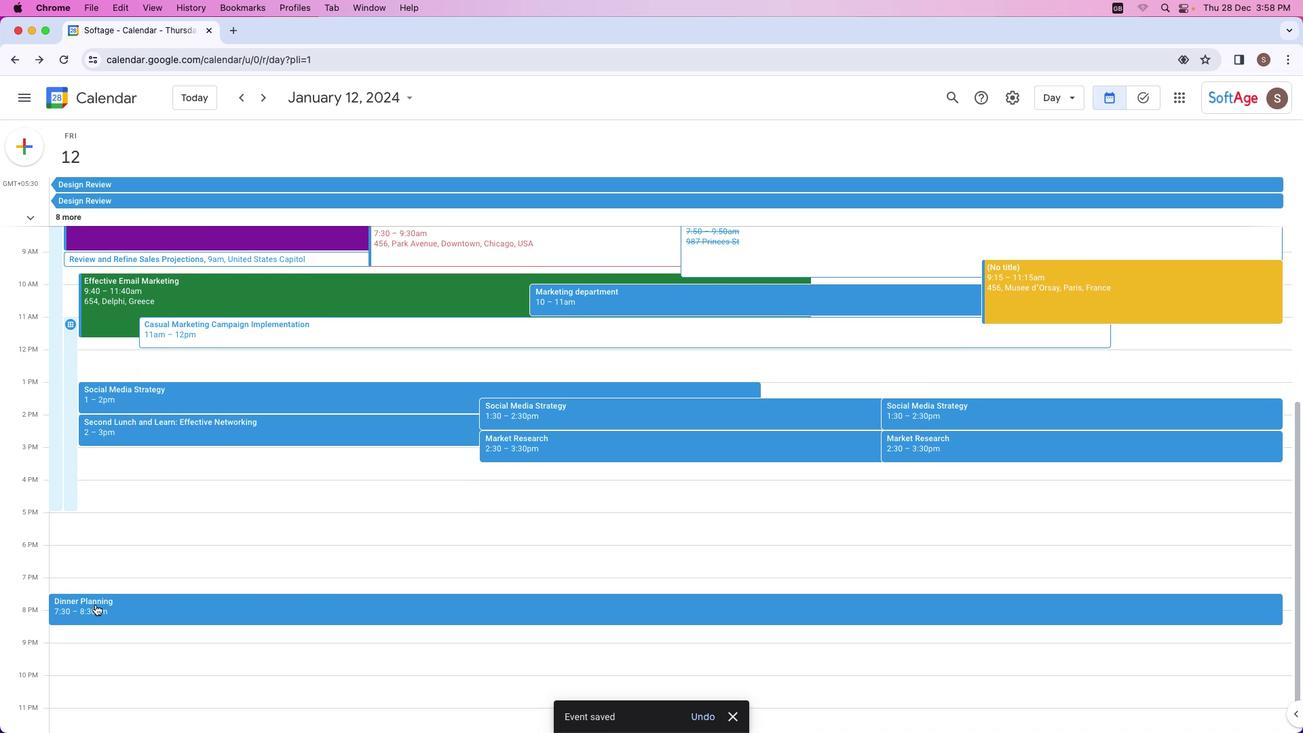 
Action: Mouse pressed left at (95, 604)
Screenshot: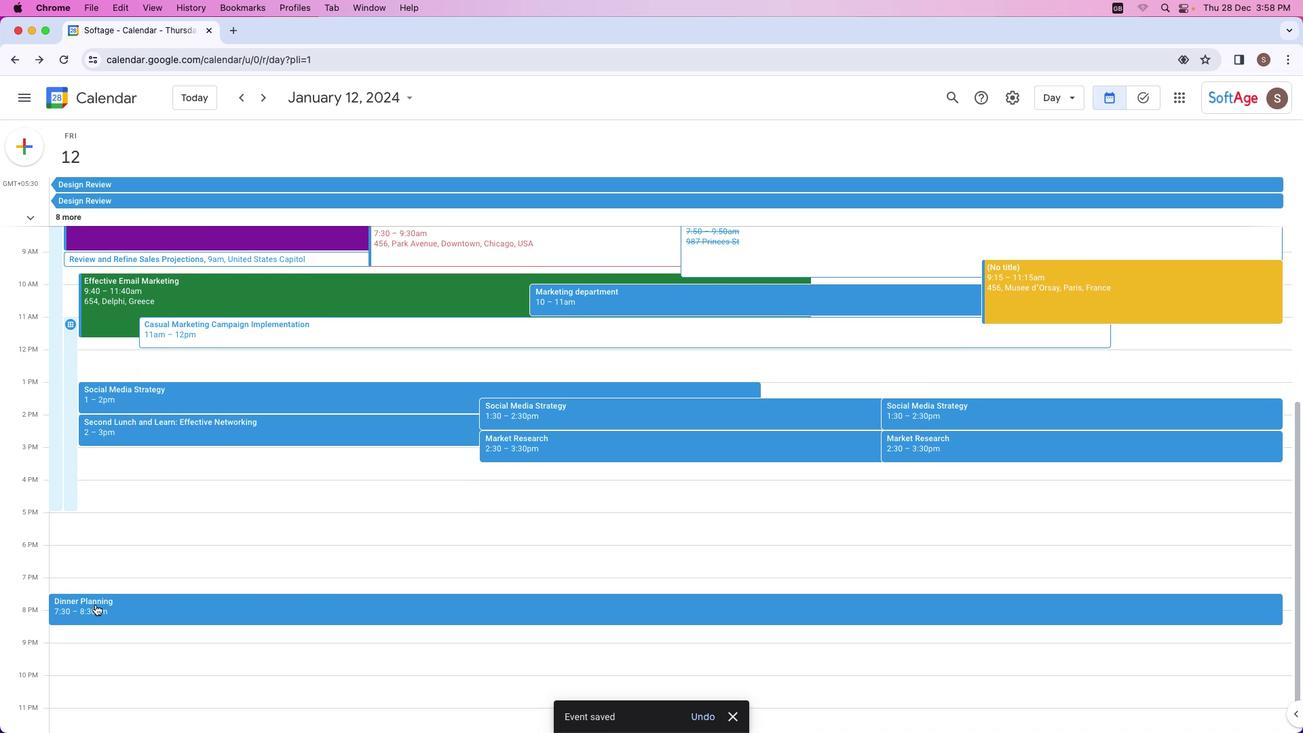 
Action: Mouse moved to (623, 477)
Screenshot: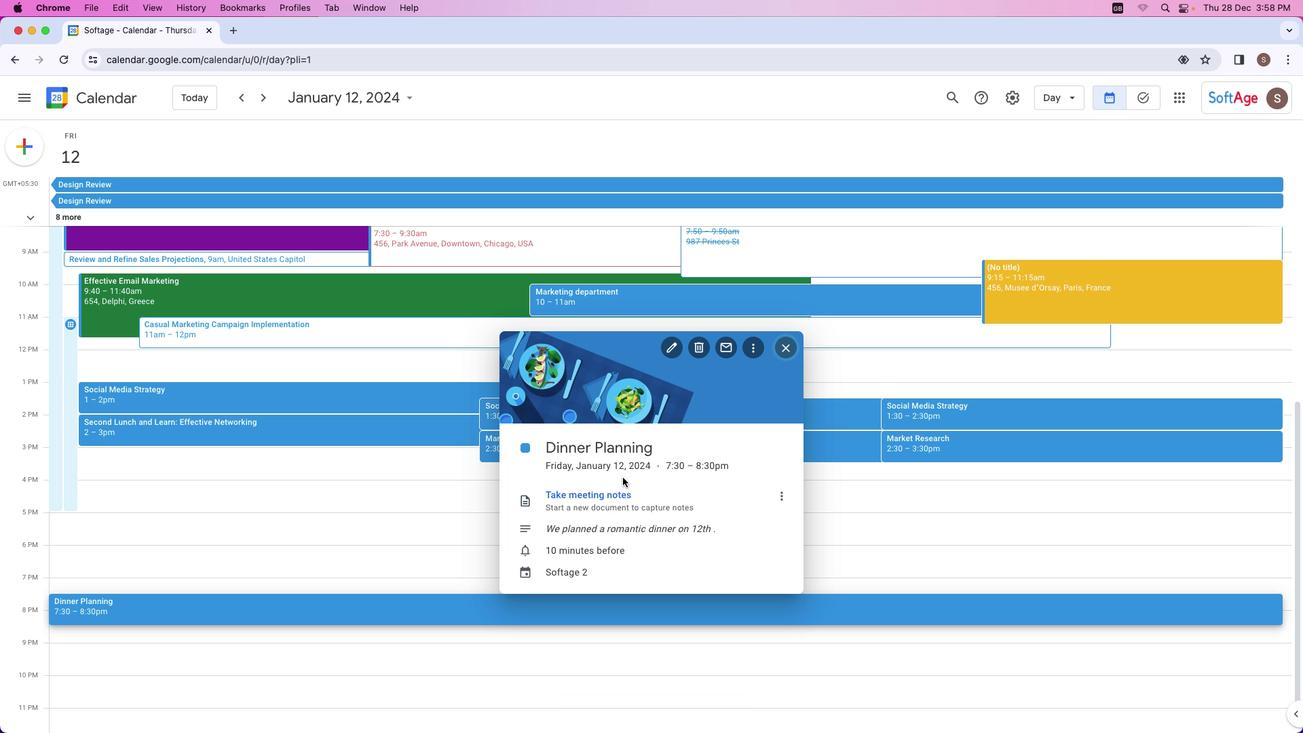 
